 Task: View all escrow providers.
Action: Mouse moved to (841, 170)
Screenshot: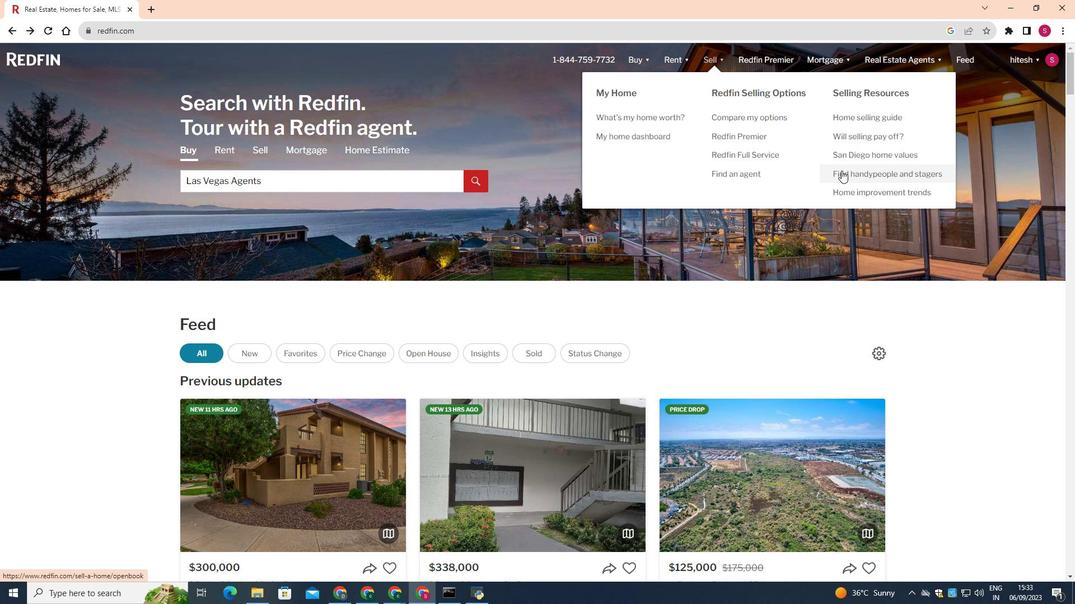 
Action: Mouse pressed left at (841, 170)
Screenshot: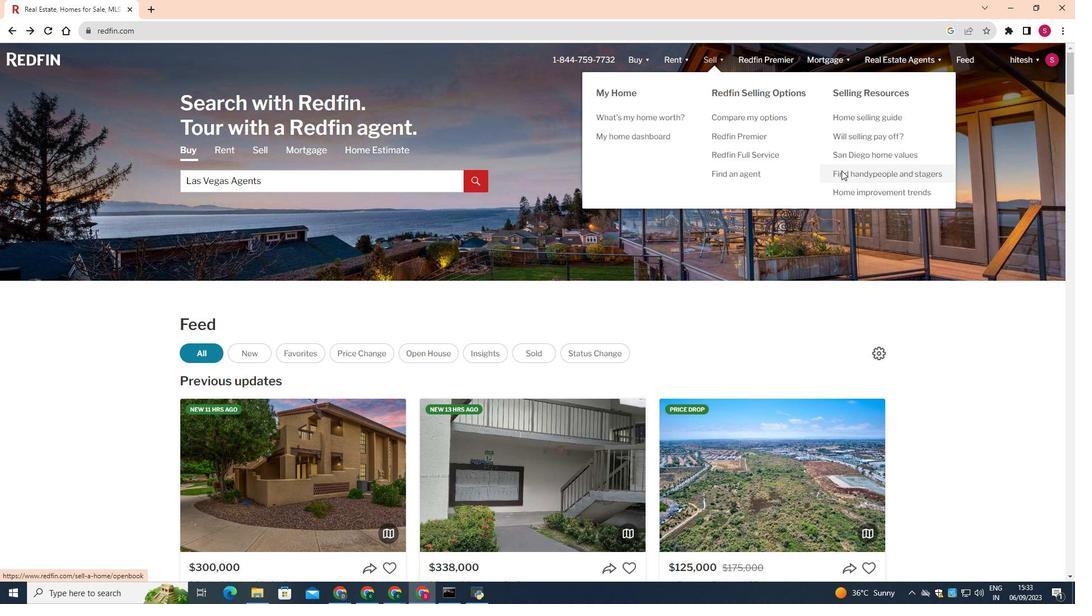 
Action: Mouse moved to (567, 398)
Screenshot: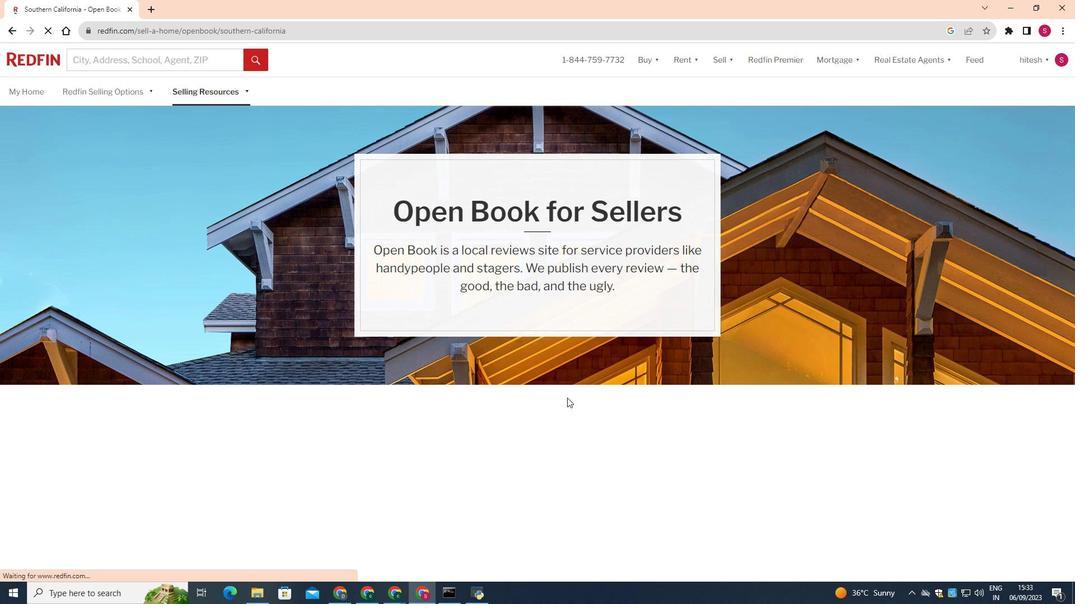 
Action: Mouse scrolled (567, 397) with delta (0, 0)
Screenshot: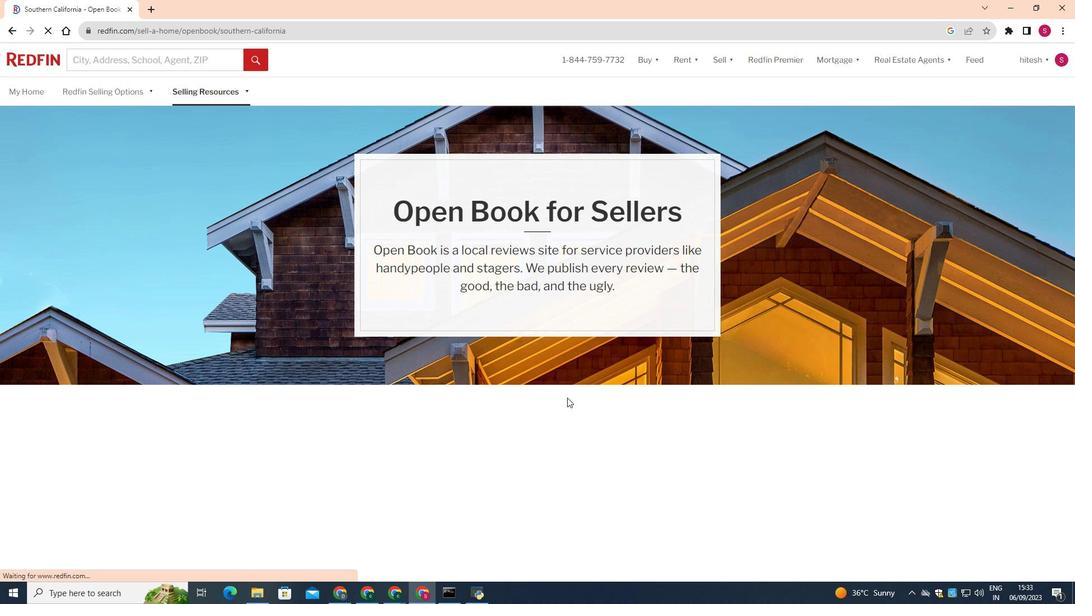 
Action: Mouse moved to (494, 393)
Screenshot: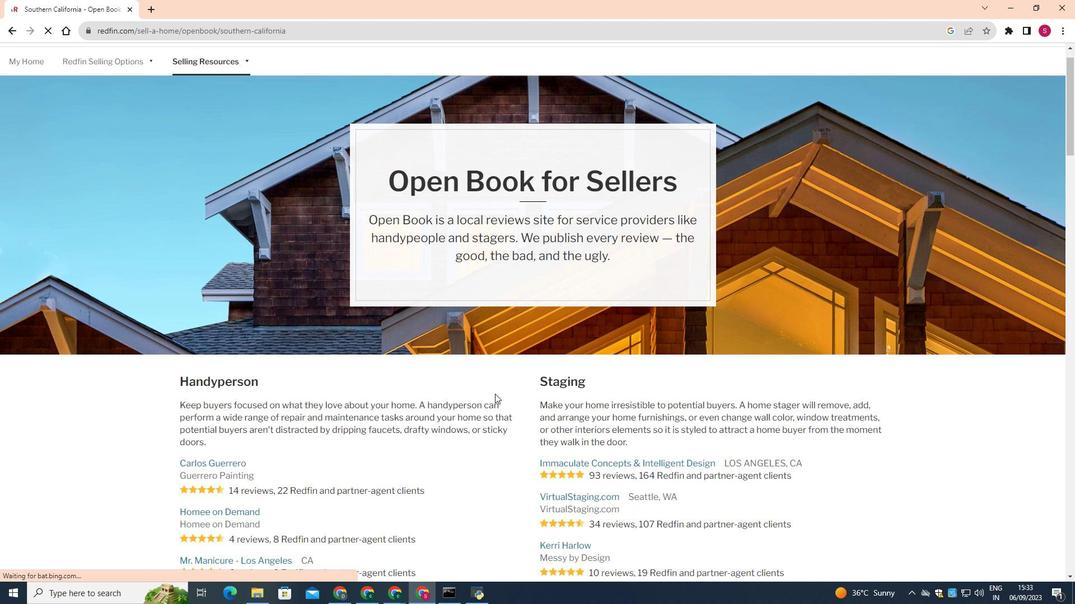 
Action: Mouse scrolled (494, 392) with delta (0, 0)
Screenshot: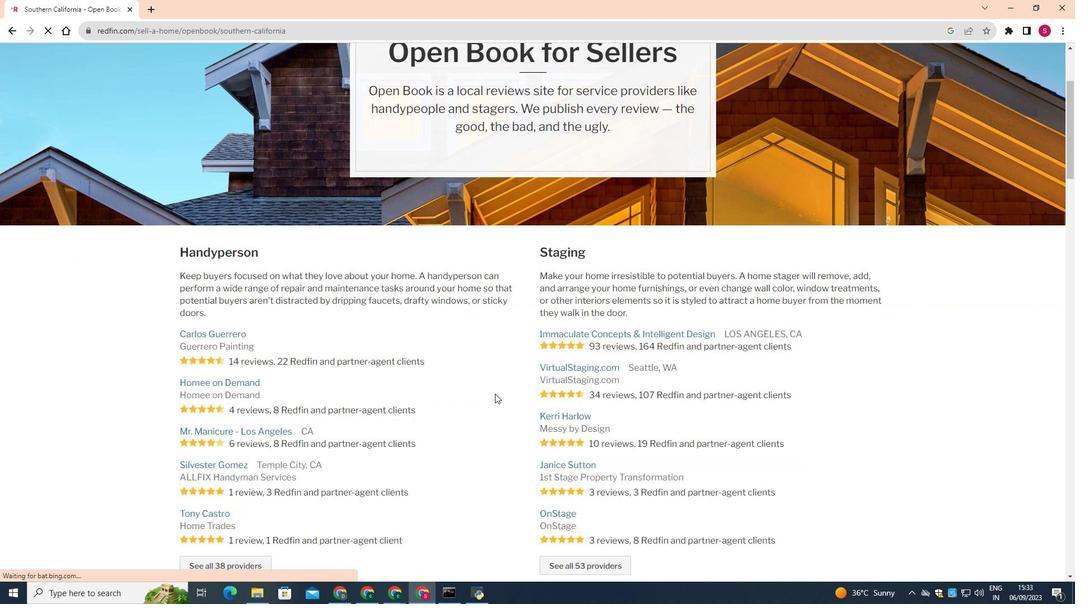 
Action: Mouse moved to (494, 394)
Screenshot: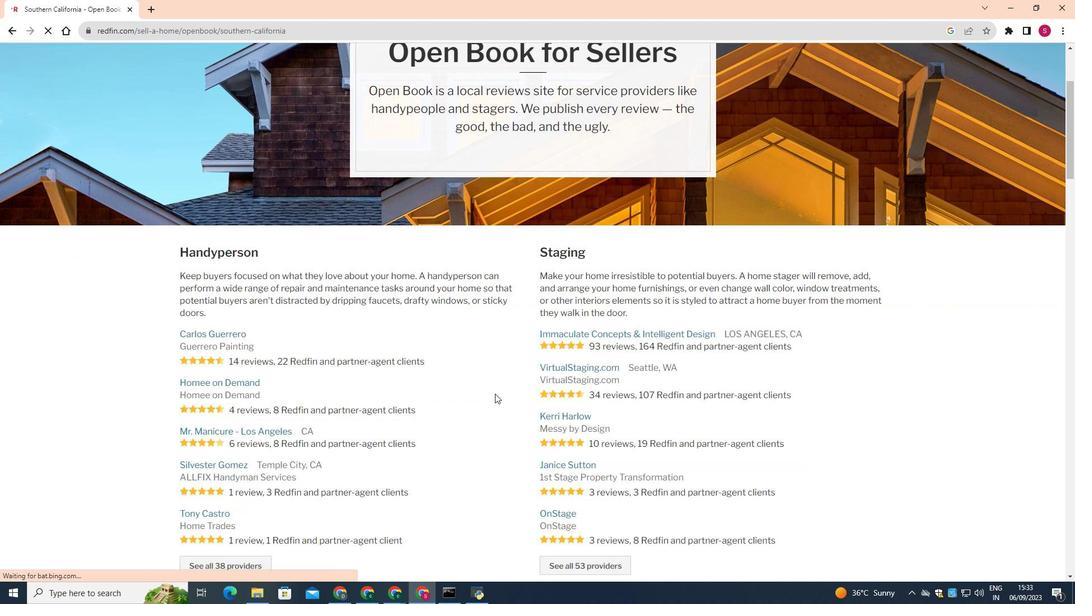 
Action: Mouse scrolled (494, 393) with delta (0, 0)
Screenshot: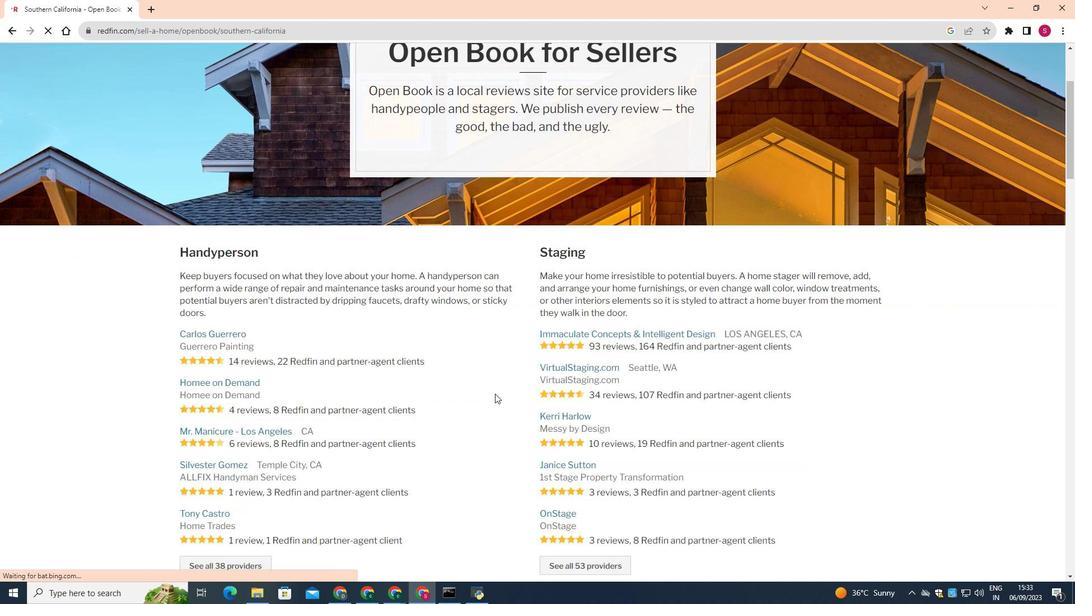 
Action: Mouse scrolled (494, 393) with delta (0, 0)
Screenshot: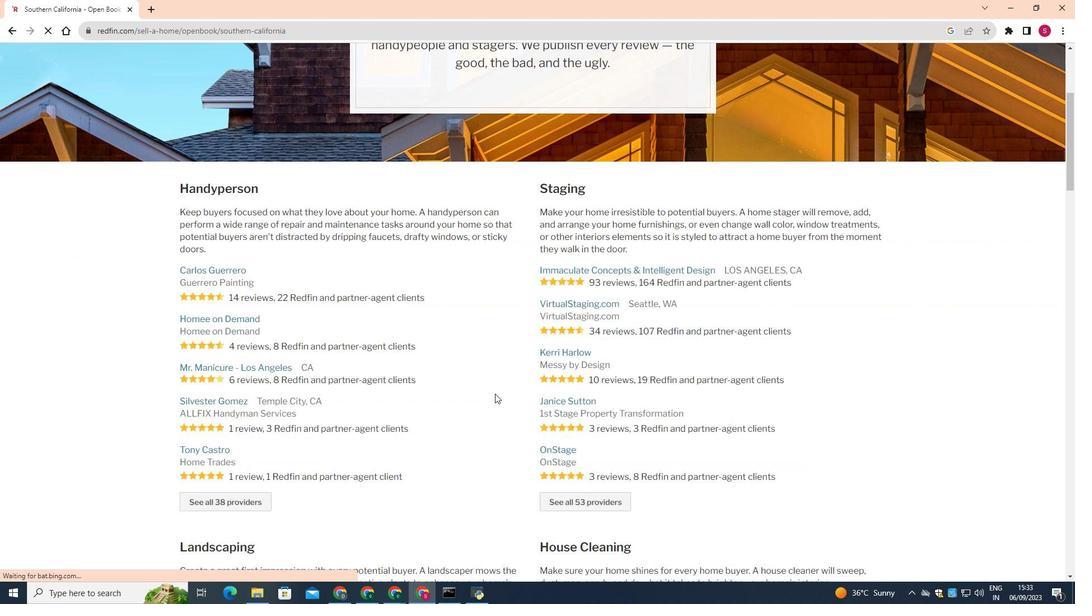 
Action: Mouse scrolled (494, 393) with delta (0, 0)
Screenshot: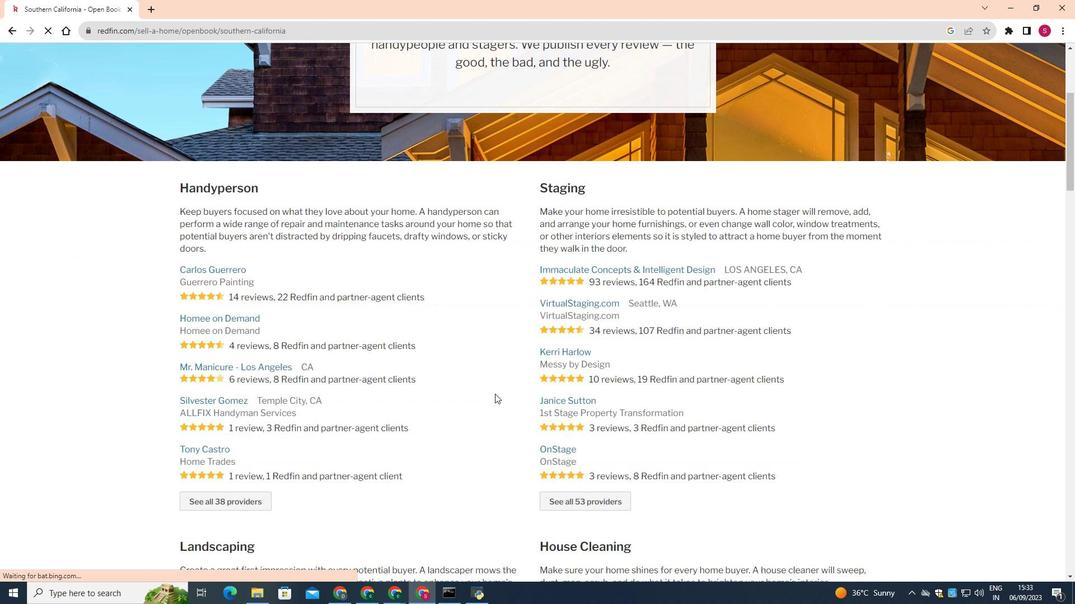 
Action: Mouse moved to (493, 395)
Screenshot: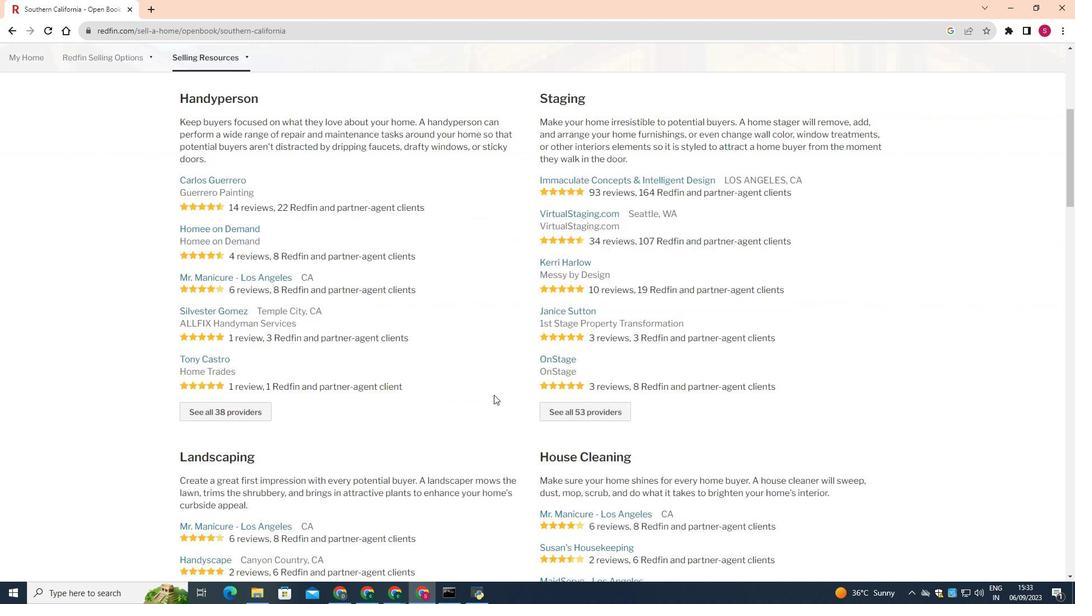 
Action: Mouse scrolled (493, 394) with delta (0, 0)
Screenshot: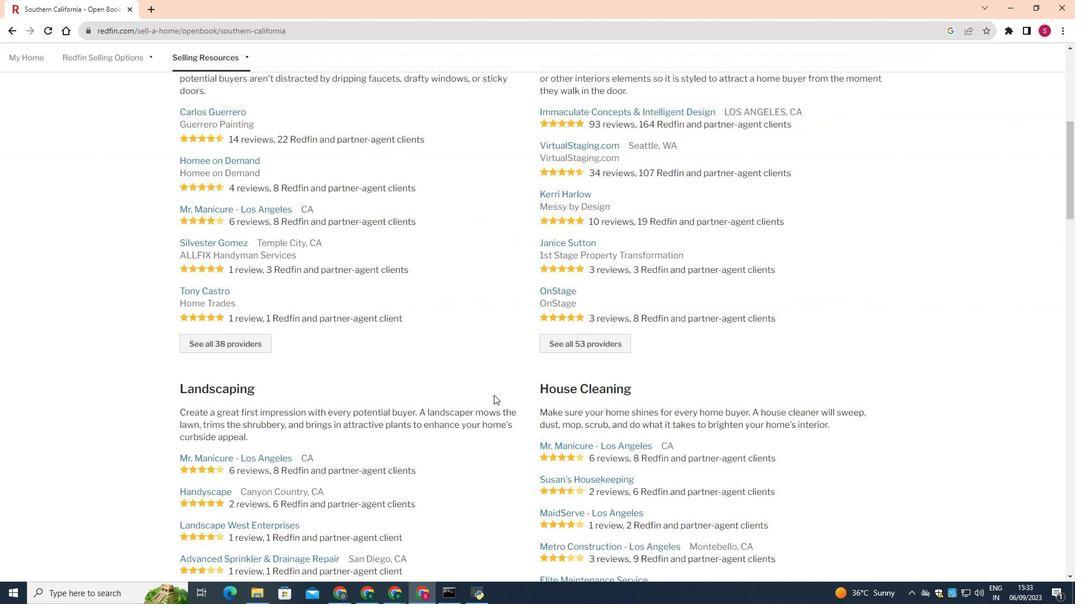 
Action: Mouse scrolled (493, 394) with delta (0, 0)
Screenshot: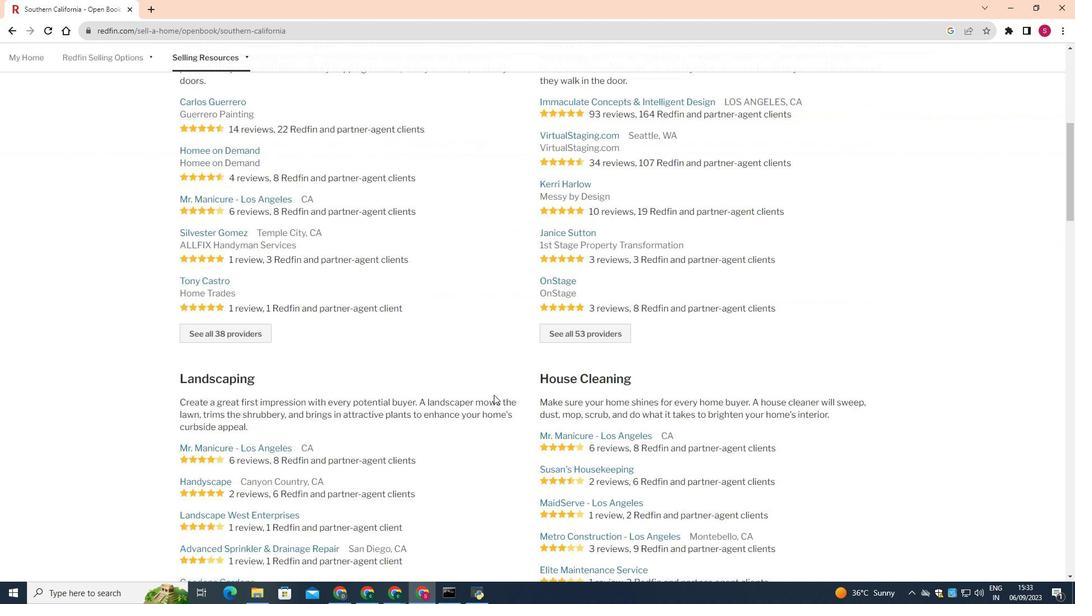 
Action: Mouse scrolled (493, 394) with delta (0, 0)
Screenshot: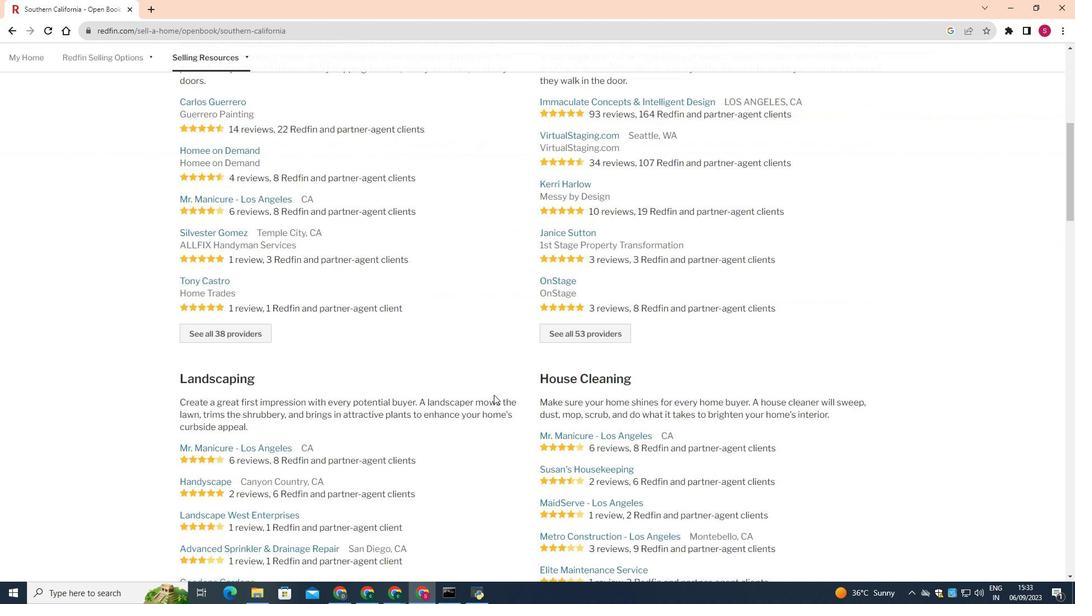 
Action: Mouse moved to (494, 394)
Screenshot: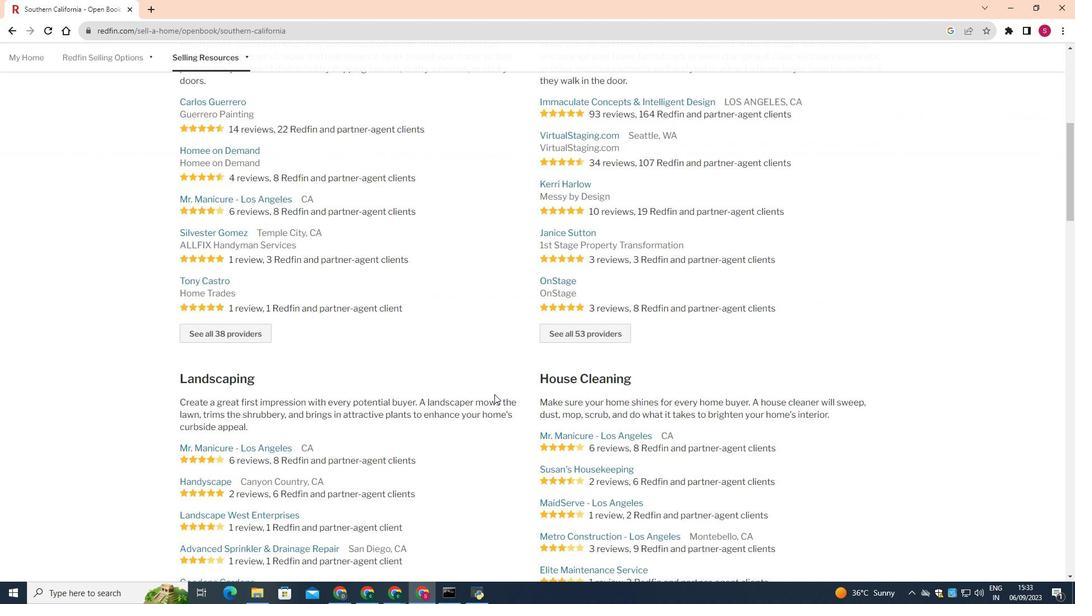 
Action: Mouse scrolled (494, 394) with delta (0, 0)
Screenshot: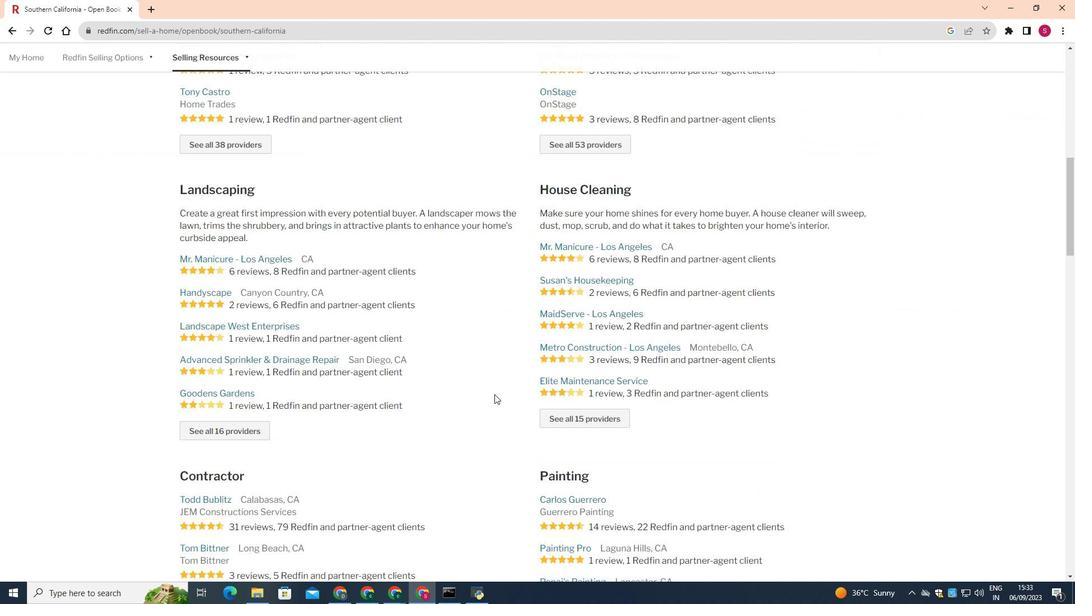 
Action: Mouse scrolled (494, 394) with delta (0, 0)
Screenshot: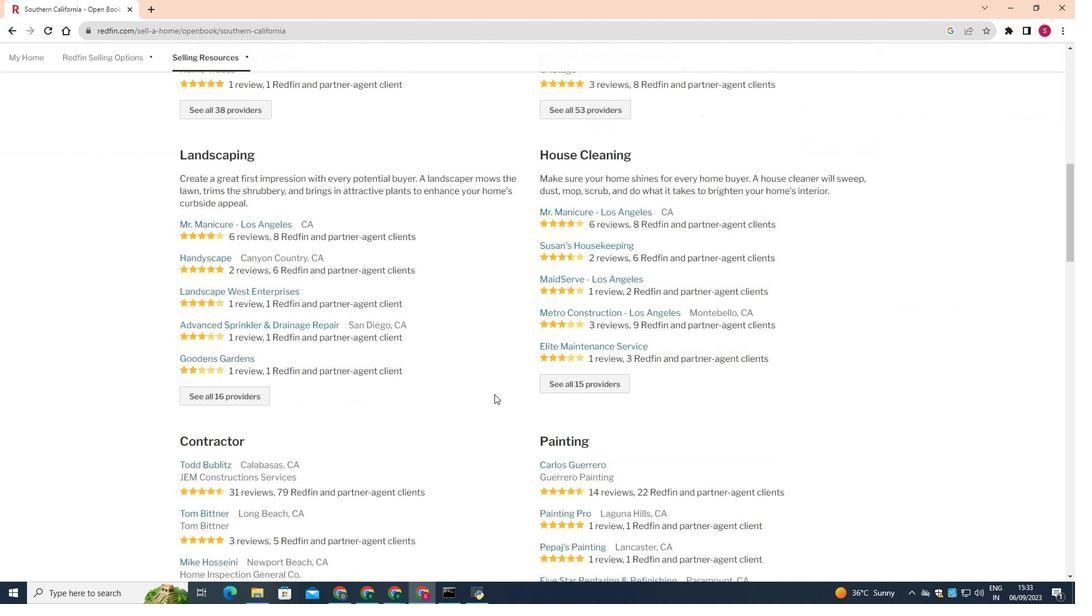 
Action: Mouse scrolled (494, 394) with delta (0, 0)
Screenshot: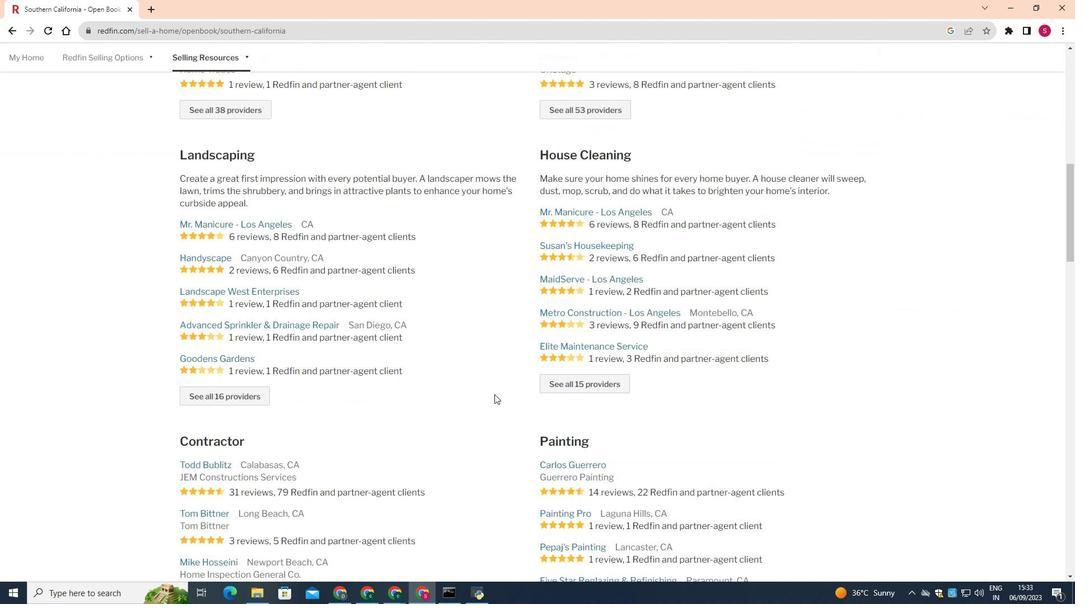 
Action: Mouse scrolled (494, 394) with delta (0, 0)
Screenshot: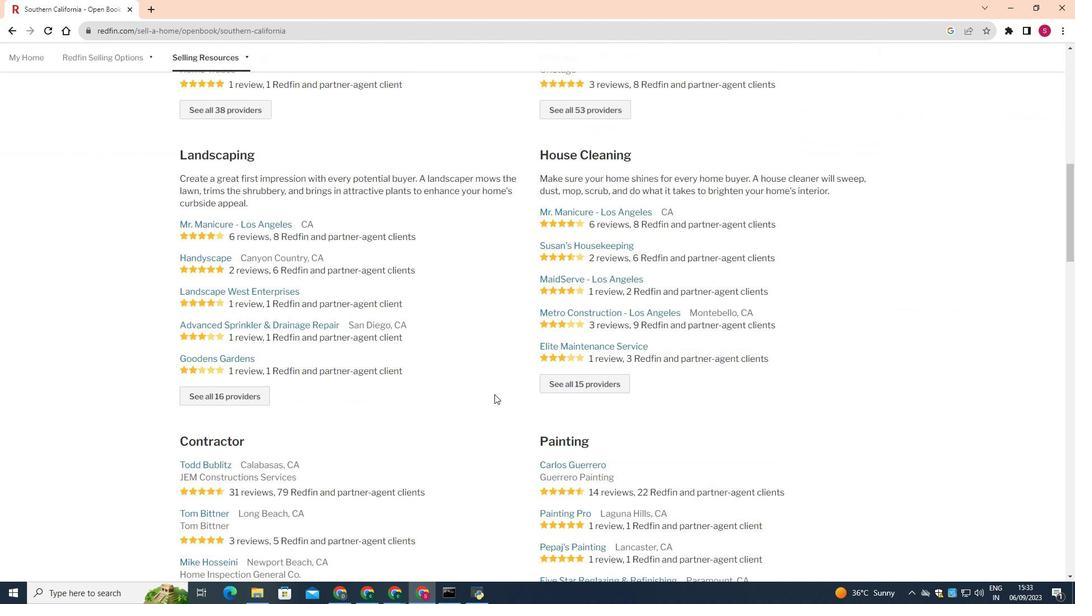 
Action: Mouse scrolled (494, 394) with delta (0, 0)
Screenshot: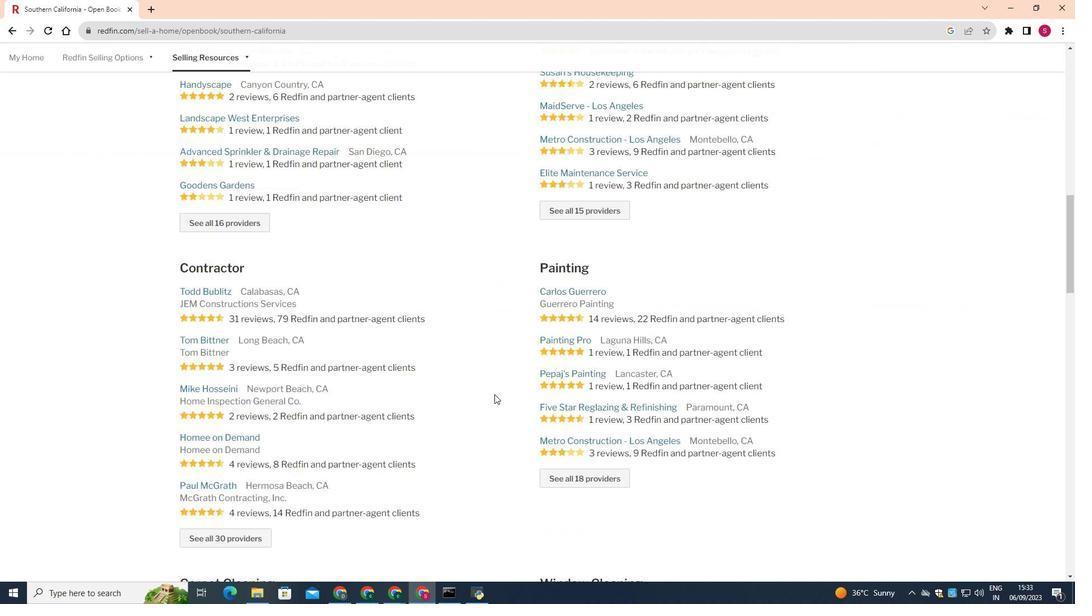 
Action: Mouse scrolled (494, 394) with delta (0, 0)
Screenshot: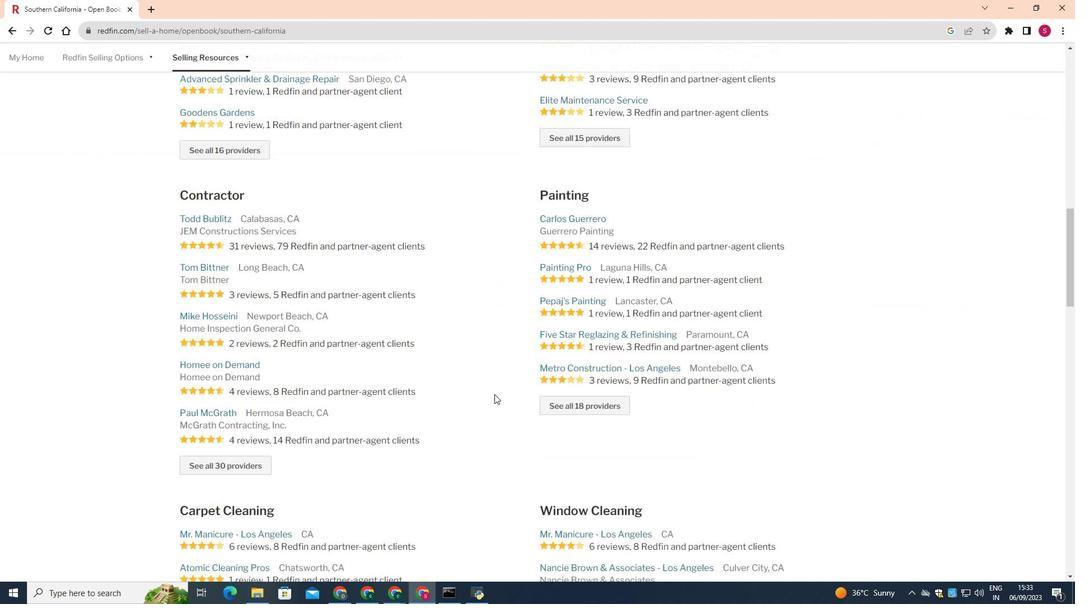 
Action: Mouse scrolled (494, 394) with delta (0, 0)
Screenshot: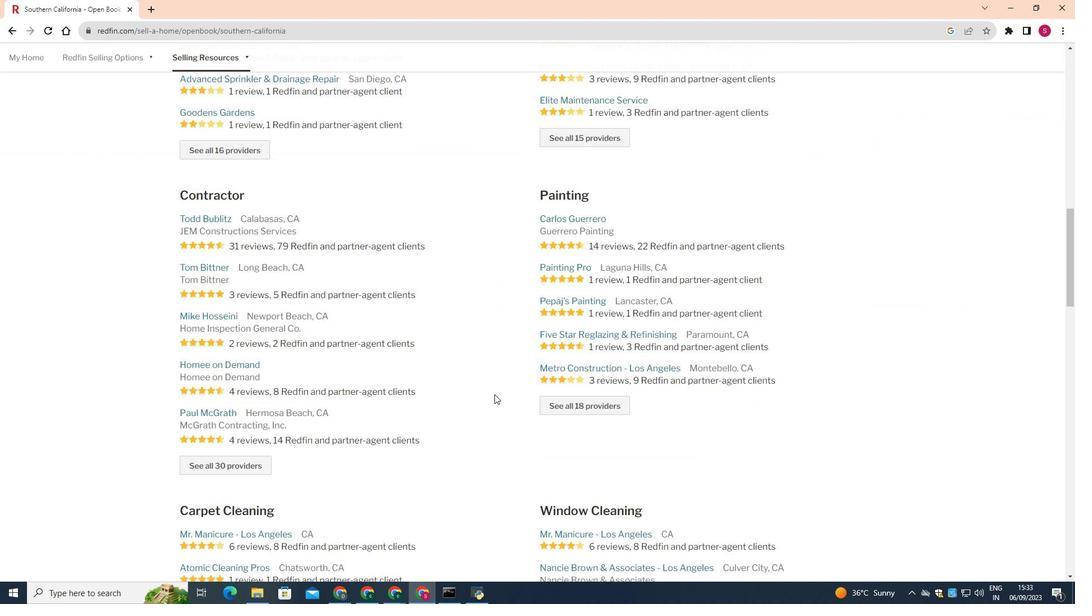 
Action: Mouse scrolled (494, 394) with delta (0, 0)
Screenshot: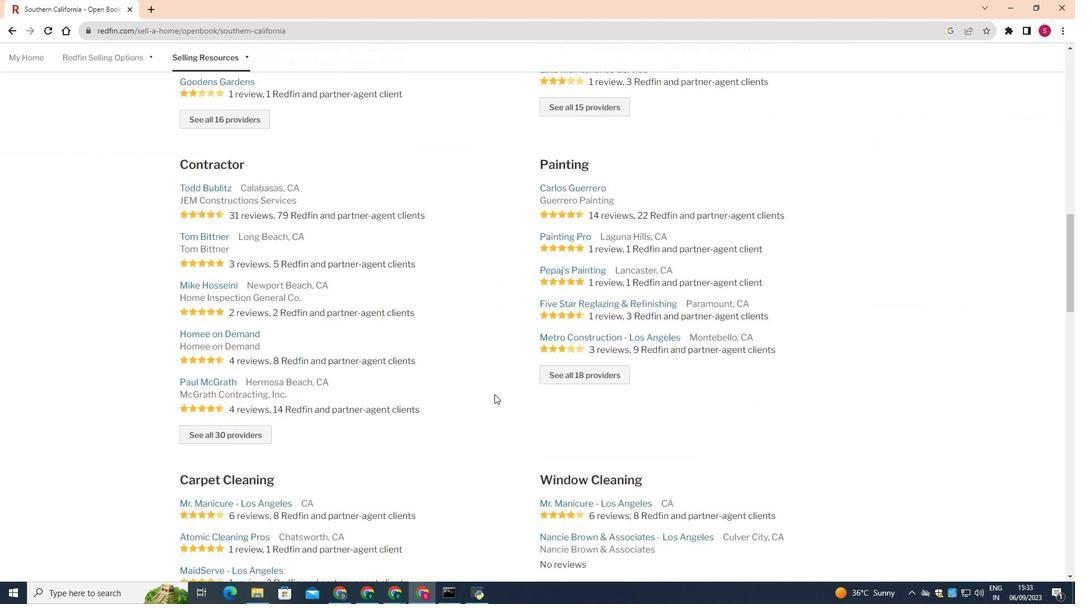 
Action: Mouse scrolled (494, 394) with delta (0, 0)
Screenshot: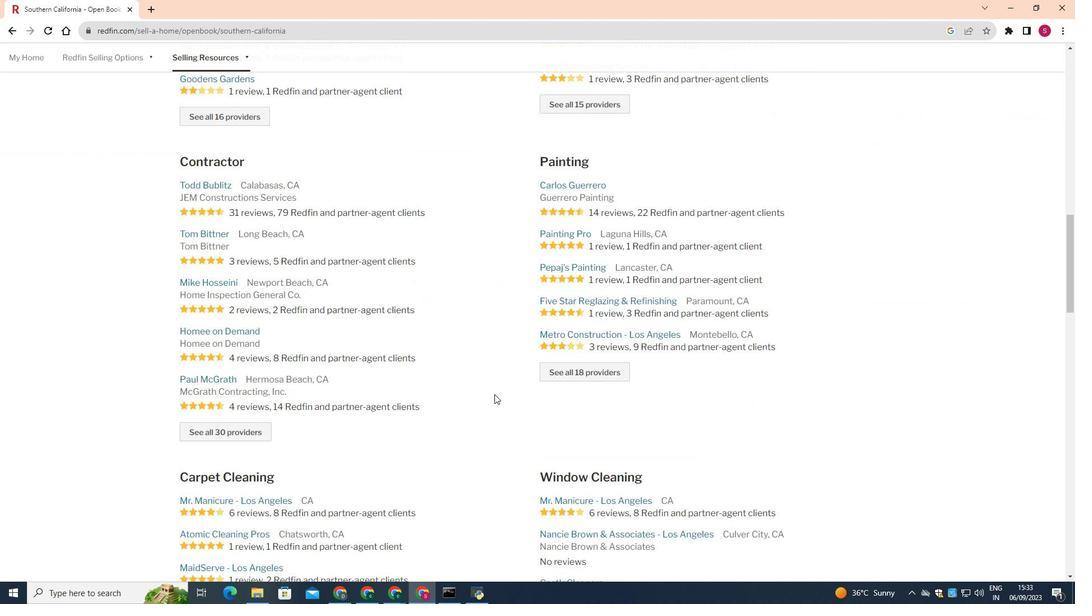 
Action: Mouse scrolled (494, 394) with delta (0, 0)
Screenshot: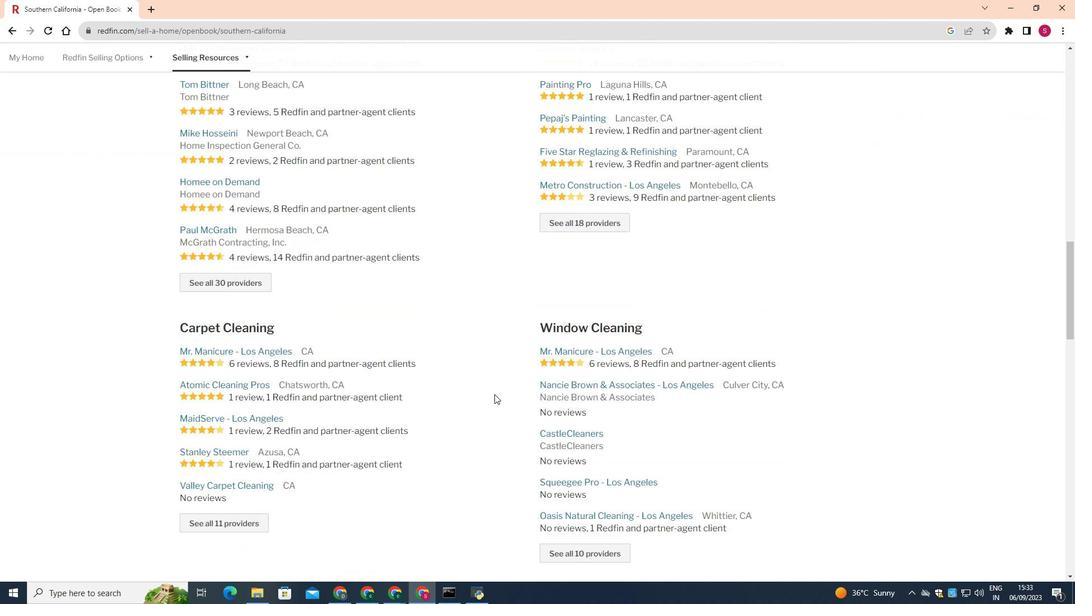 
Action: Mouse scrolled (494, 394) with delta (0, 0)
Screenshot: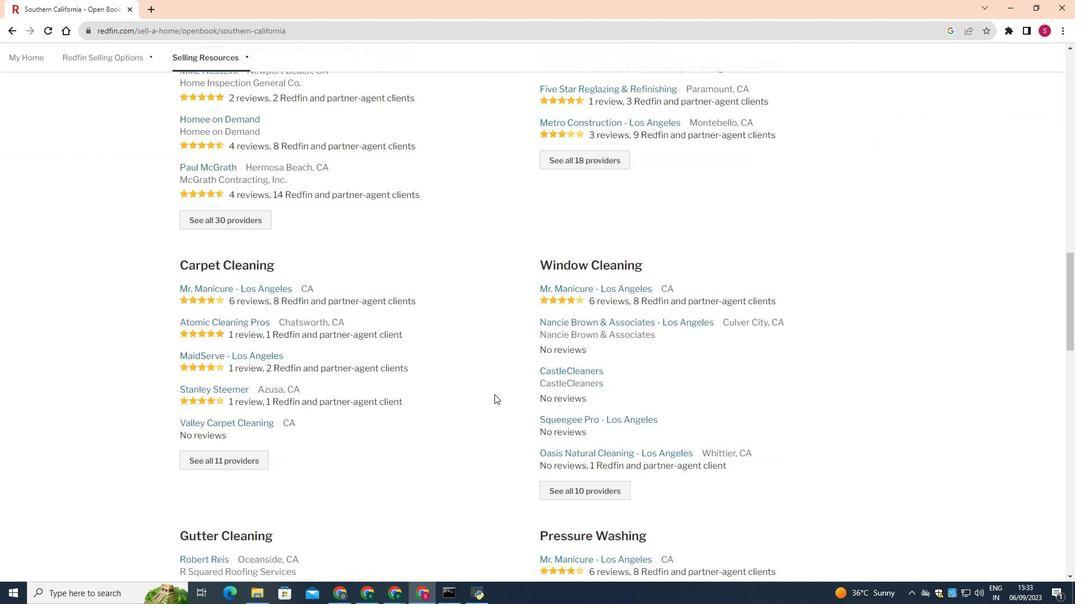 
Action: Mouse scrolled (494, 394) with delta (0, 0)
Screenshot: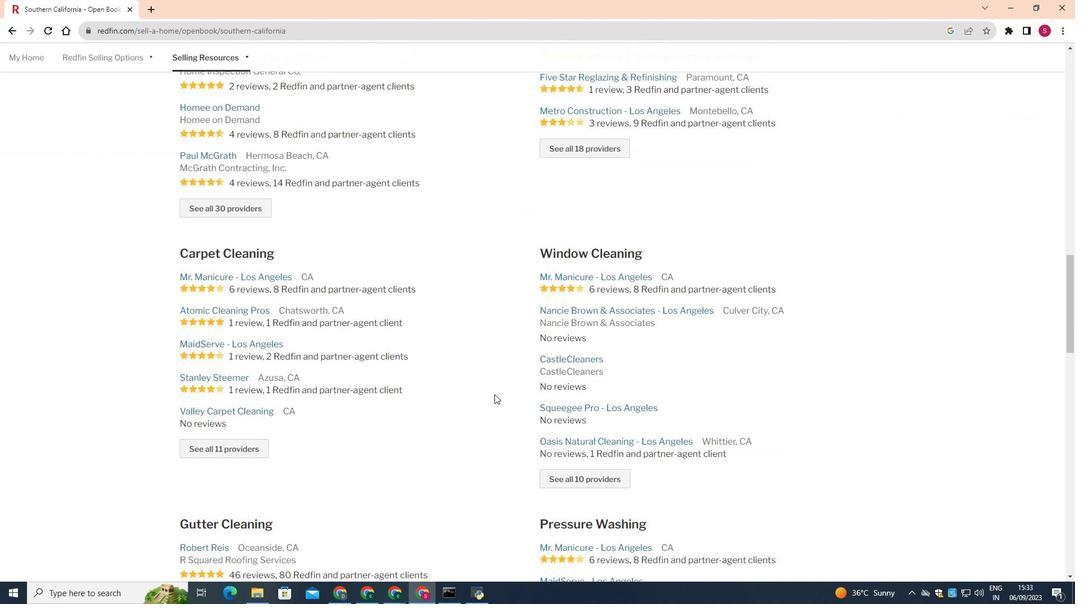 
Action: Mouse scrolled (494, 394) with delta (0, 0)
Screenshot: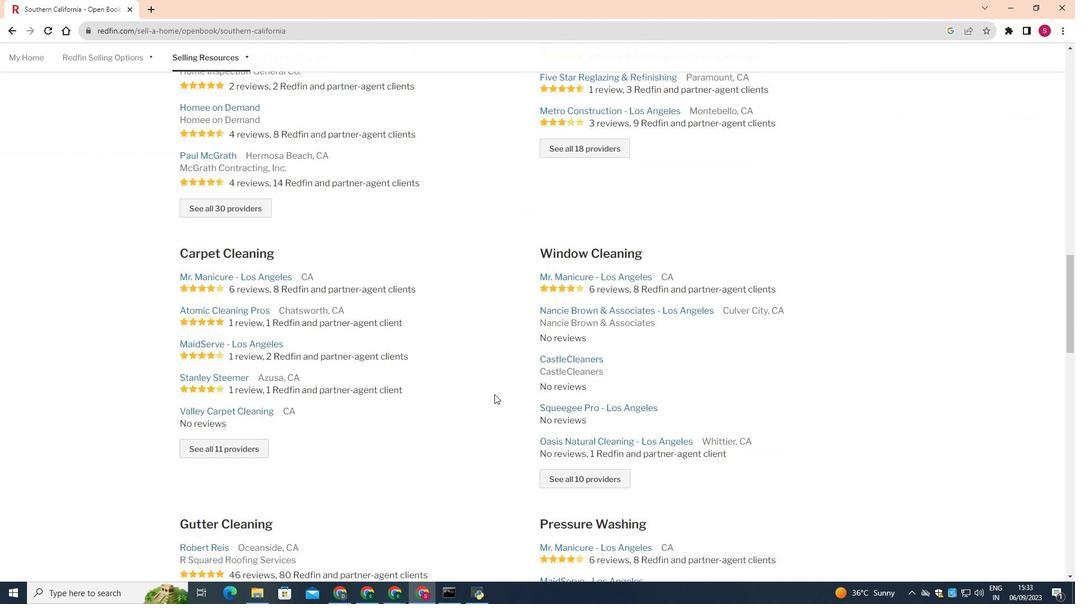 
Action: Mouse scrolled (494, 394) with delta (0, 0)
Screenshot: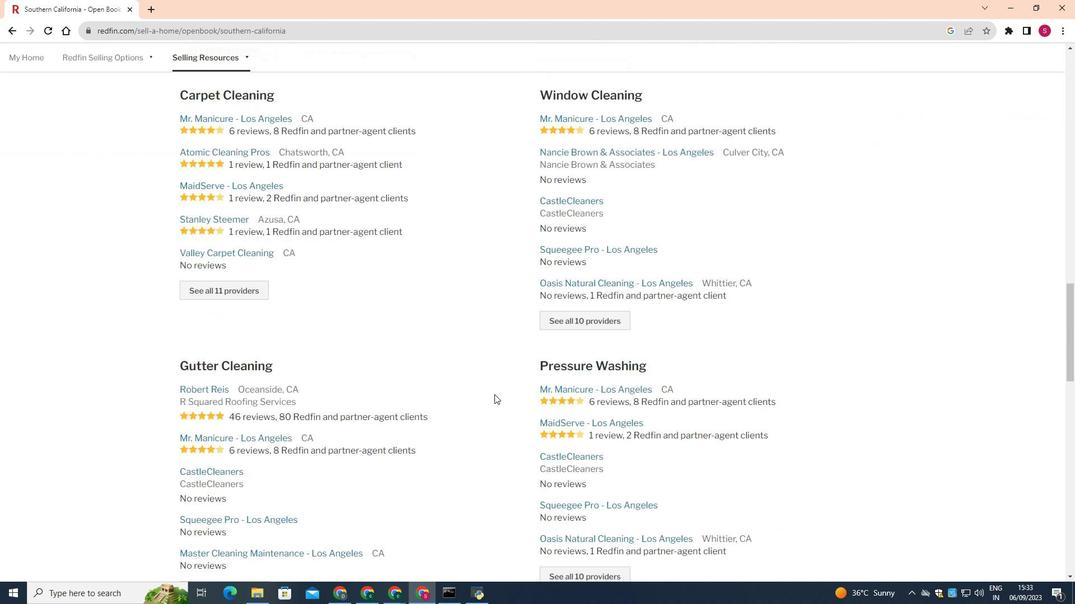 
Action: Mouse scrolled (494, 394) with delta (0, 0)
Screenshot: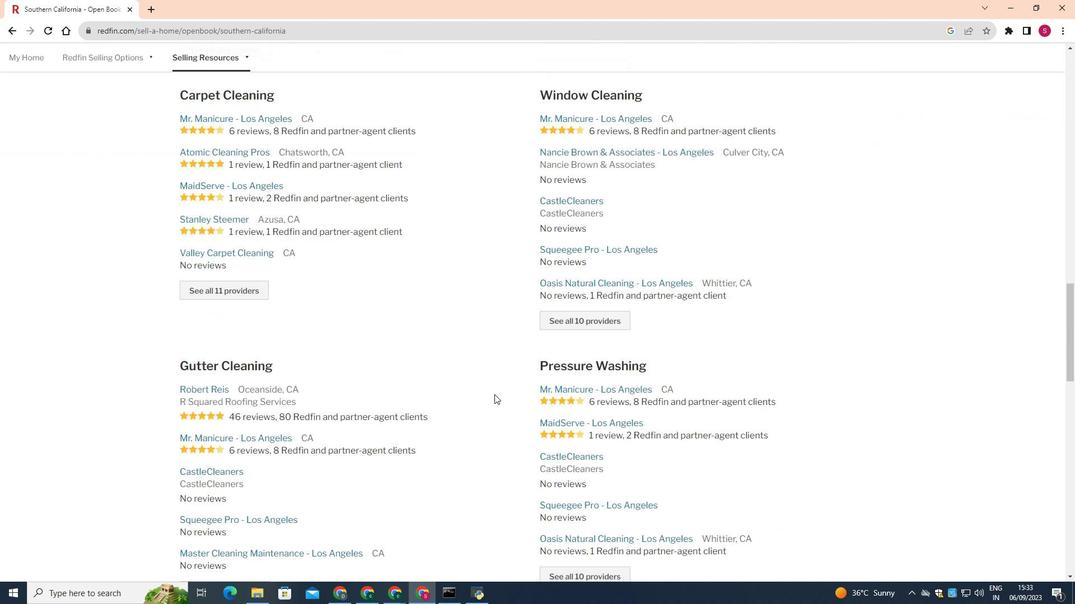 
Action: Mouse scrolled (494, 394) with delta (0, 0)
Screenshot: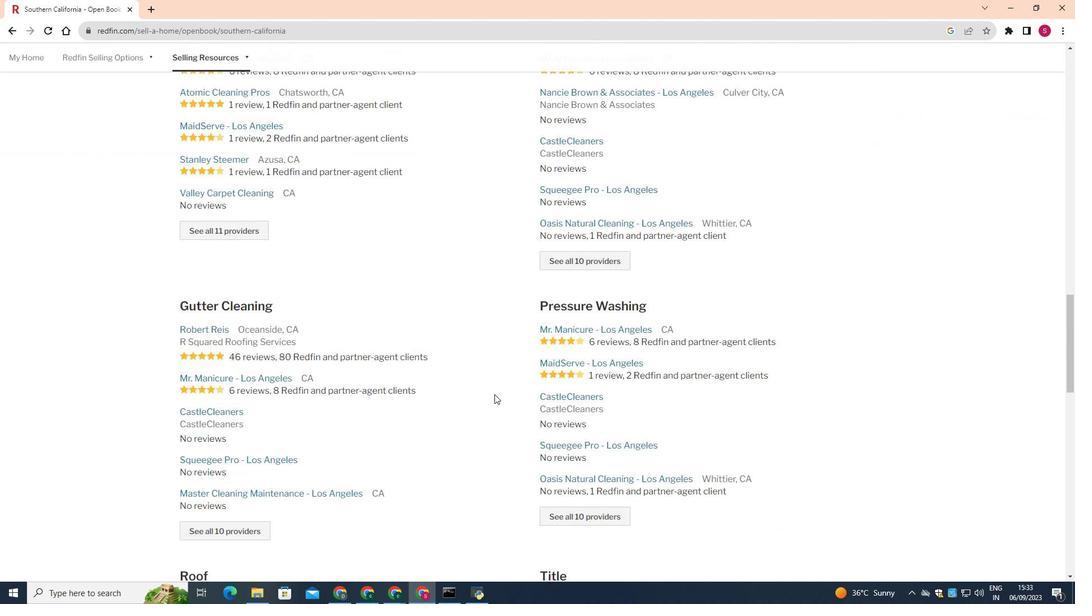 
Action: Mouse scrolled (494, 394) with delta (0, 0)
Screenshot: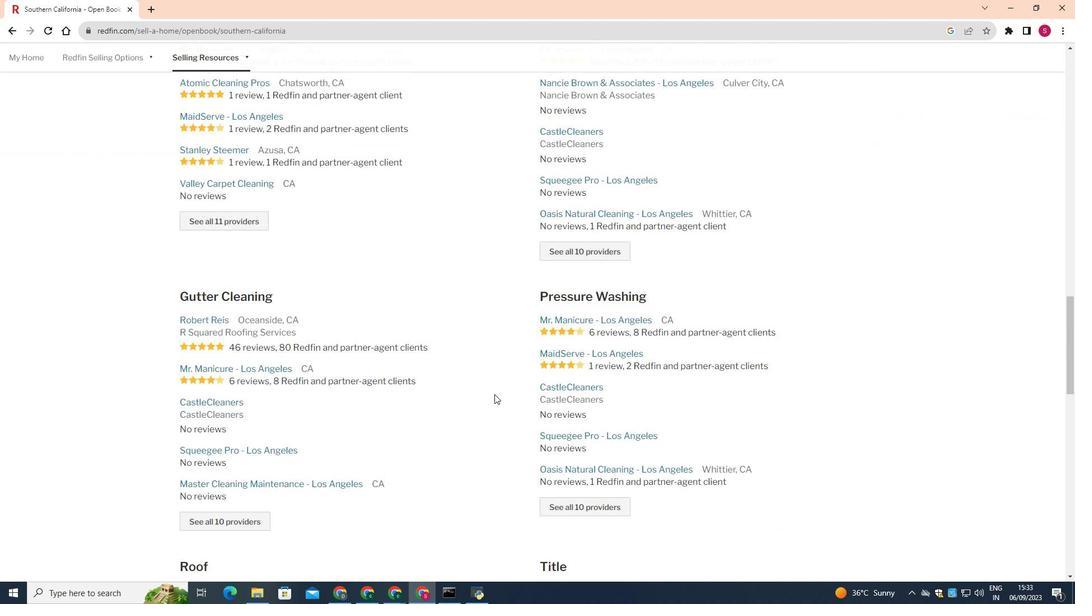 
Action: Mouse scrolled (494, 394) with delta (0, 0)
Screenshot: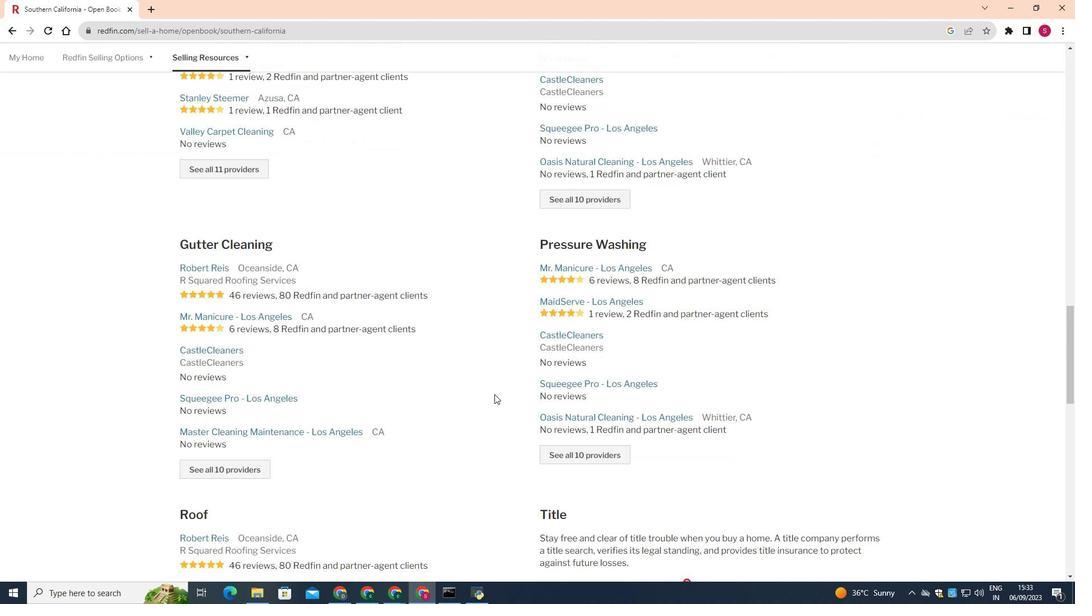 
Action: Mouse scrolled (494, 394) with delta (0, 0)
Screenshot: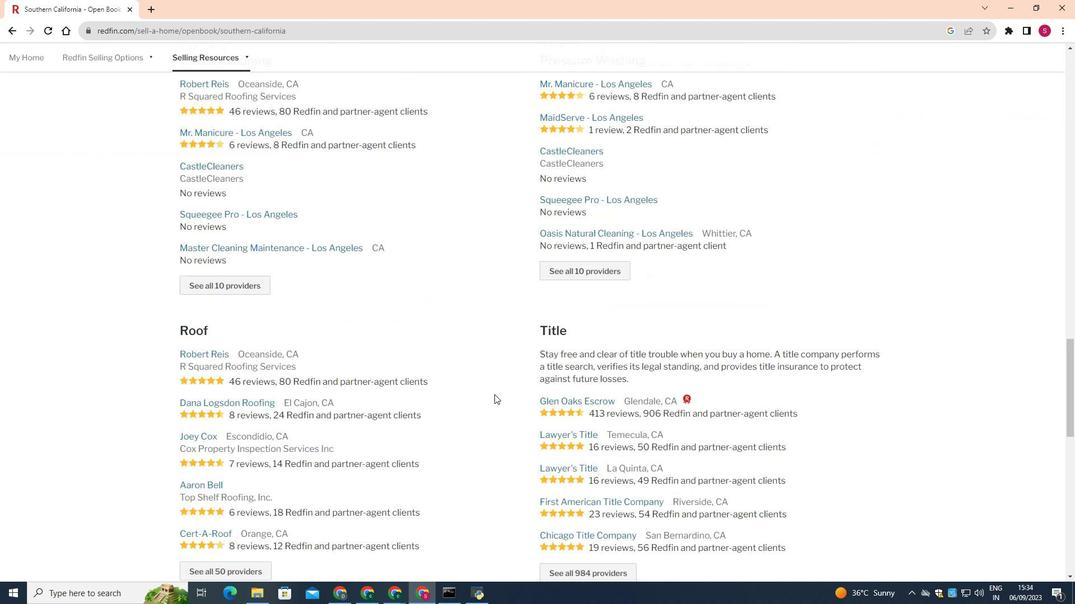 
Action: Mouse scrolled (494, 394) with delta (0, 0)
Screenshot: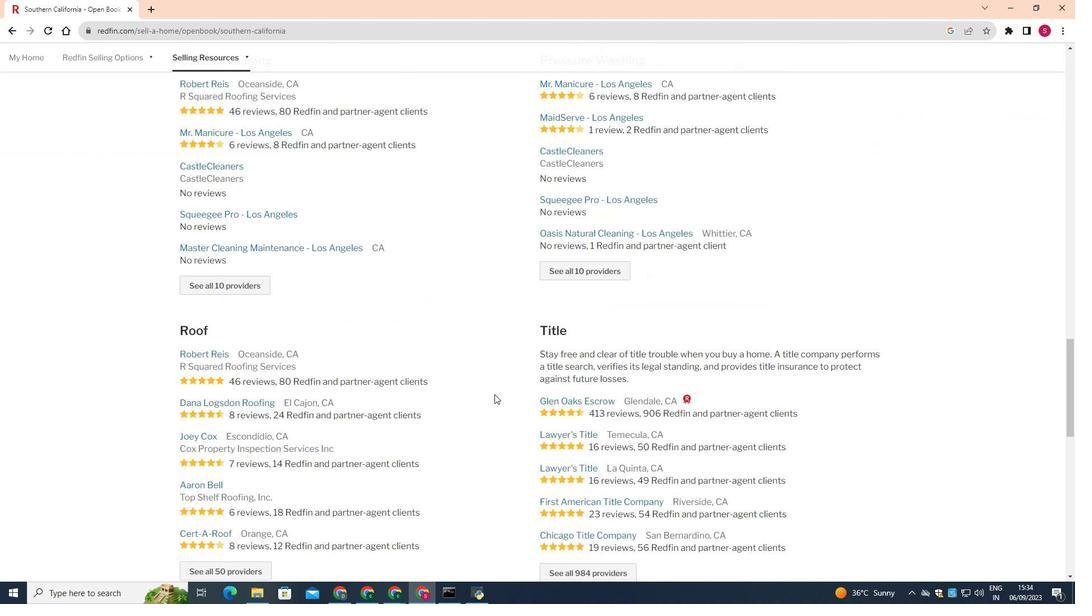 
Action: Mouse scrolled (494, 394) with delta (0, 0)
Screenshot: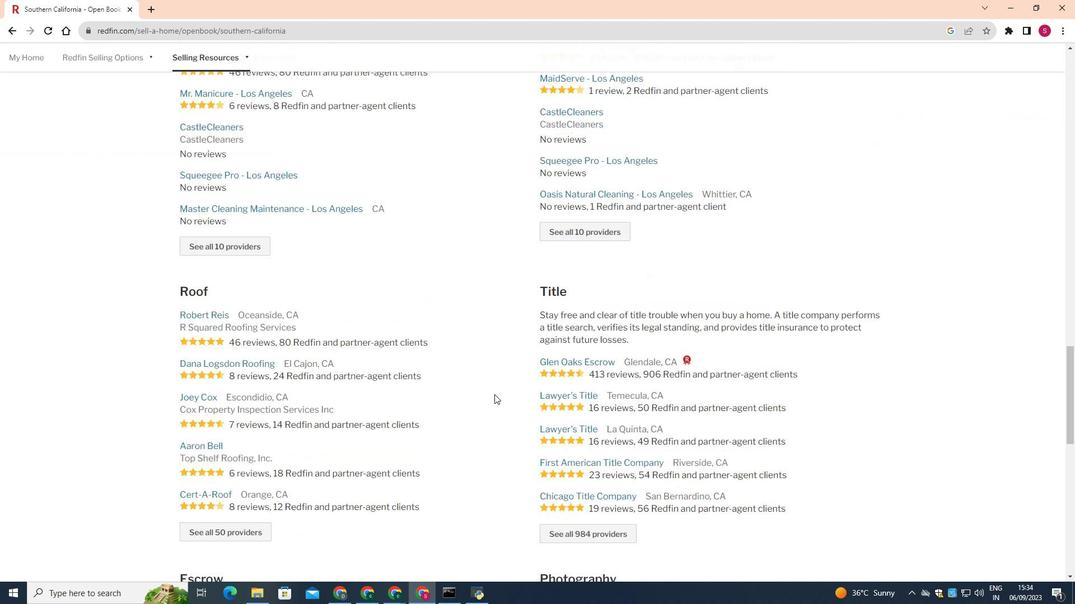 
Action: Mouse scrolled (494, 394) with delta (0, 0)
Screenshot: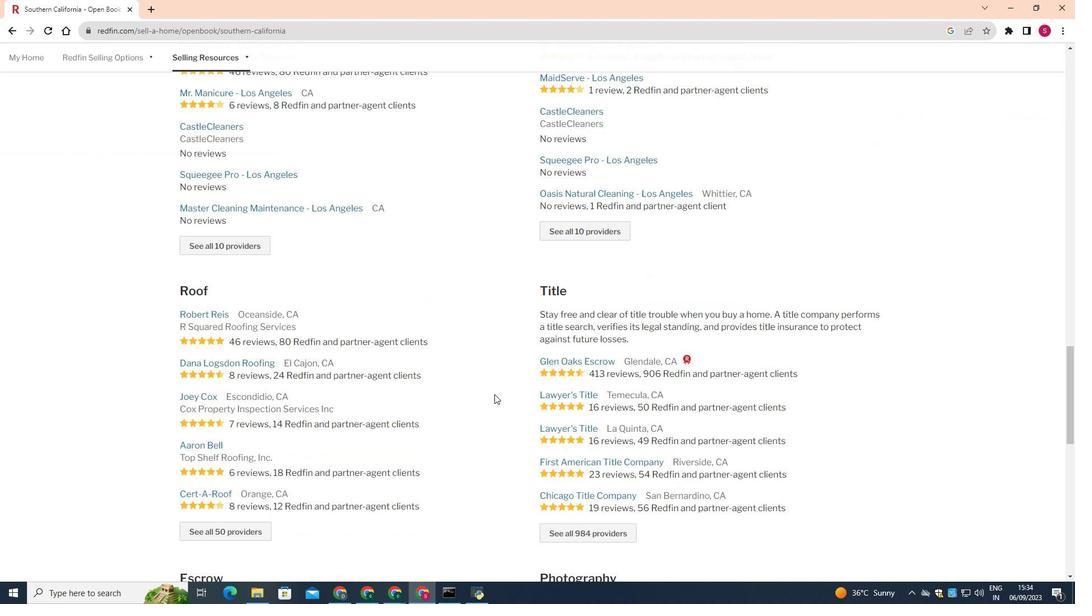 
Action: Mouse scrolled (494, 394) with delta (0, 0)
Screenshot: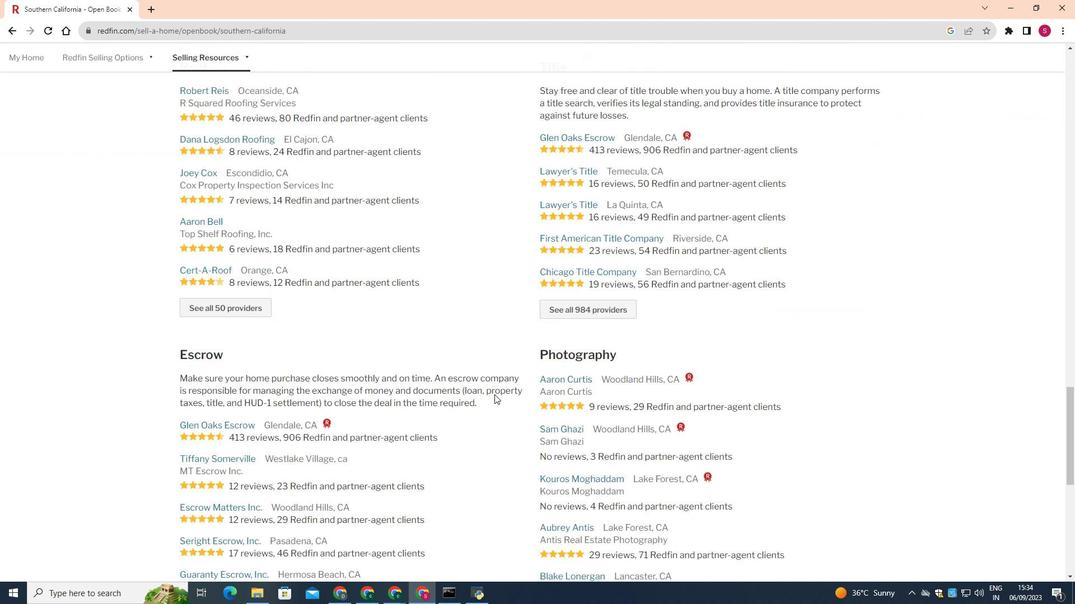 
Action: Mouse scrolled (494, 394) with delta (0, 0)
Screenshot: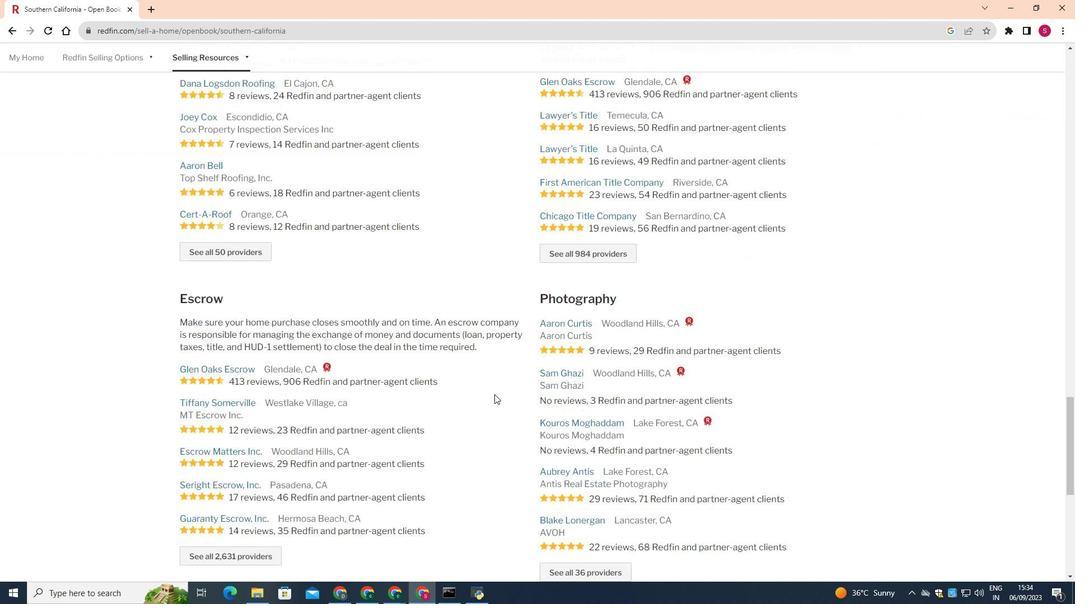 
Action: Mouse scrolled (494, 394) with delta (0, 0)
Screenshot: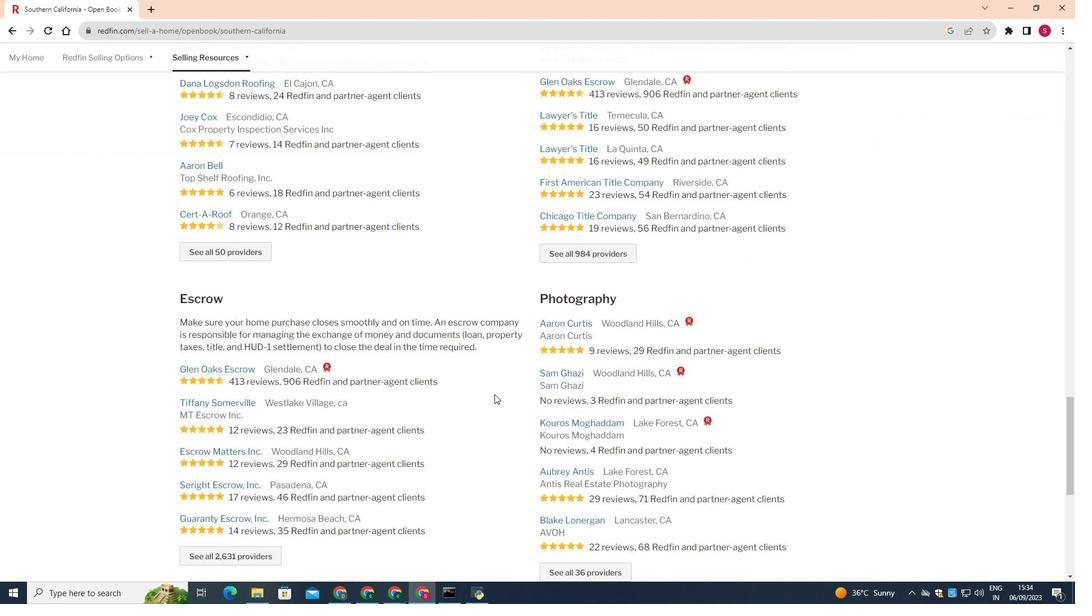 
Action: Mouse scrolled (494, 394) with delta (0, 0)
Screenshot: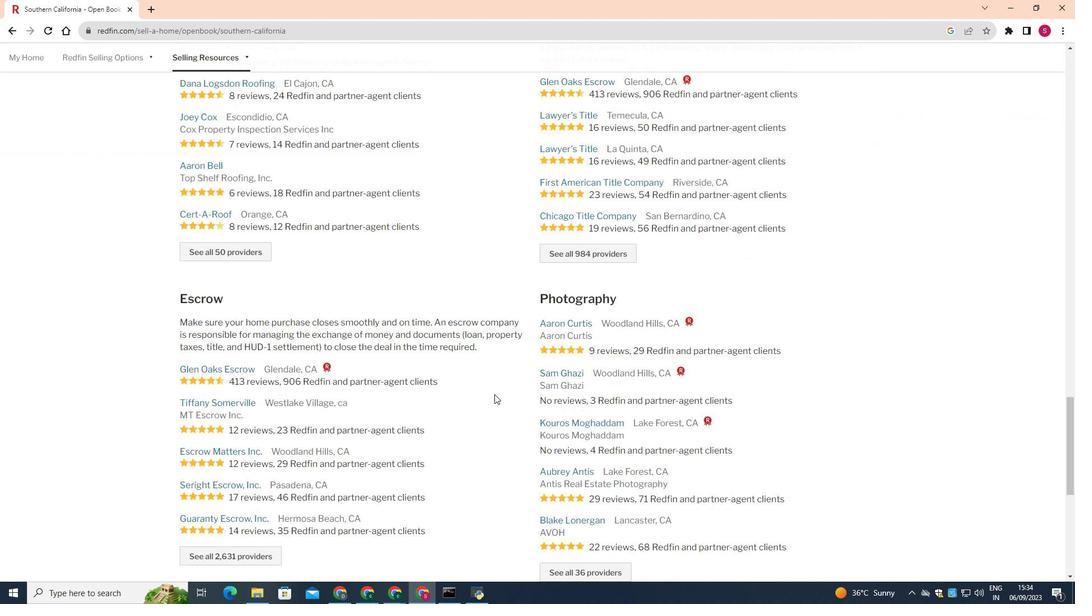 
Action: Mouse scrolled (494, 394) with delta (0, 0)
Screenshot: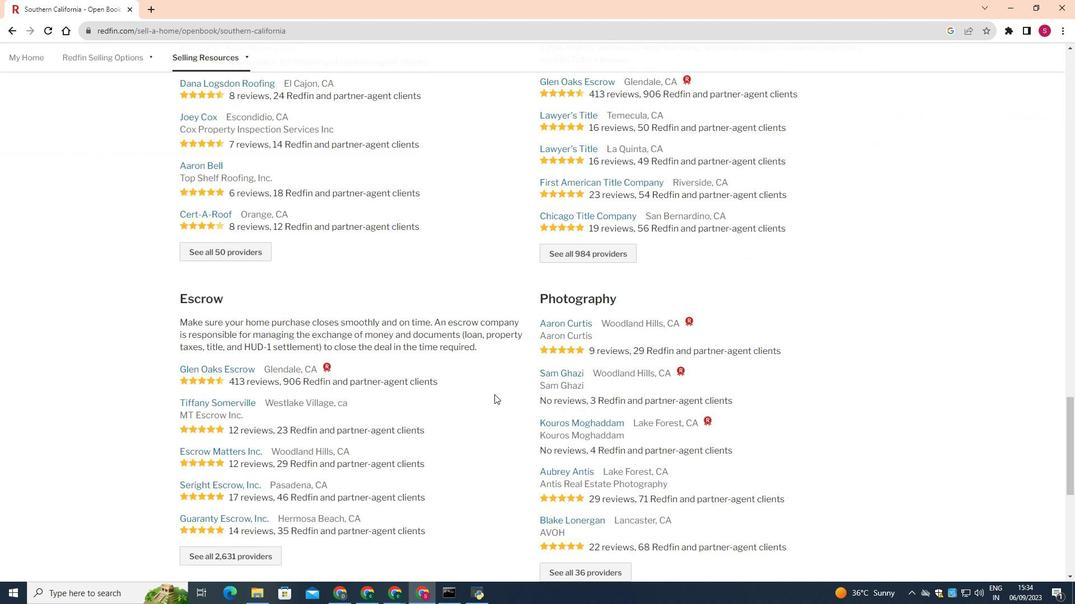
Action: Mouse scrolled (494, 394) with delta (0, 0)
Screenshot: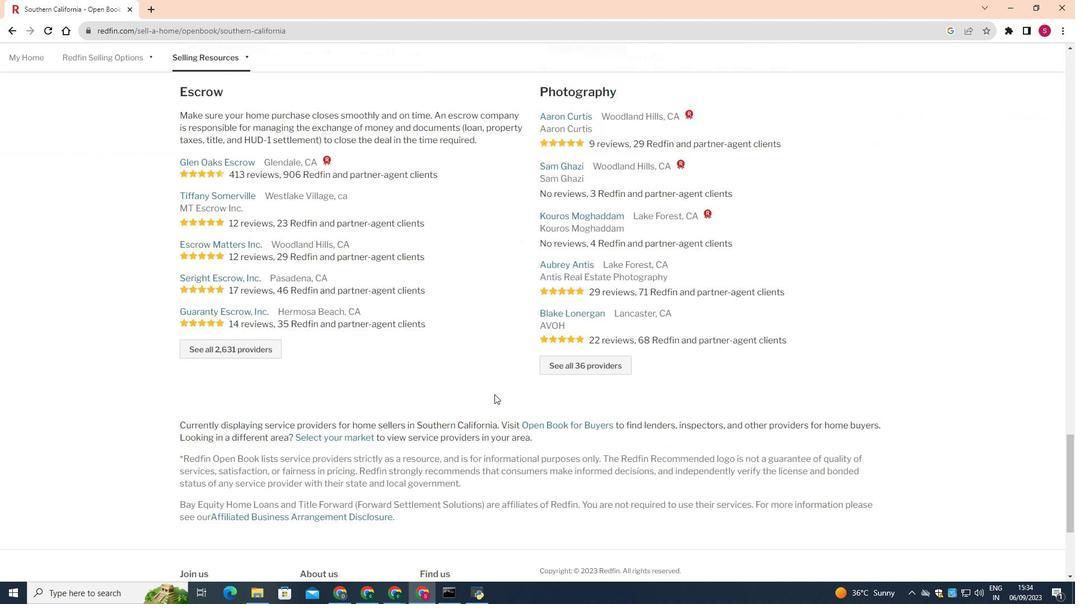 
Action: Mouse scrolled (494, 394) with delta (0, 0)
Screenshot: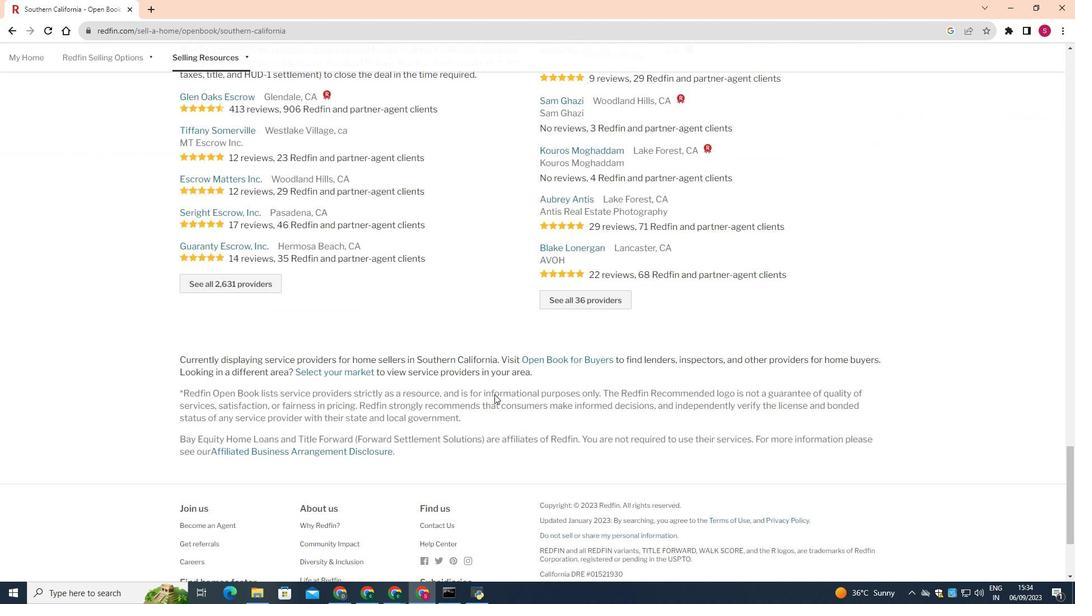 
Action: Mouse scrolled (494, 394) with delta (0, 0)
Screenshot: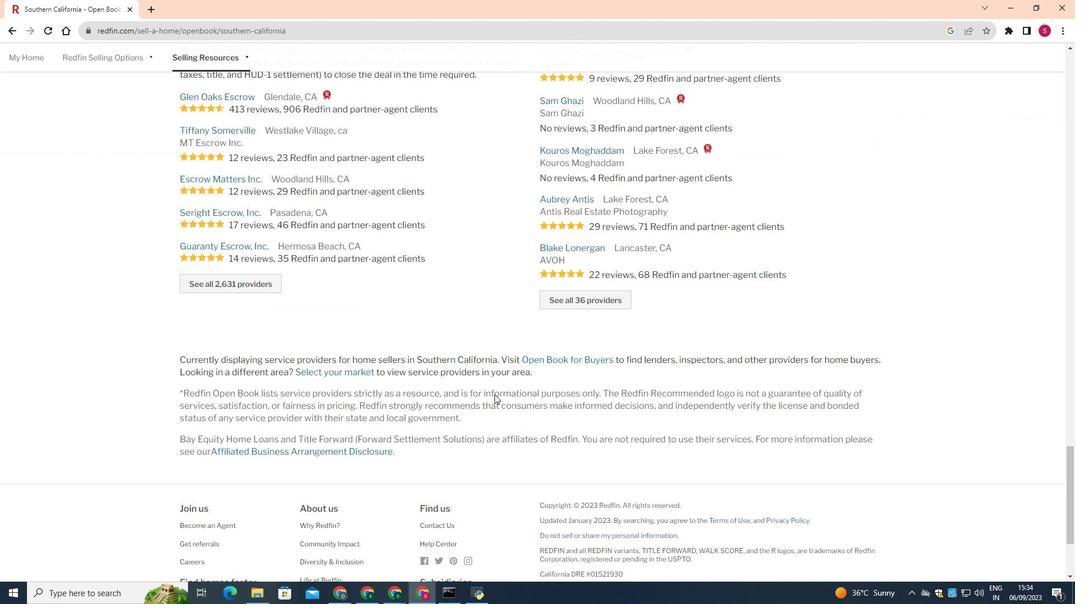 
Action: Mouse scrolled (494, 394) with delta (0, 0)
Screenshot: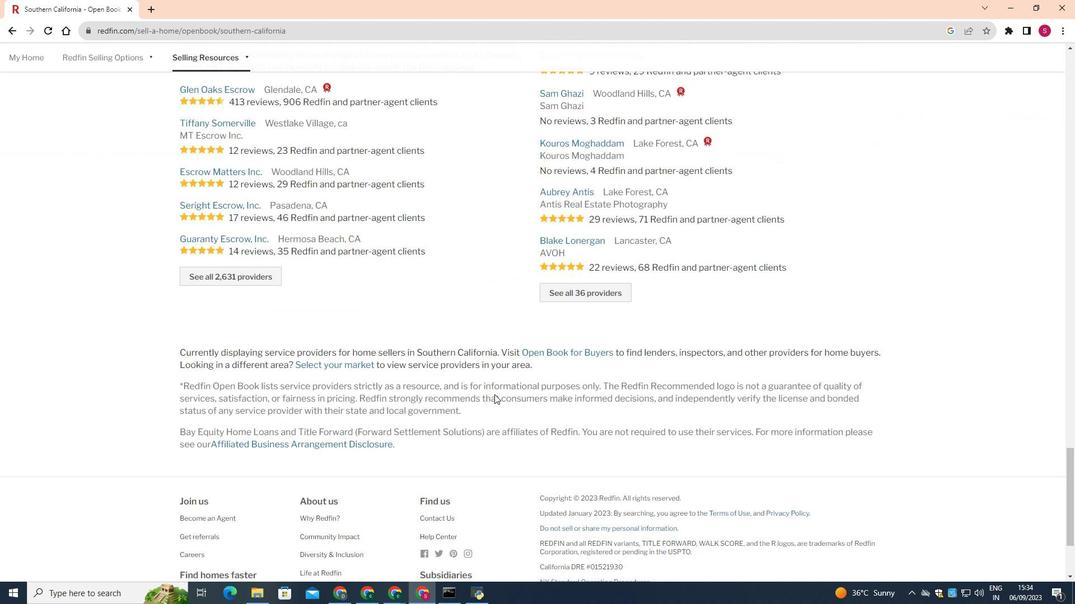 
Action: Mouse scrolled (494, 394) with delta (0, 0)
Screenshot: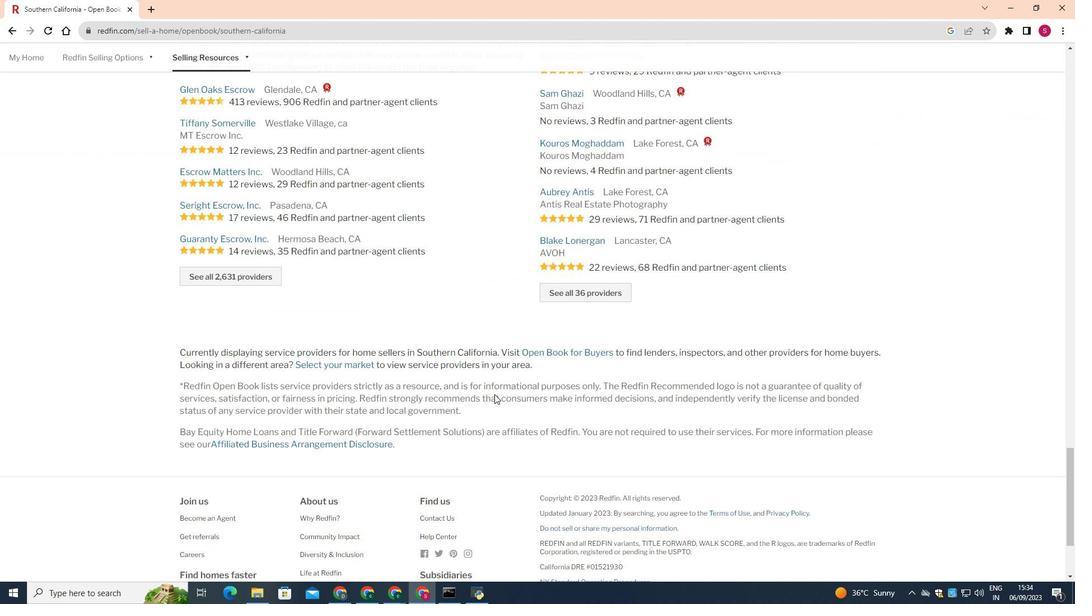 
Action: Mouse scrolled (494, 395) with delta (0, 0)
Screenshot: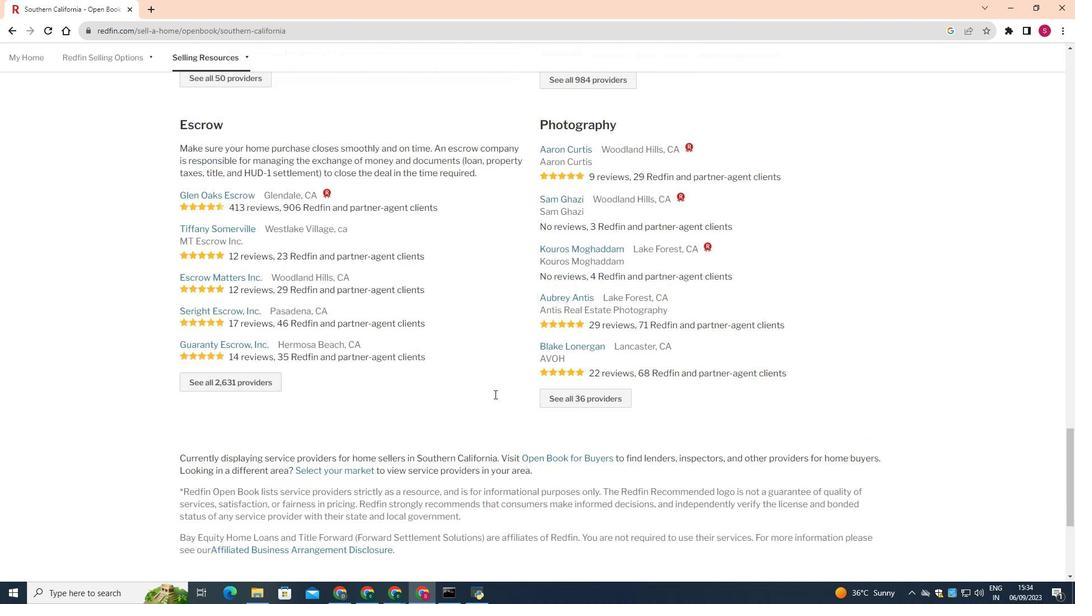 
Action: Mouse scrolled (494, 395) with delta (0, 0)
Screenshot: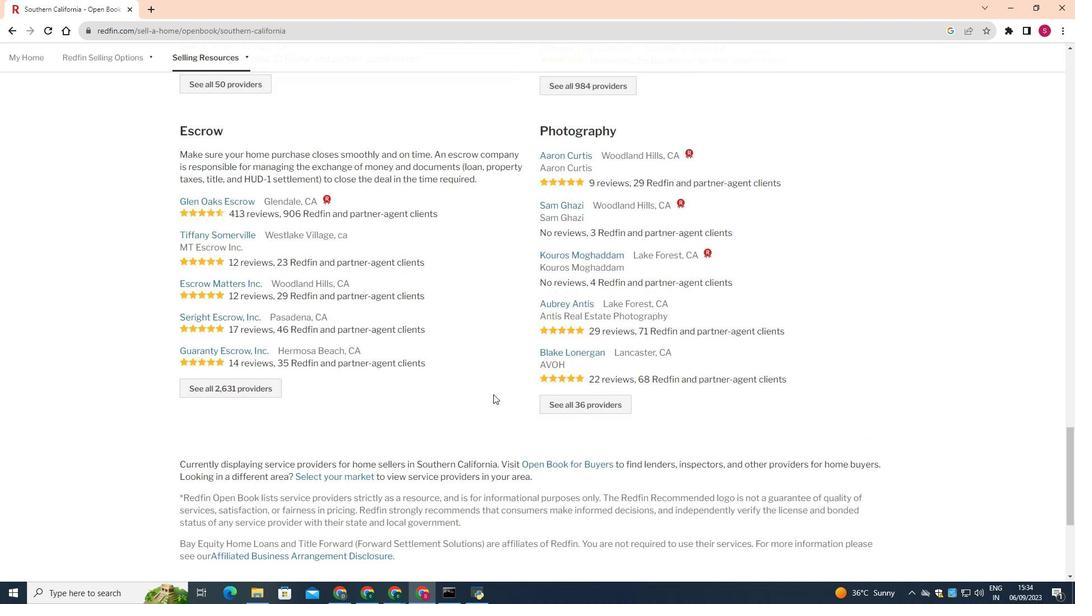 
Action: Mouse moved to (246, 390)
Screenshot: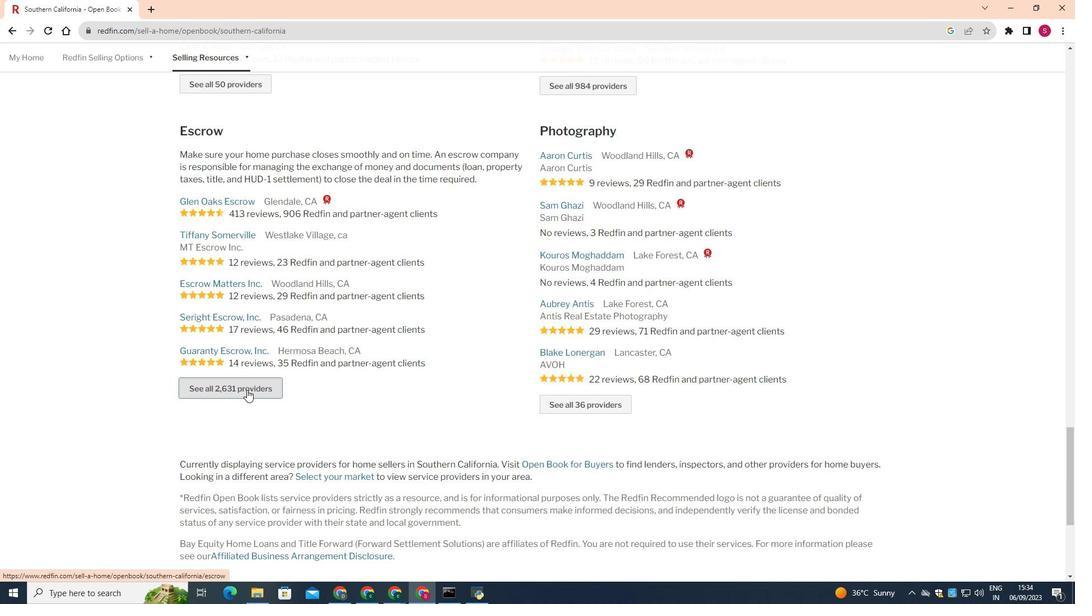 
Action: Mouse pressed left at (246, 390)
Screenshot: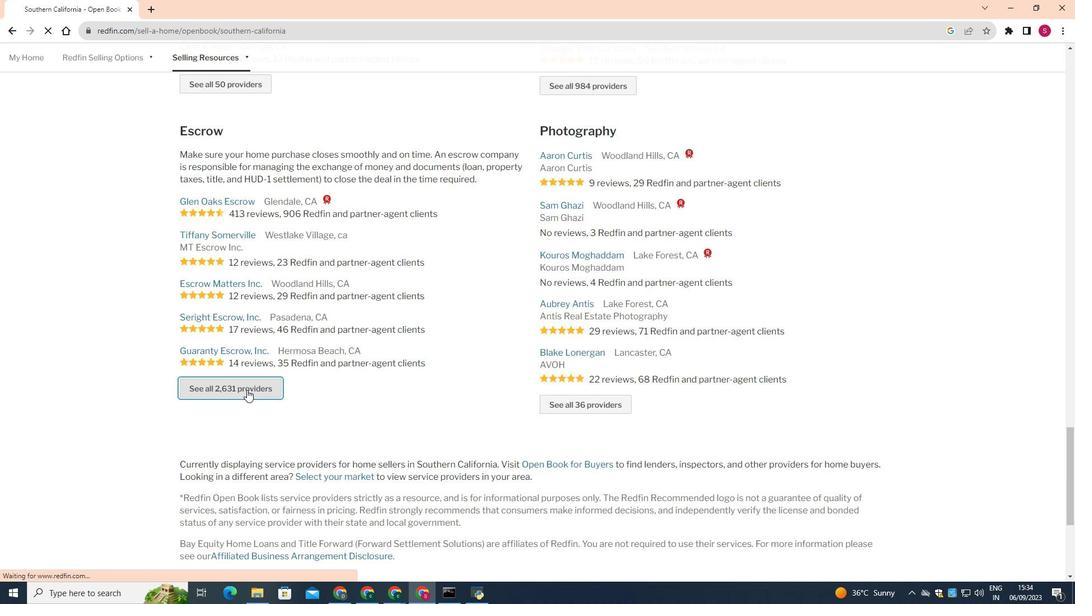 
Action: Mouse moved to (410, 459)
Screenshot: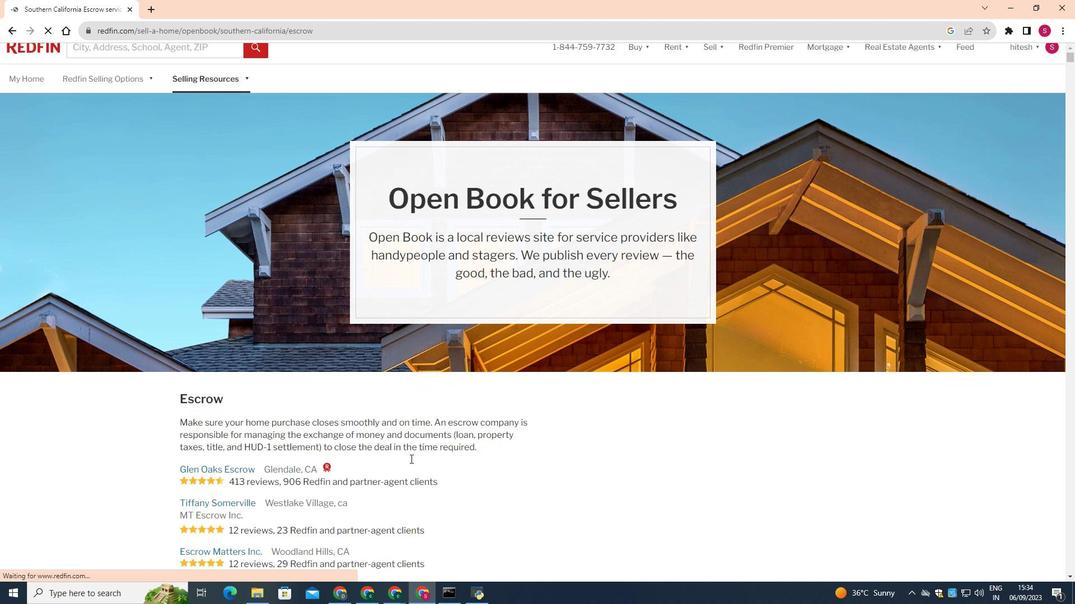 
Action: Mouse scrolled (410, 458) with delta (0, 0)
Screenshot: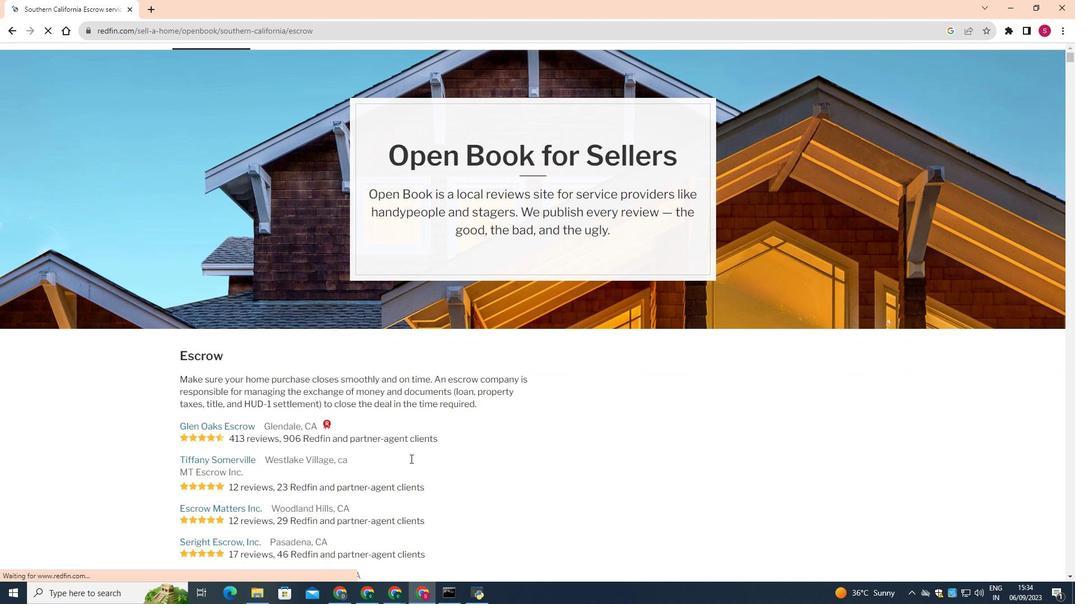 
Action: Mouse scrolled (410, 458) with delta (0, 0)
Screenshot: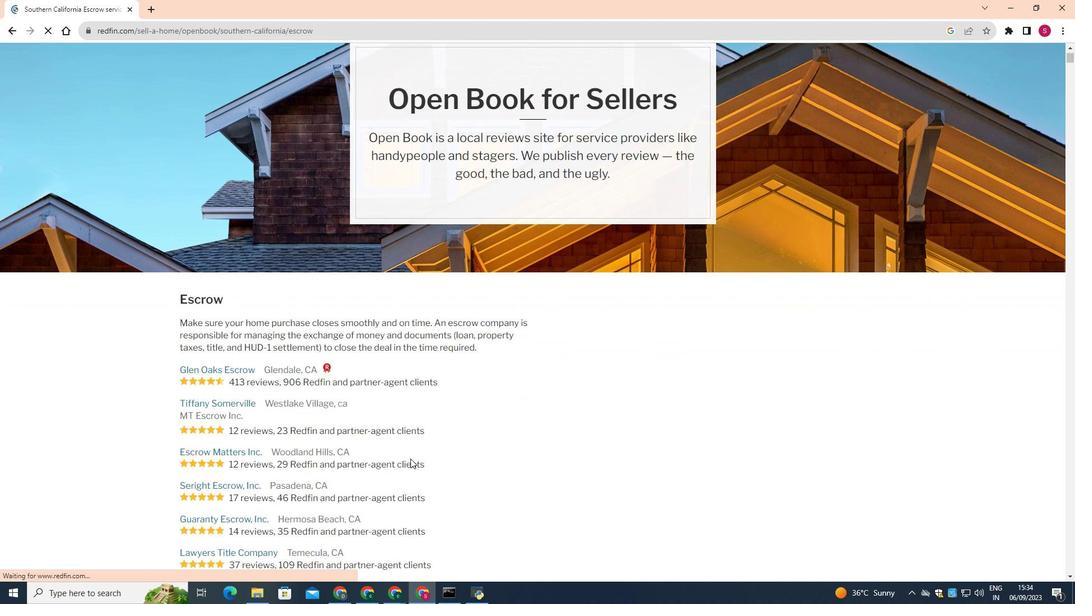 
Action: Mouse scrolled (410, 458) with delta (0, 0)
Screenshot: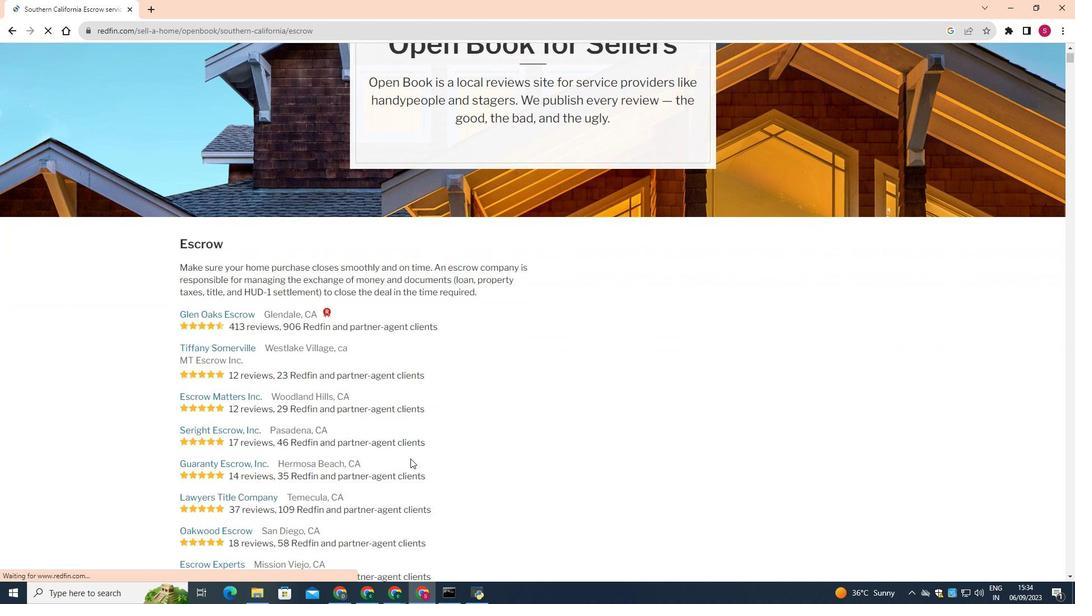 
Action: Mouse scrolled (410, 458) with delta (0, 0)
Screenshot: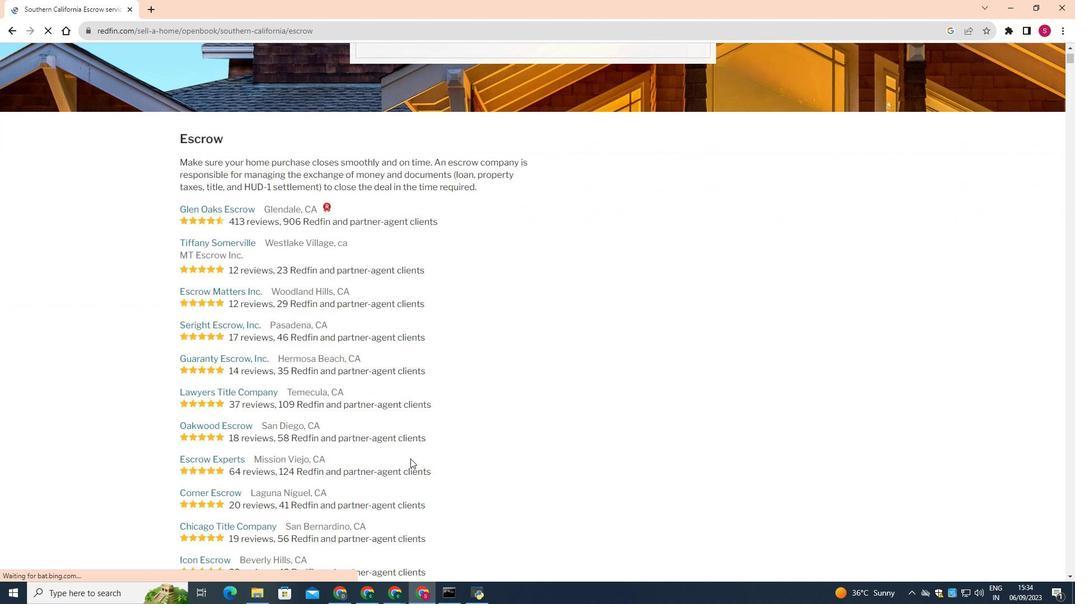 
Action: Mouse scrolled (410, 458) with delta (0, 0)
Screenshot: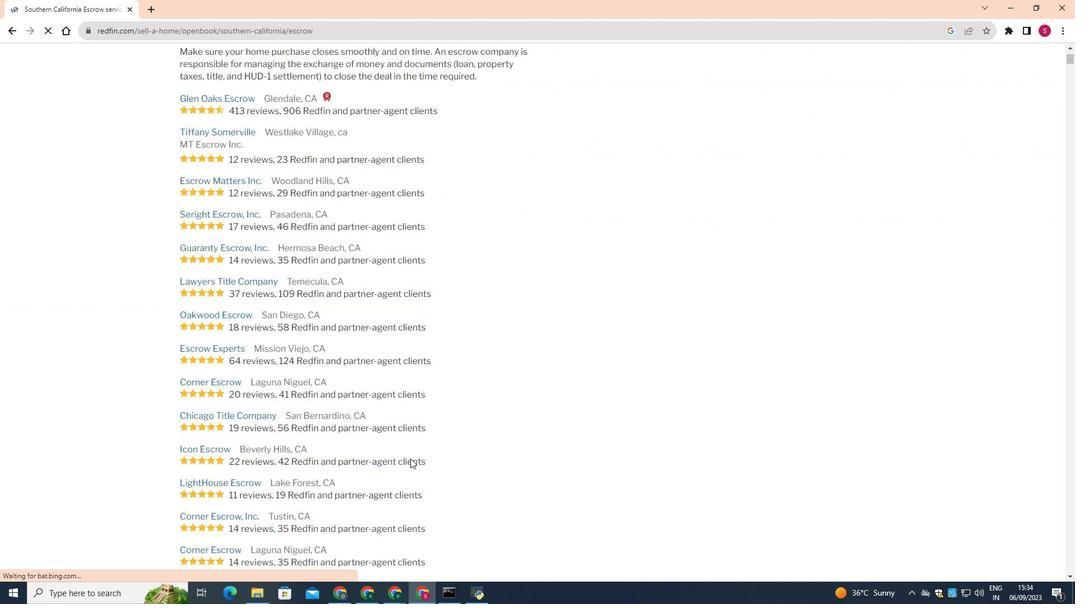 
Action: Mouse scrolled (410, 458) with delta (0, 0)
Screenshot: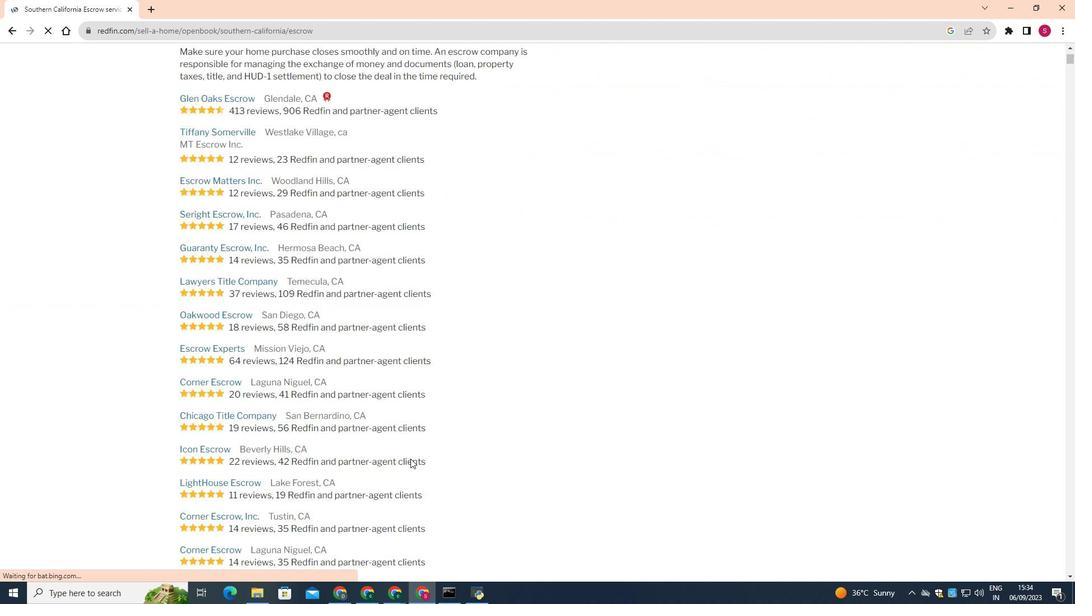 
Action: Mouse scrolled (410, 458) with delta (0, 0)
Screenshot: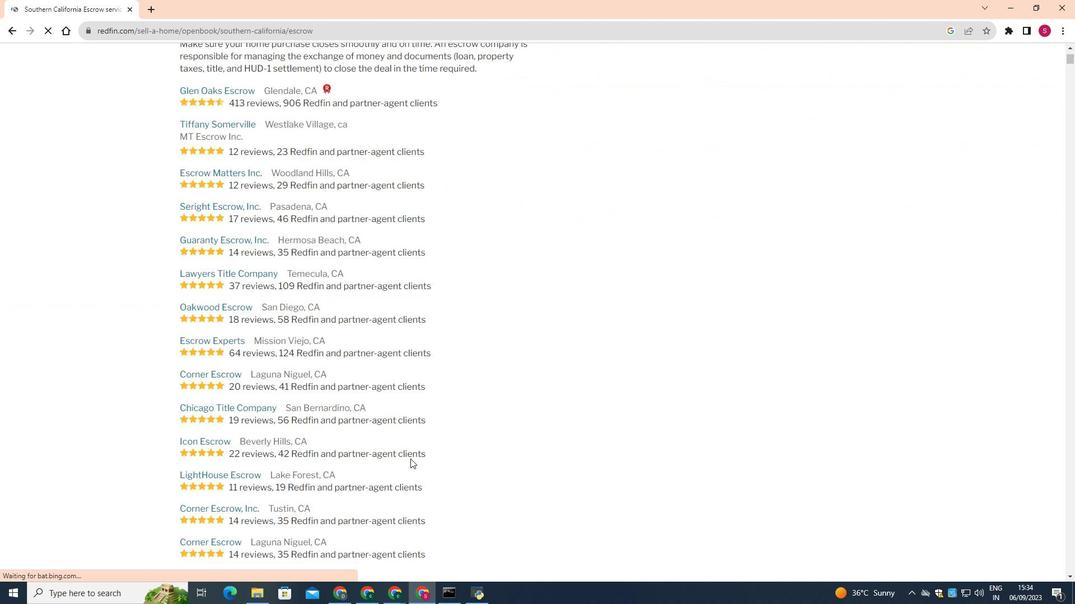 
Action: Mouse scrolled (410, 458) with delta (0, 0)
Screenshot: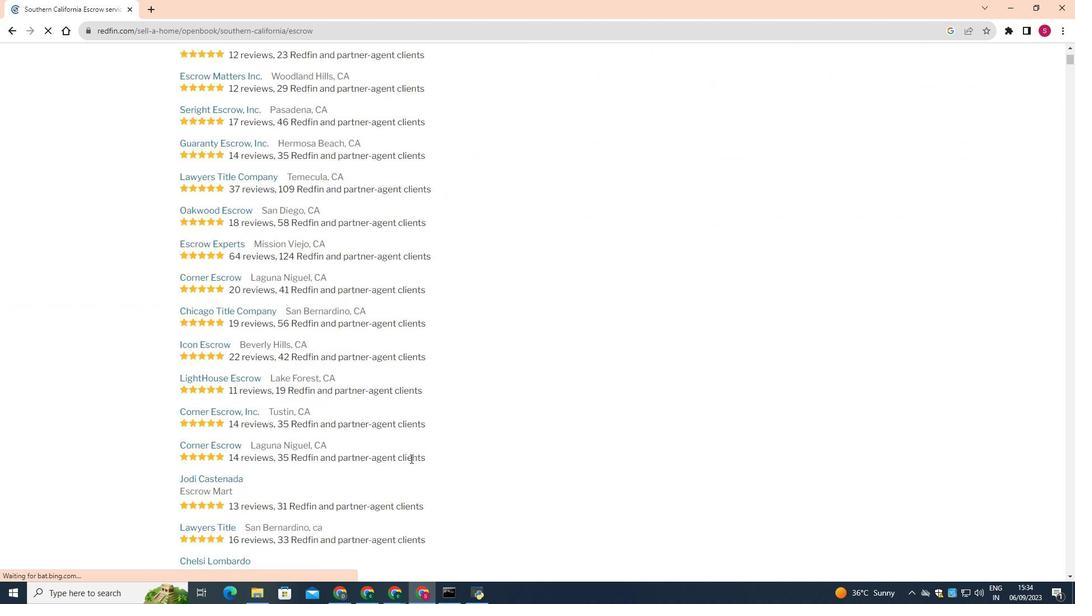 
Action: Mouse scrolled (410, 458) with delta (0, 0)
Screenshot: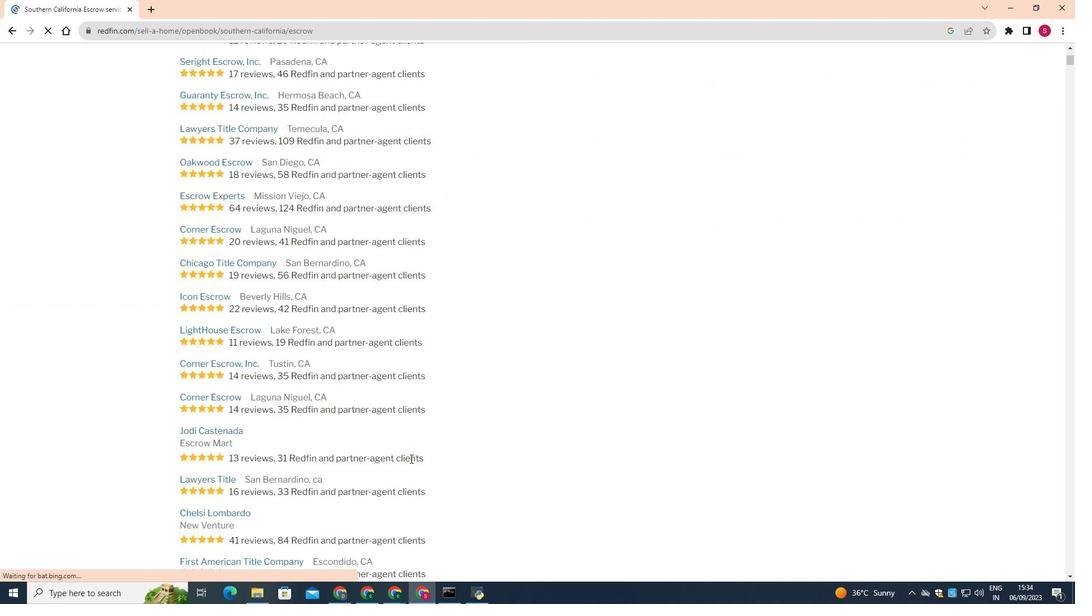 
Action: Mouse scrolled (410, 458) with delta (0, 0)
Screenshot: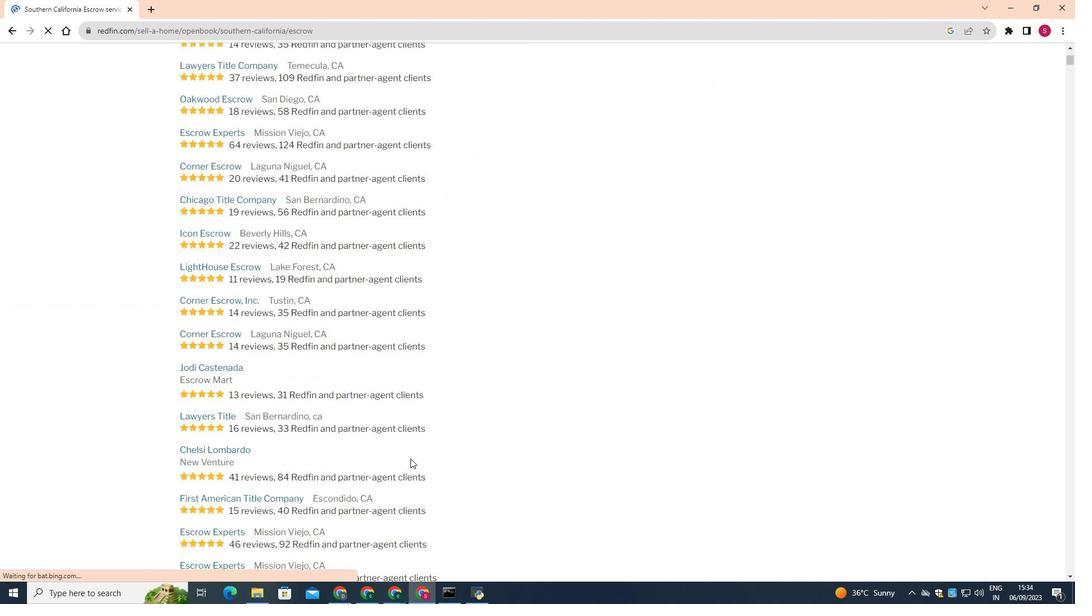 
Action: Mouse scrolled (410, 458) with delta (0, 0)
Screenshot: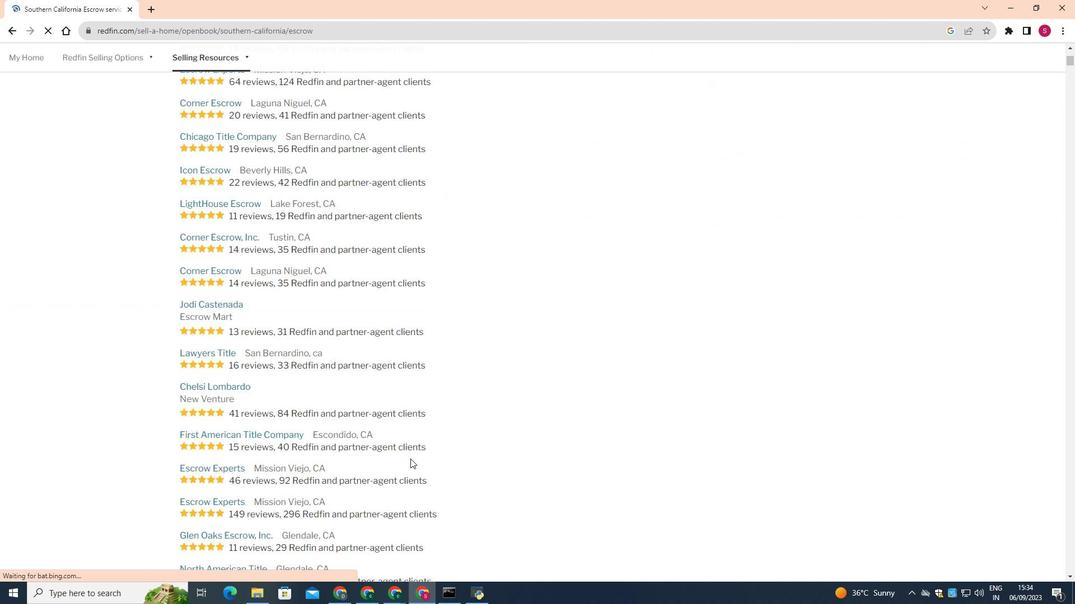 
Action: Mouse scrolled (410, 458) with delta (0, 0)
Screenshot: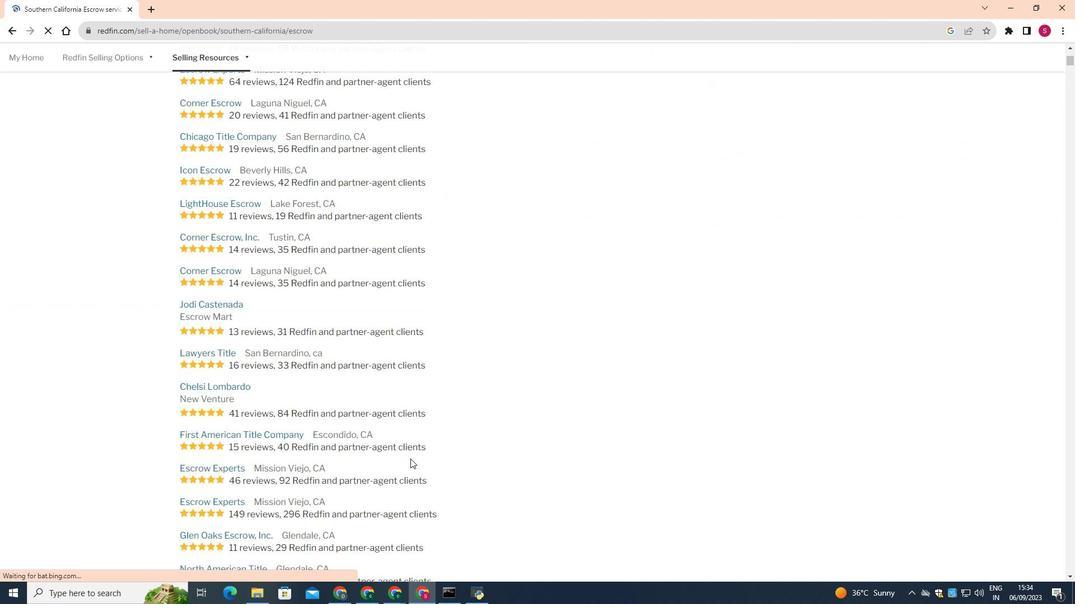 
Action: Mouse moved to (412, 458)
Screenshot: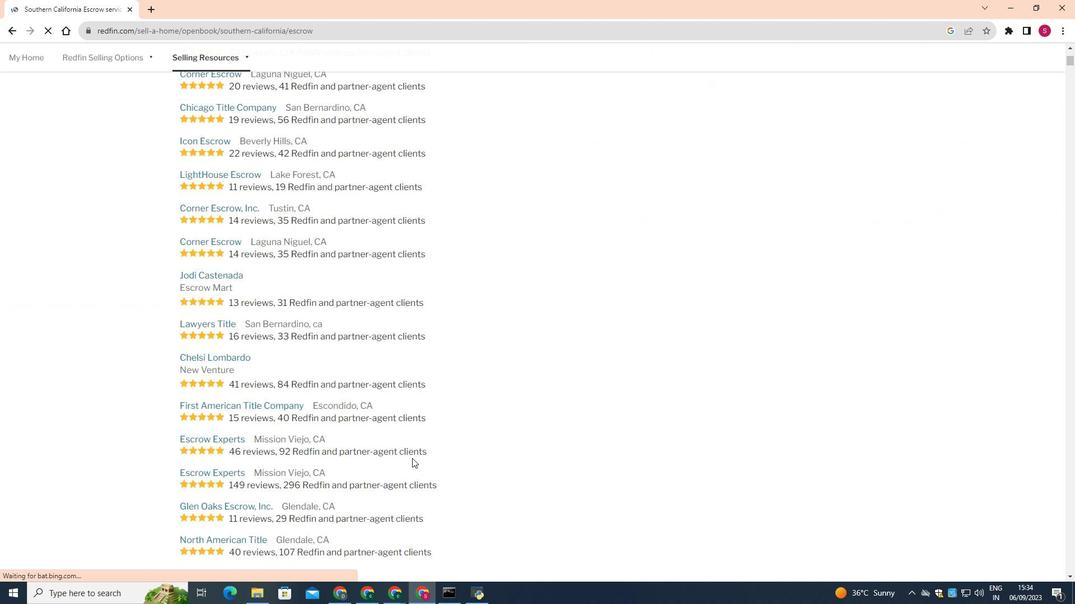 
Action: Mouse scrolled (412, 458) with delta (0, 0)
Screenshot: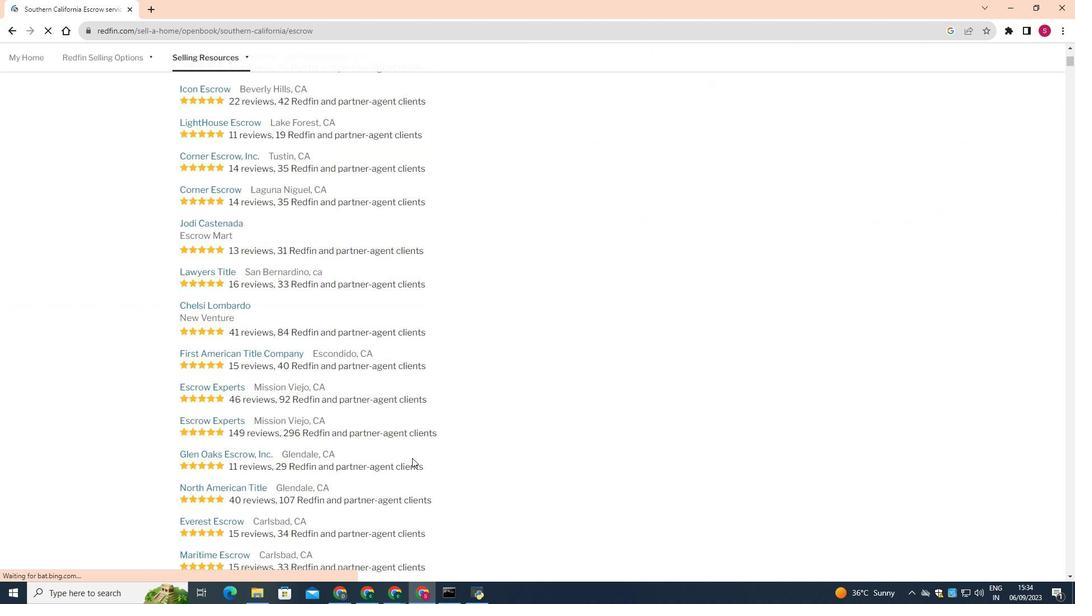 
Action: Mouse scrolled (412, 458) with delta (0, 0)
Screenshot: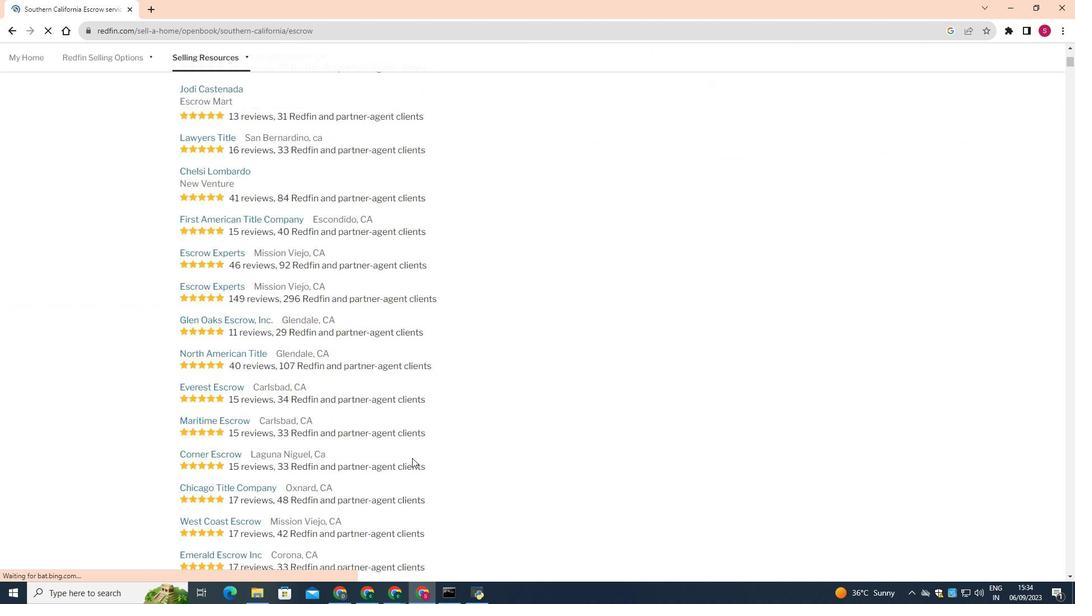 
Action: Mouse scrolled (412, 458) with delta (0, 0)
Screenshot: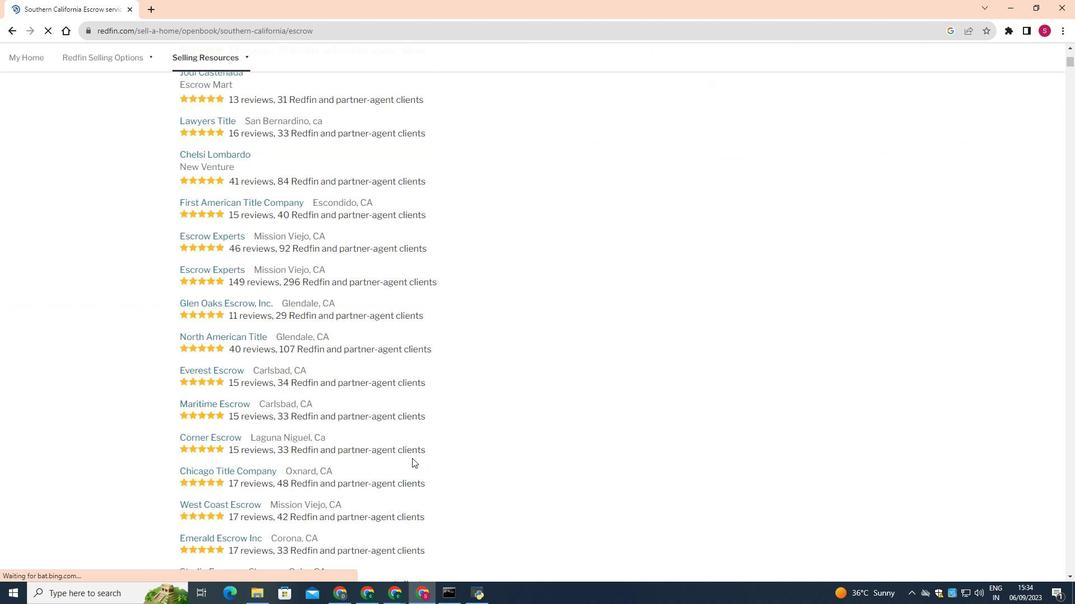 
Action: Mouse scrolled (412, 458) with delta (0, 0)
Screenshot: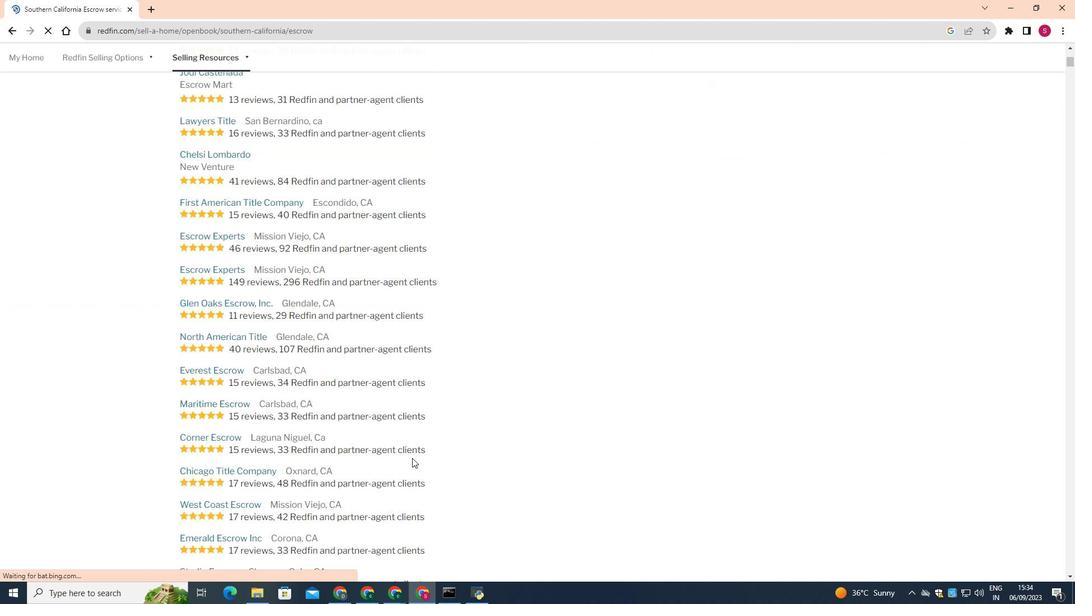 
Action: Mouse moved to (412, 456)
Screenshot: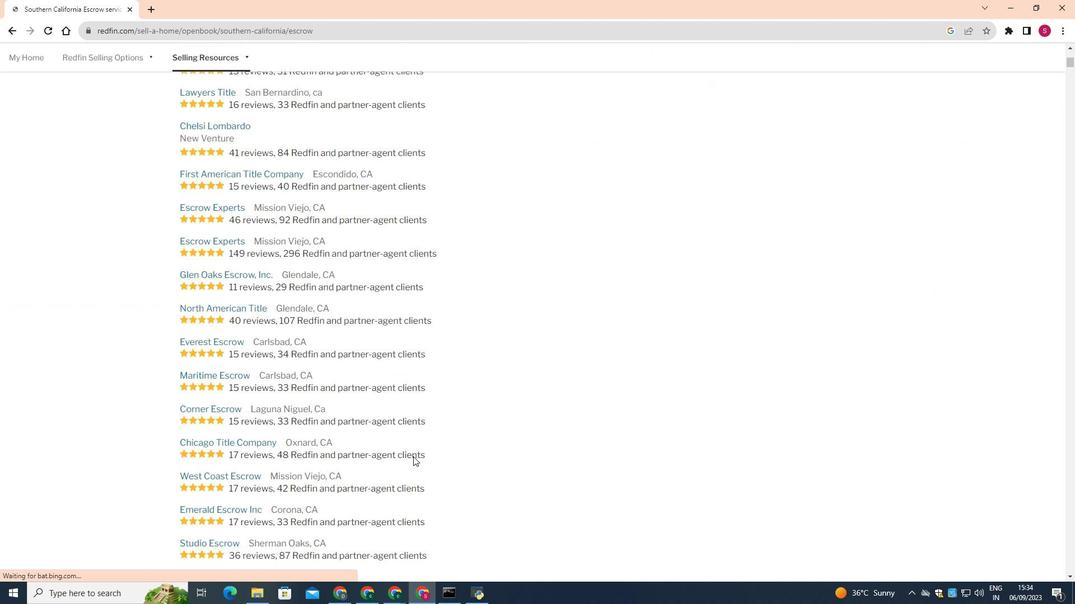 
Action: Mouse scrolled (412, 456) with delta (0, 0)
Screenshot: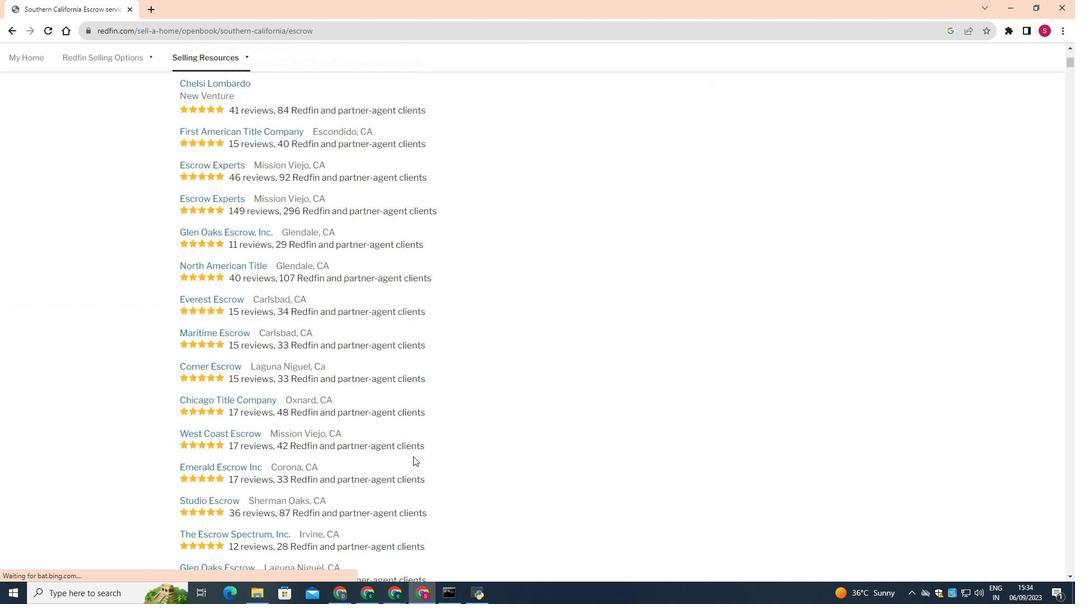 
Action: Mouse moved to (413, 456)
Screenshot: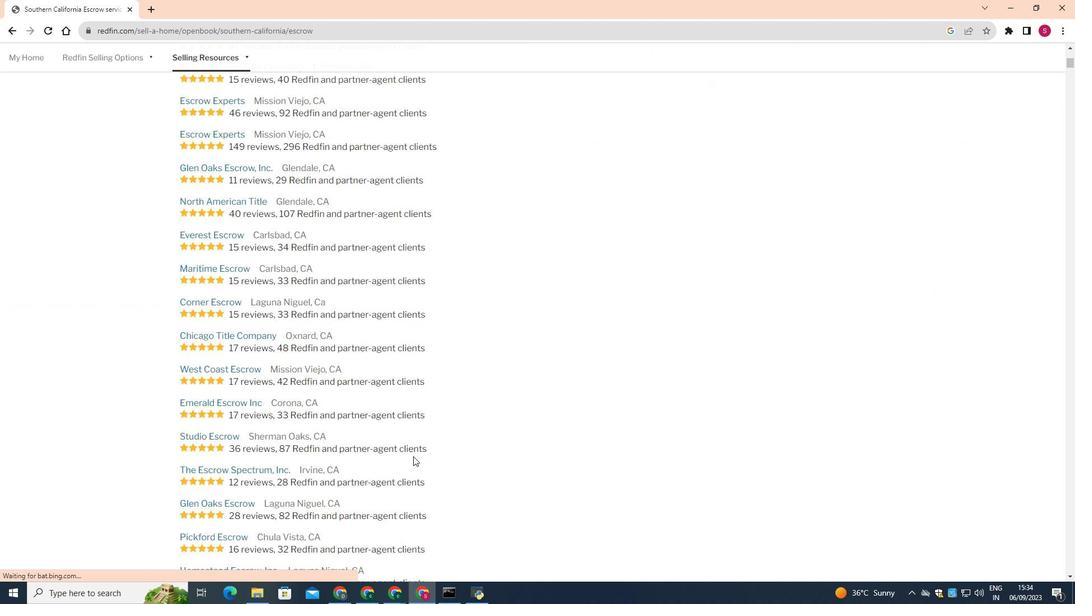 
Action: Mouse scrolled (413, 456) with delta (0, 0)
Screenshot: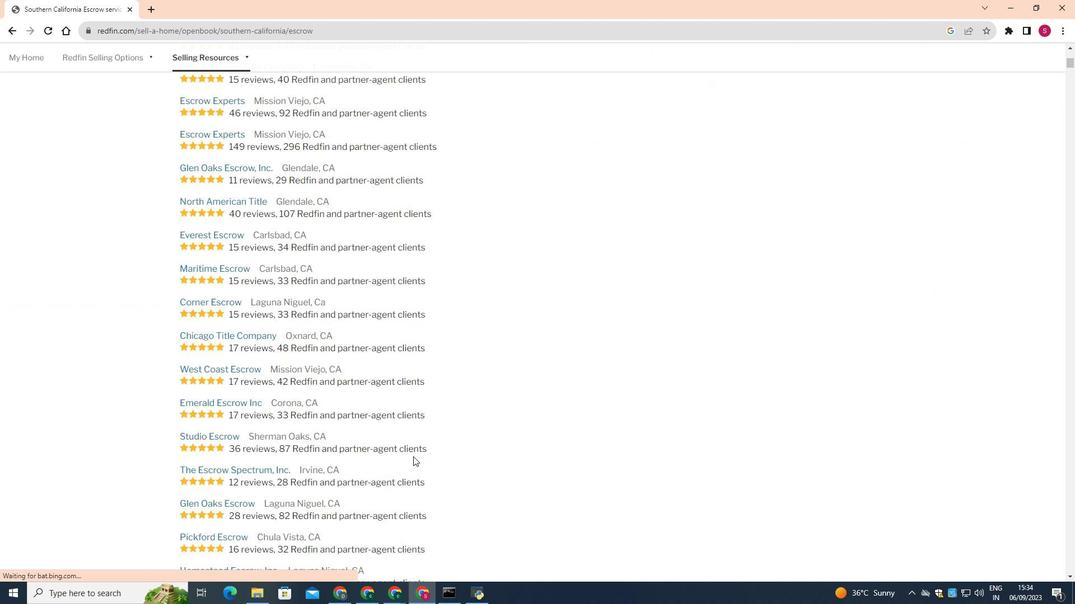 
Action: Mouse scrolled (413, 456) with delta (0, 0)
Screenshot: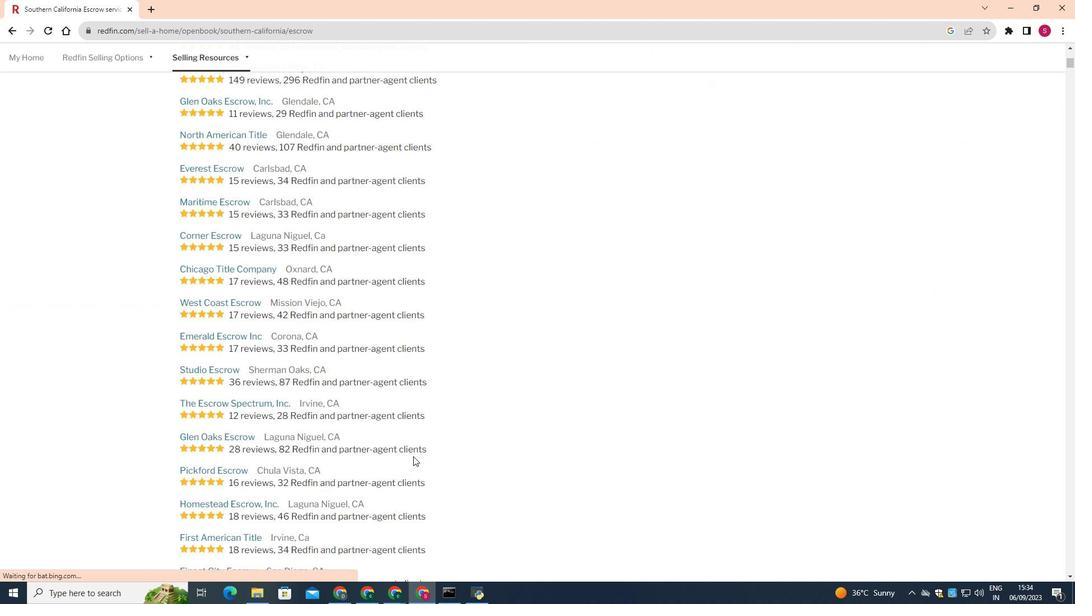 
Action: Mouse scrolled (413, 456) with delta (0, 0)
Screenshot: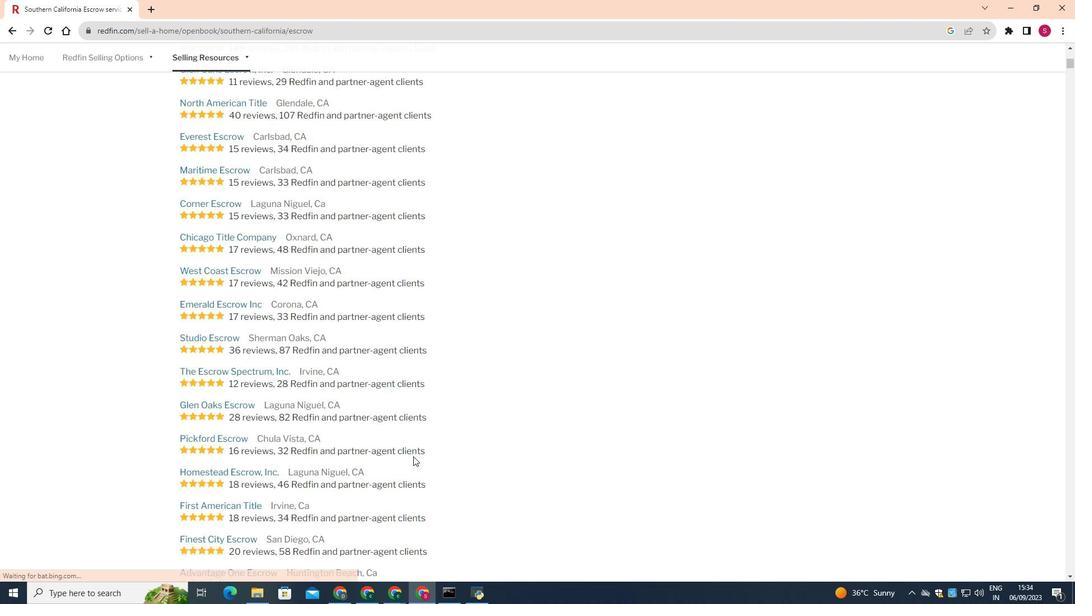 
Action: Mouse scrolled (413, 456) with delta (0, 0)
Screenshot: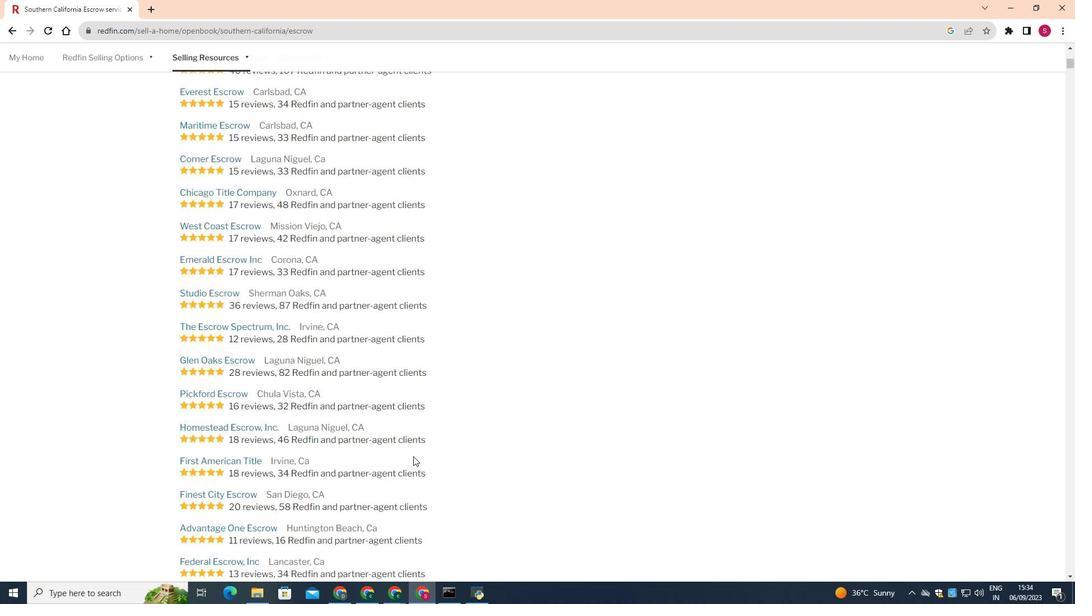 
Action: Mouse moved to (414, 456)
Screenshot: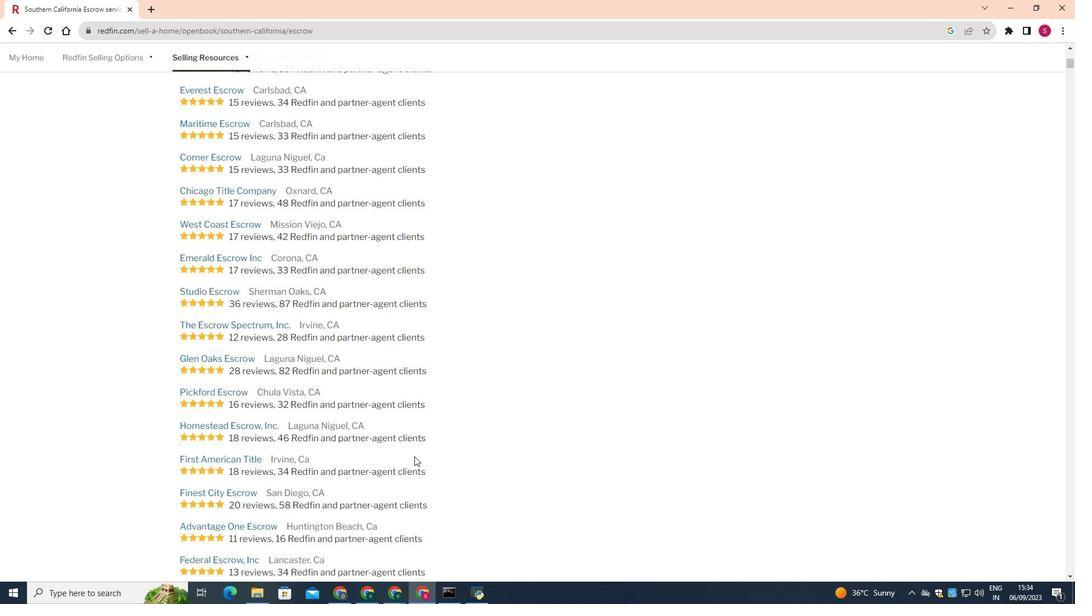 
Action: Mouse scrolled (414, 456) with delta (0, 0)
Screenshot: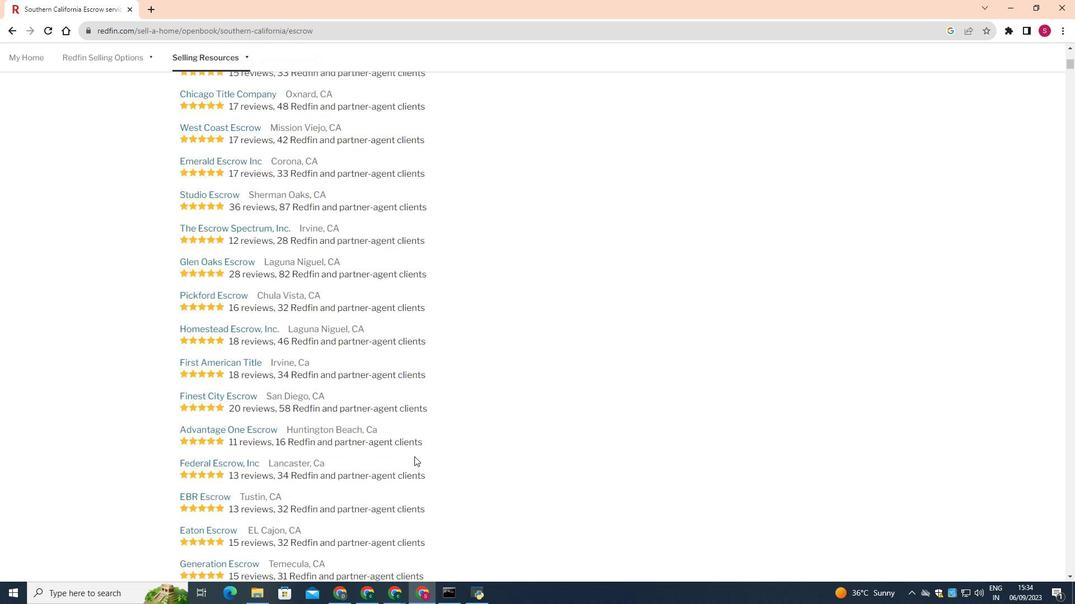 
Action: Mouse scrolled (414, 456) with delta (0, 0)
Screenshot: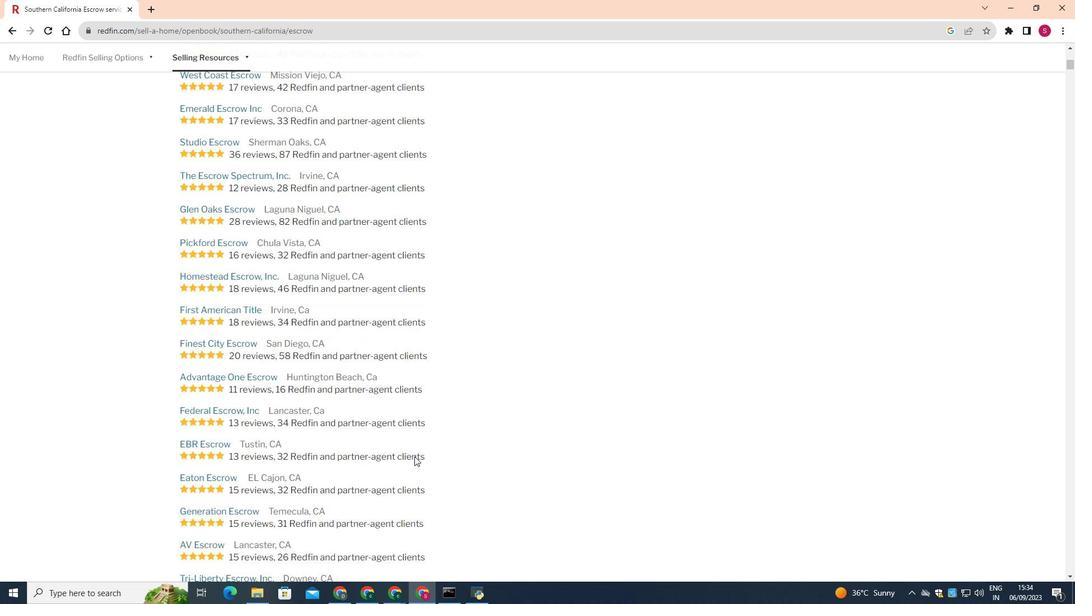 
Action: Mouse scrolled (414, 456) with delta (0, 0)
Screenshot: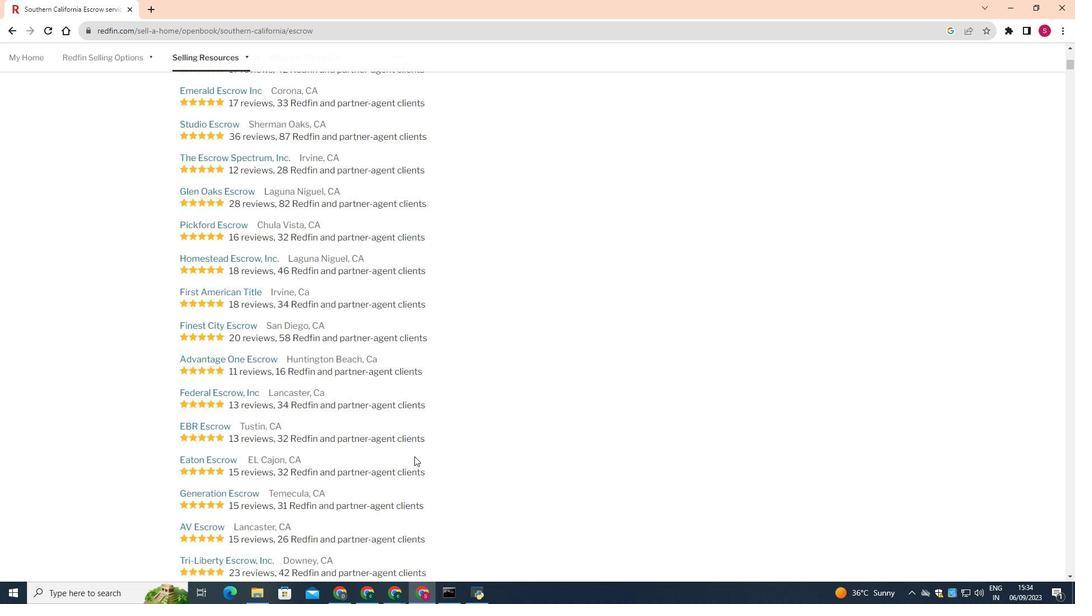 
Action: Mouse moved to (415, 455)
Screenshot: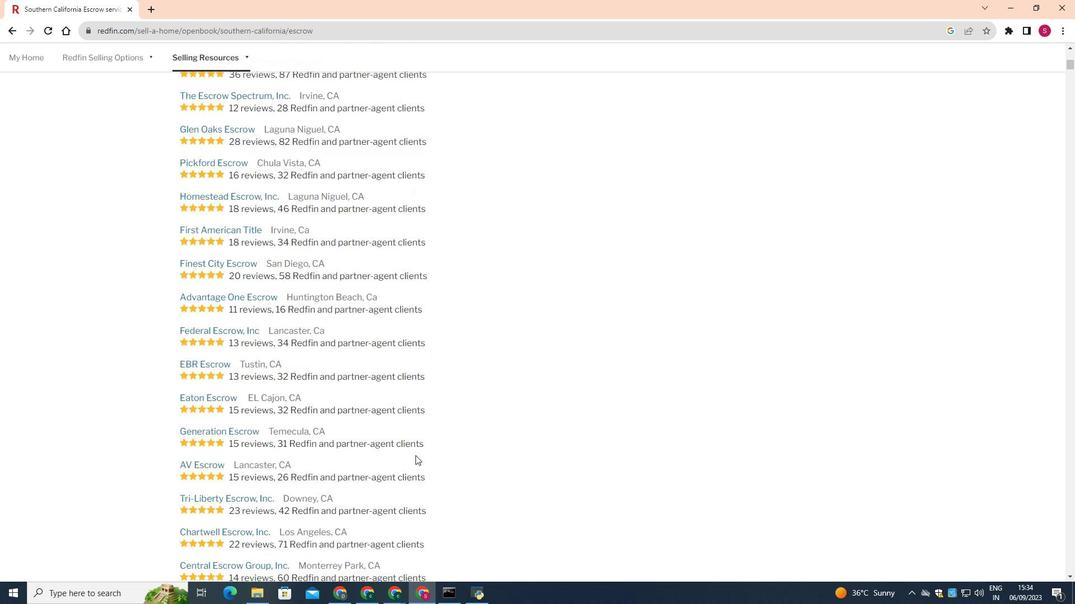 
Action: Mouse scrolled (415, 455) with delta (0, 0)
Screenshot: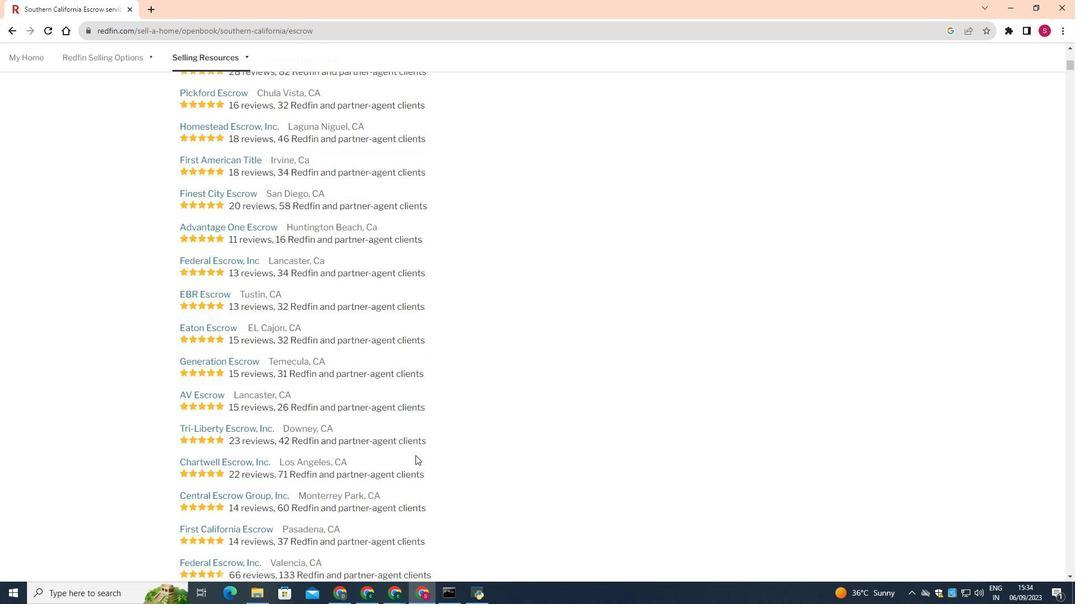 
Action: Mouse scrolled (415, 455) with delta (0, 0)
Screenshot: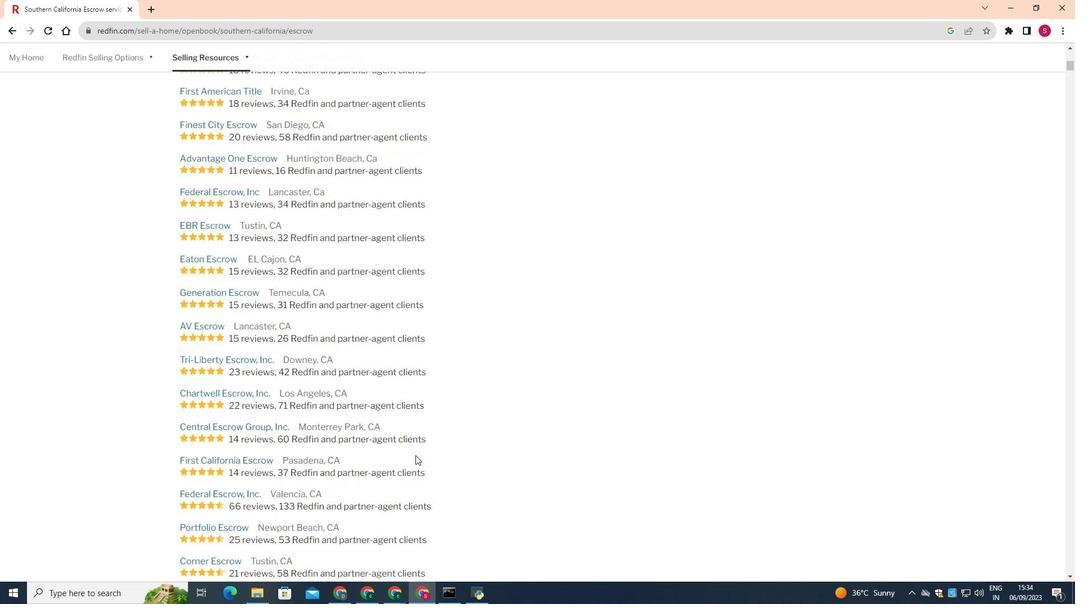 
Action: Mouse scrolled (415, 455) with delta (0, 0)
Screenshot: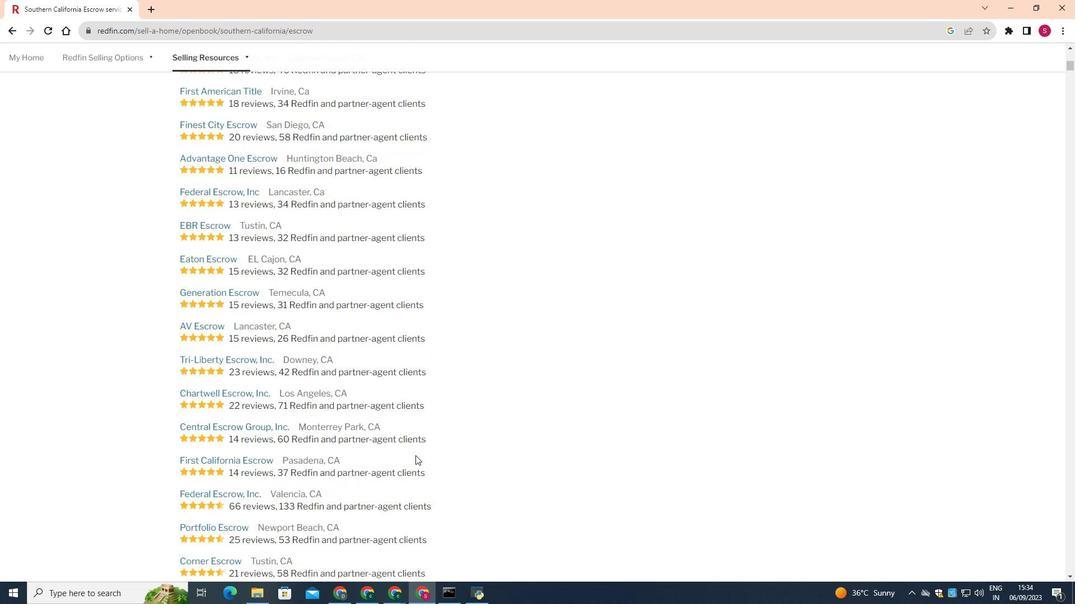 
Action: Mouse scrolled (415, 455) with delta (0, 0)
Screenshot: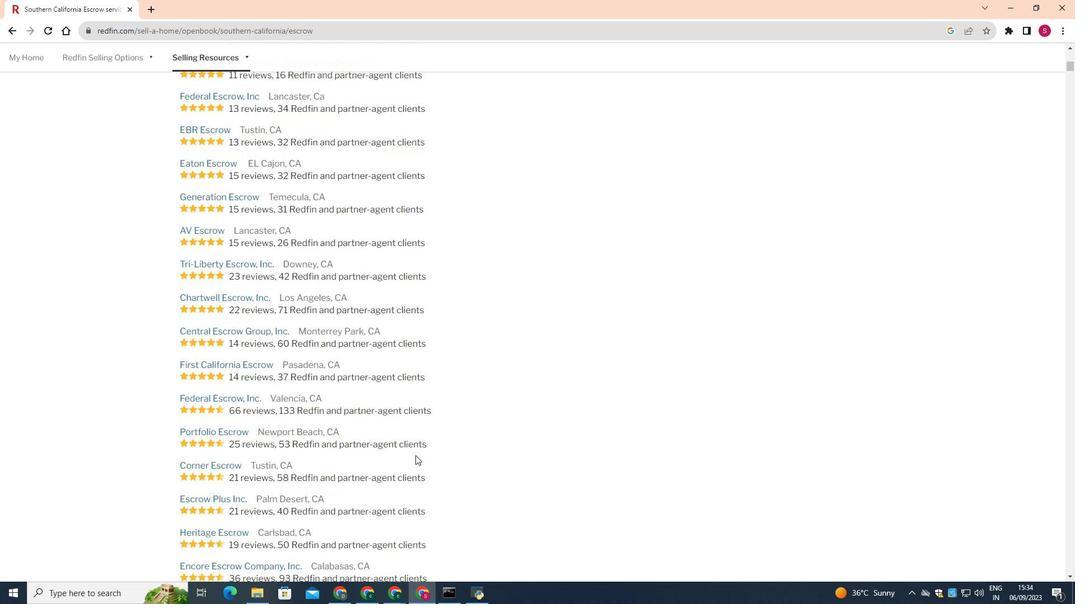 
Action: Mouse scrolled (415, 455) with delta (0, 0)
Screenshot: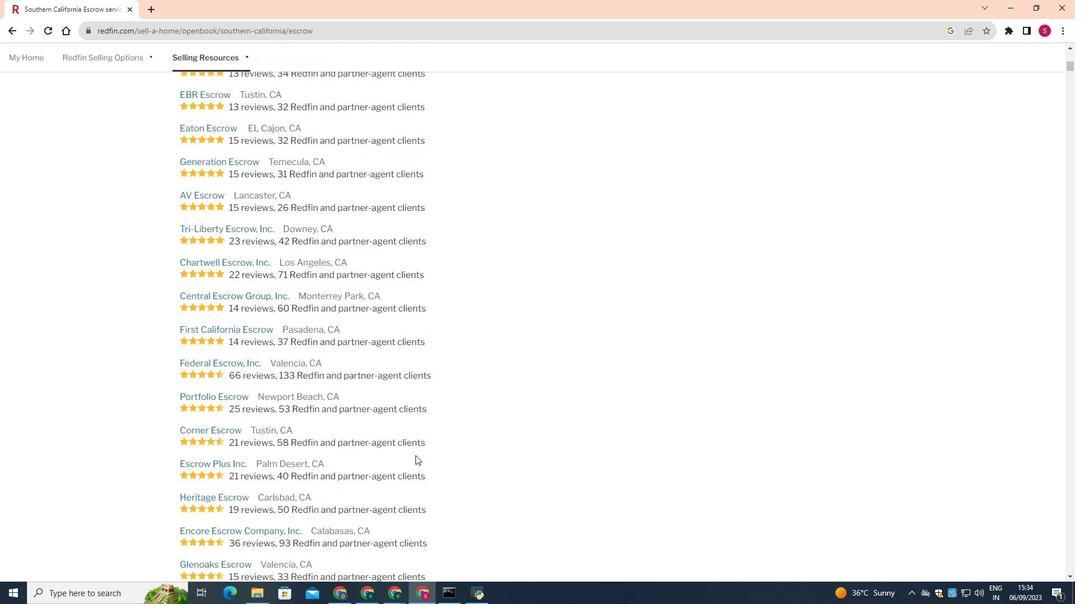 
Action: Mouse scrolled (415, 455) with delta (0, 0)
Screenshot: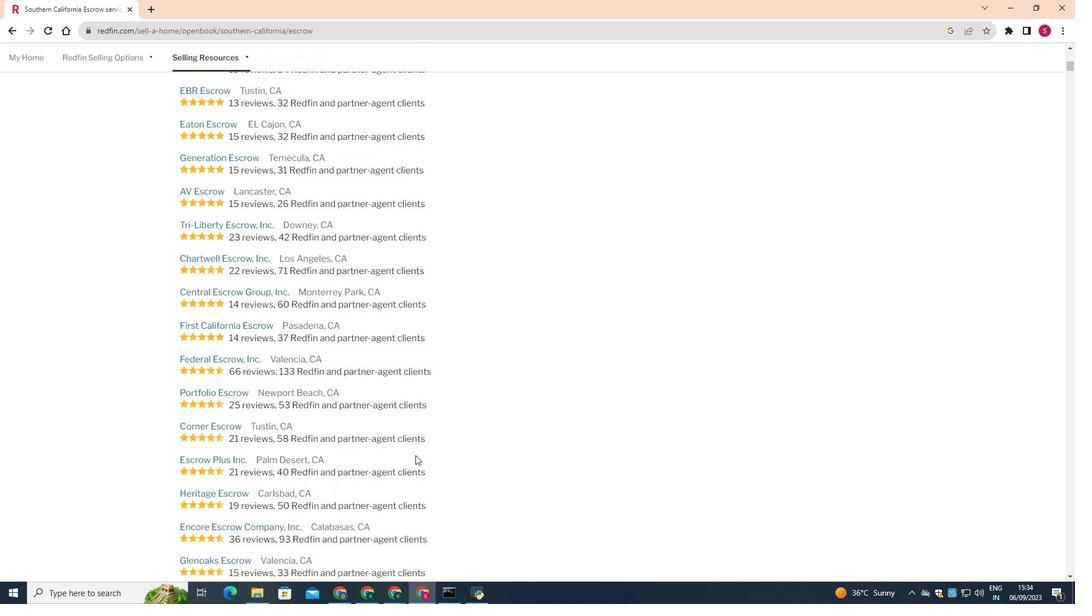 
Action: Mouse moved to (416, 454)
Screenshot: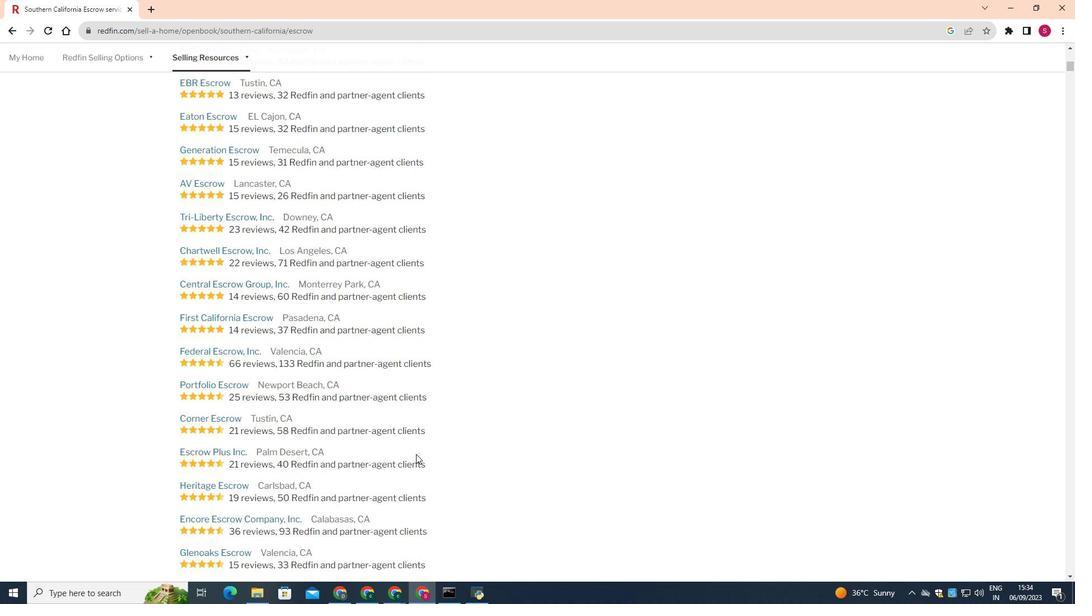 
Action: Mouse scrolled (416, 454) with delta (0, 0)
Screenshot: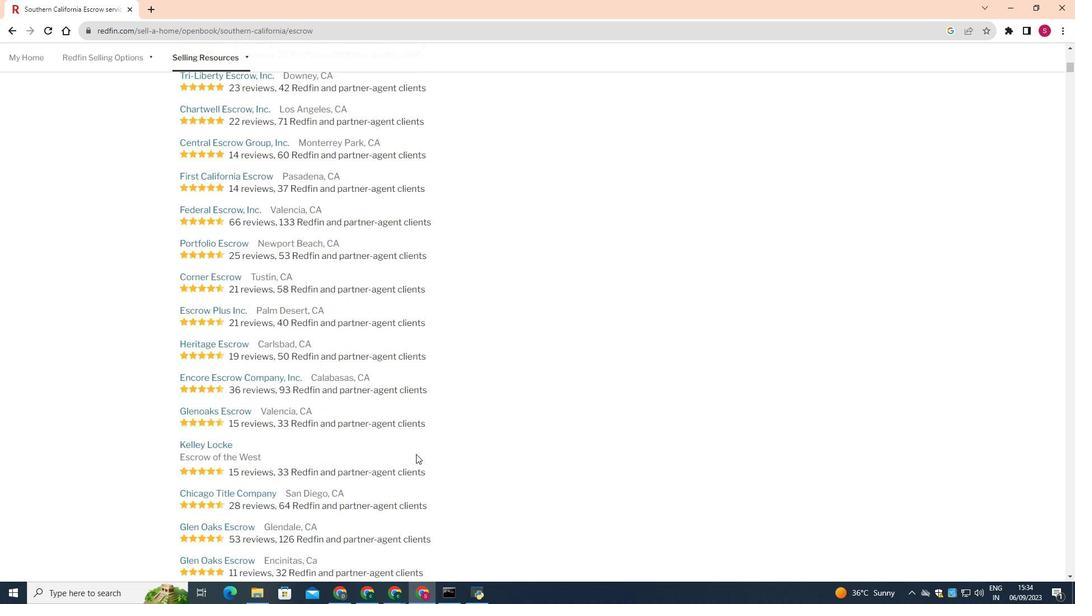 
Action: Mouse scrolled (416, 454) with delta (0, 0)
Screenshot: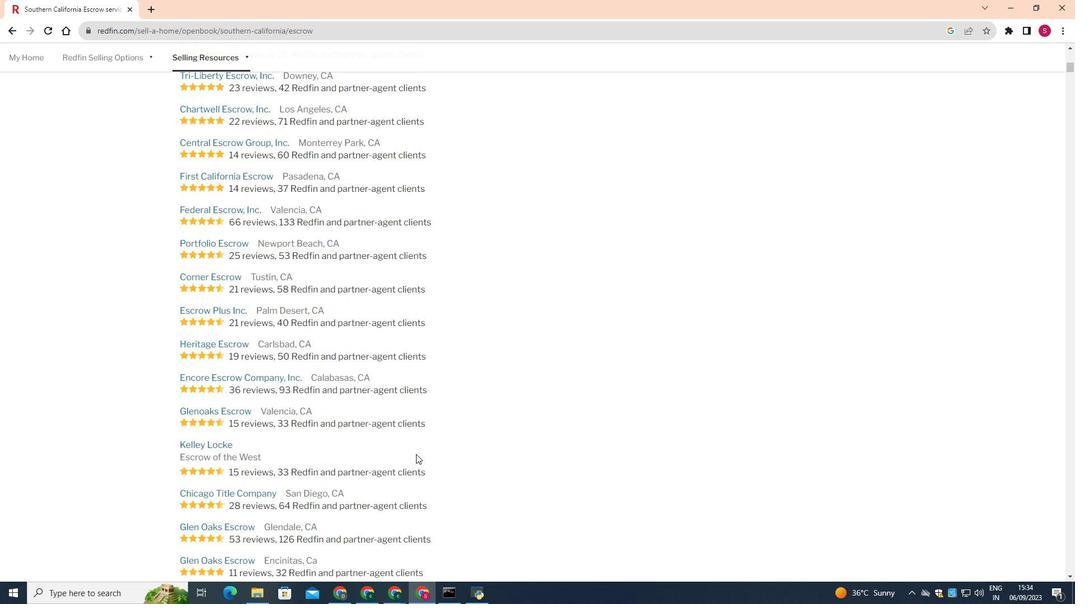 
Action: Mouse scrolled (416, 454) with delta (0, 0)
Screenshot: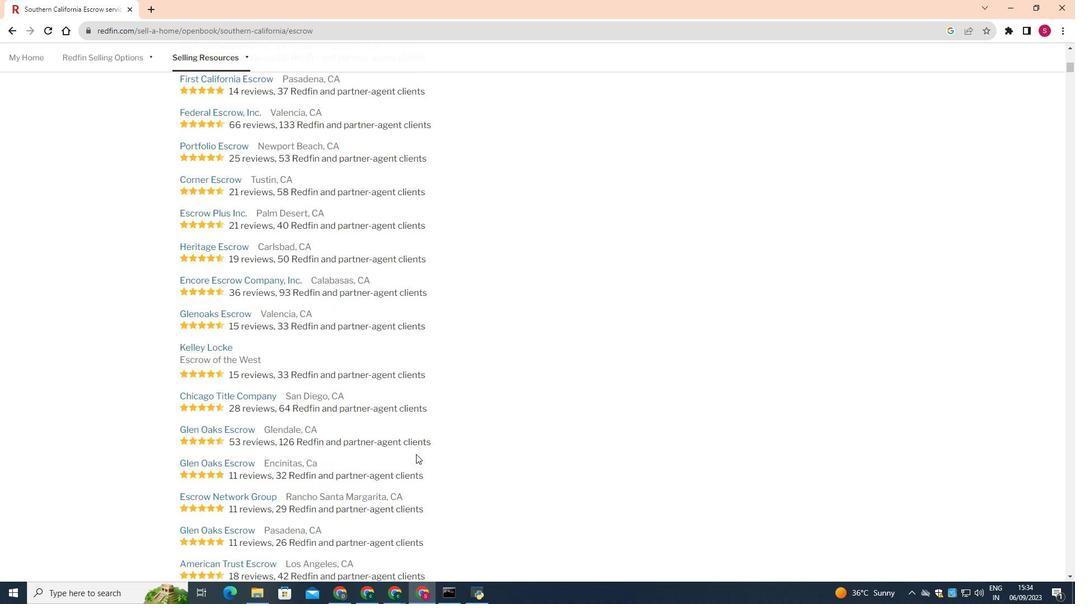 
Action: Mouse scrolled (416, 454) with delta (0, 0)
Screenshot: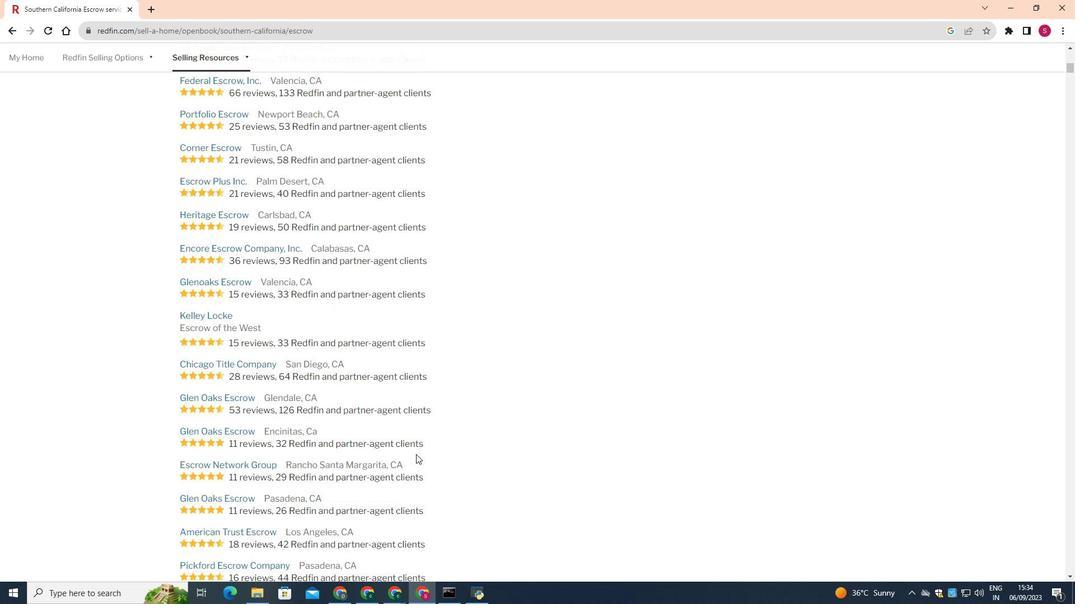 
Action: Mouse scrolled (416, 454) with delta (0, 0)
Screenshot: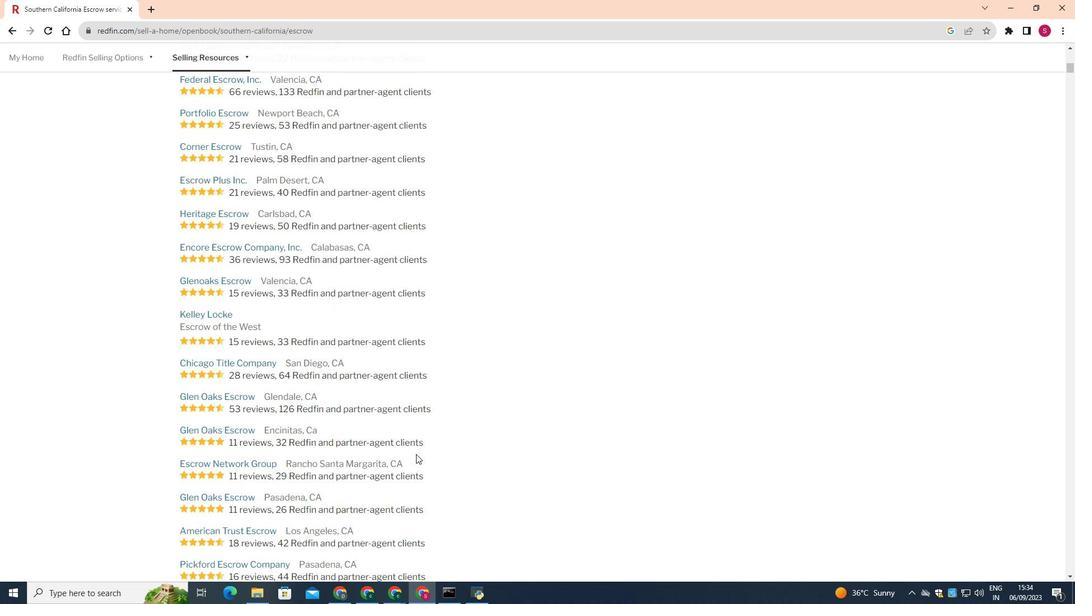 
Action: Mouse moved to (416, 454)
Screenshot: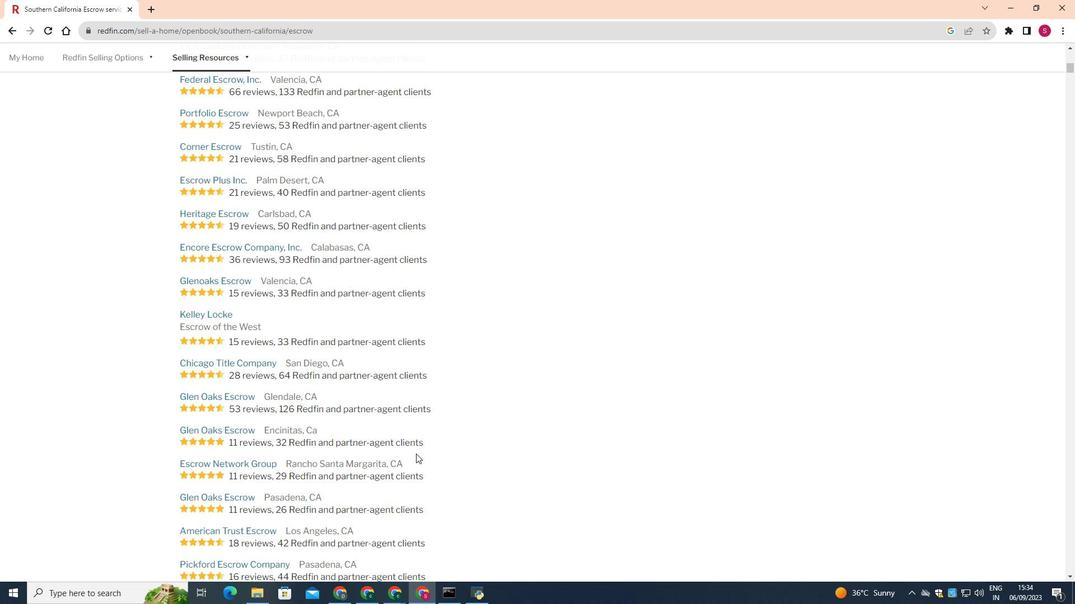 
Action: Mouse scrolled (416, 453) with delta (0, 0)
Screenshot: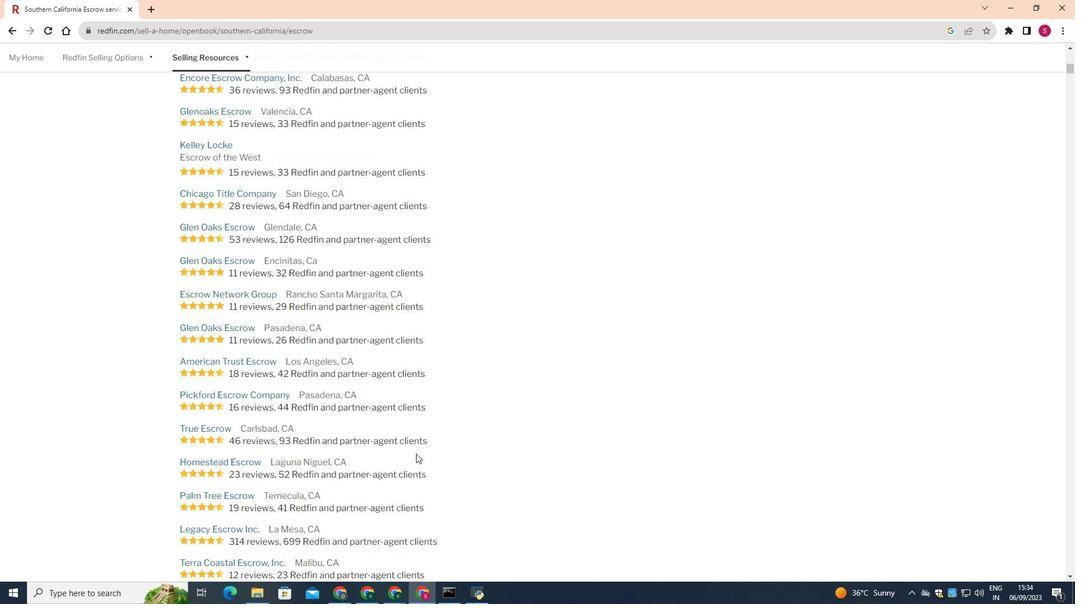 
Action: Mouse scrolled (416, 453) with delta (0, 0)
Screenshot: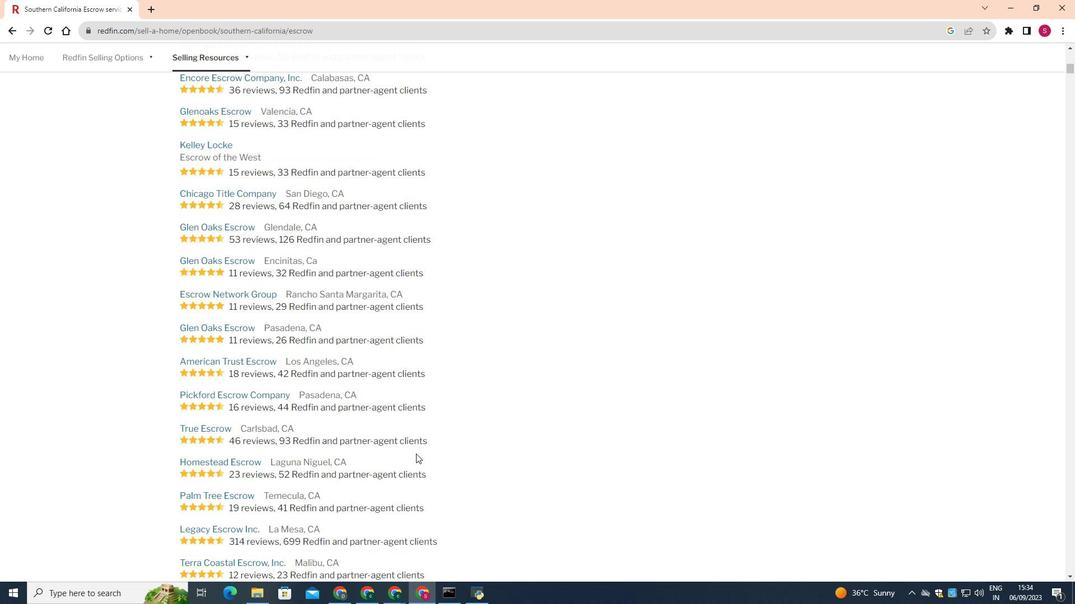 
Action: Mouse scrolled (416, 453) with delta (0, 0)
Screenshot: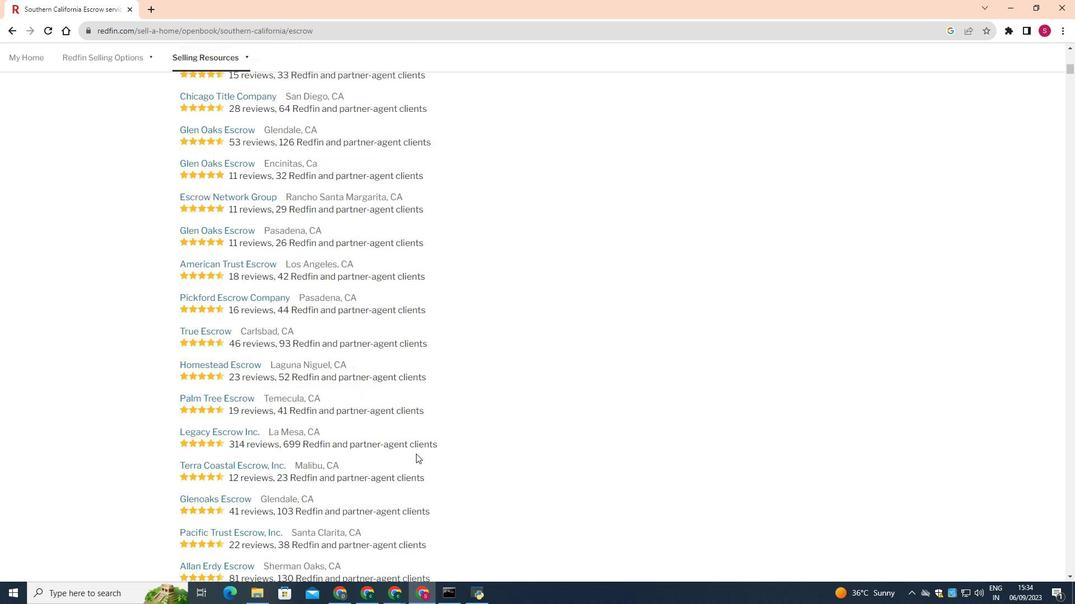 
Action: Mouse scrolled (416, 453) with delta (0, 0)
Screenshot: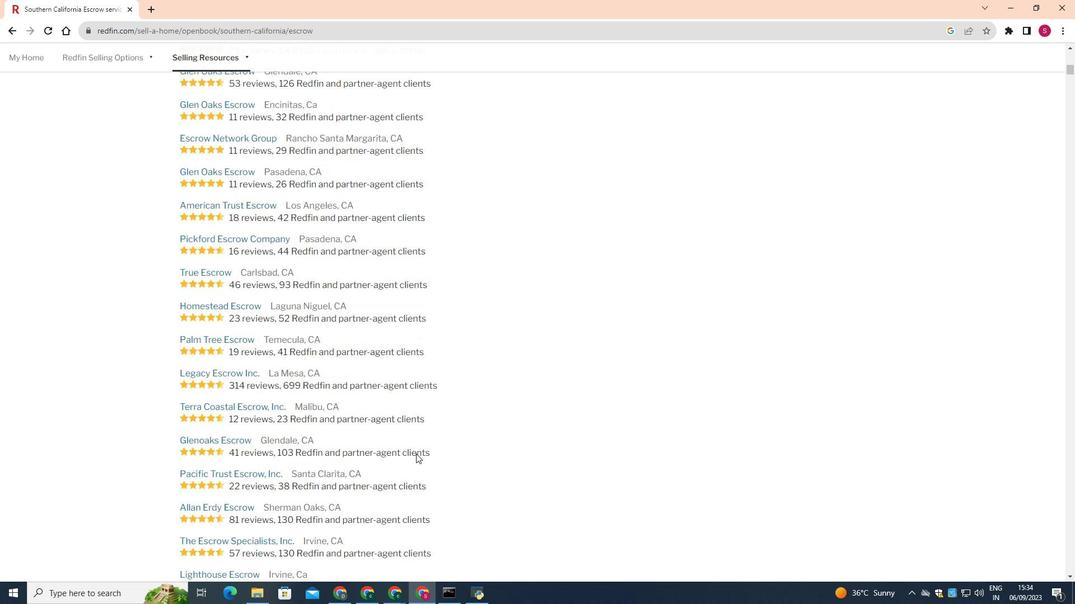
Action: Mouse scrolled (416, 453) with delta (0, 0)
Screenshot: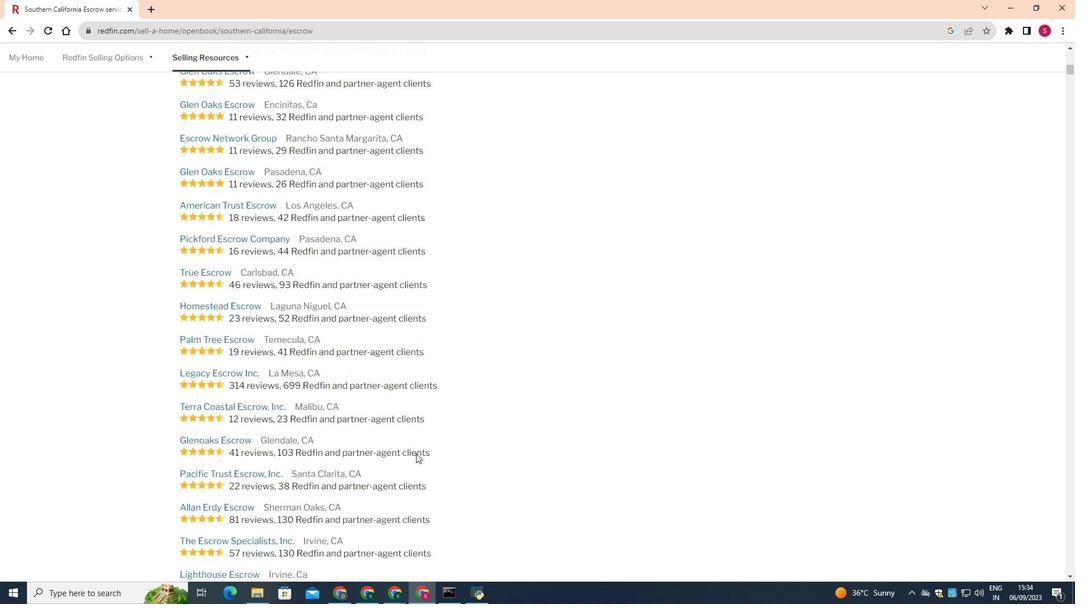 
Action: Mouse scrolled (416, 453) with delta (0, 0)
Screenshot: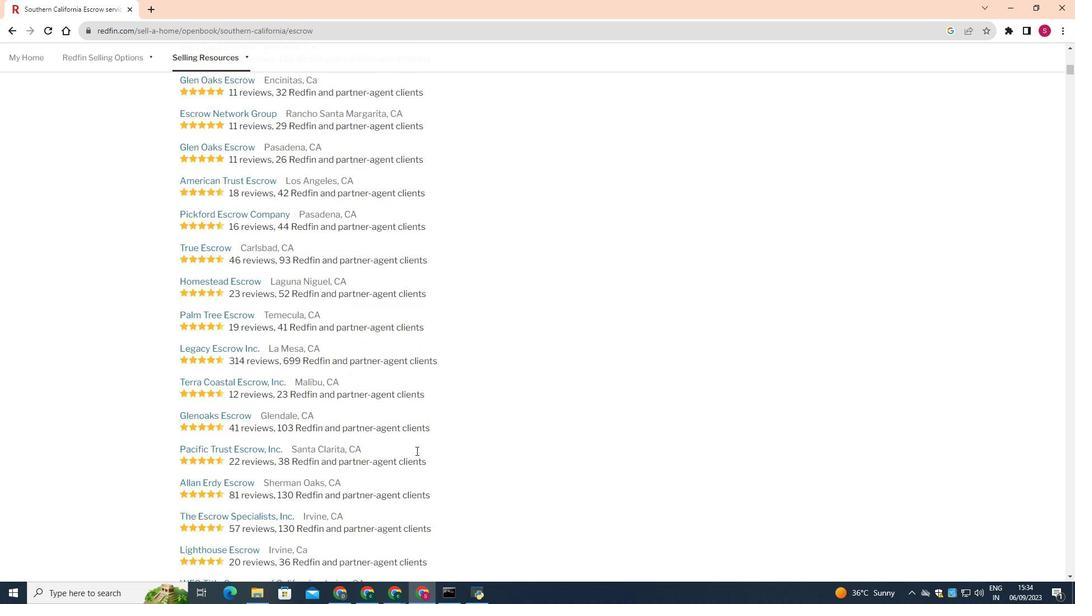 
Action: Mouse scrolled (416, 453) with delta (0, 0)
Screenshot: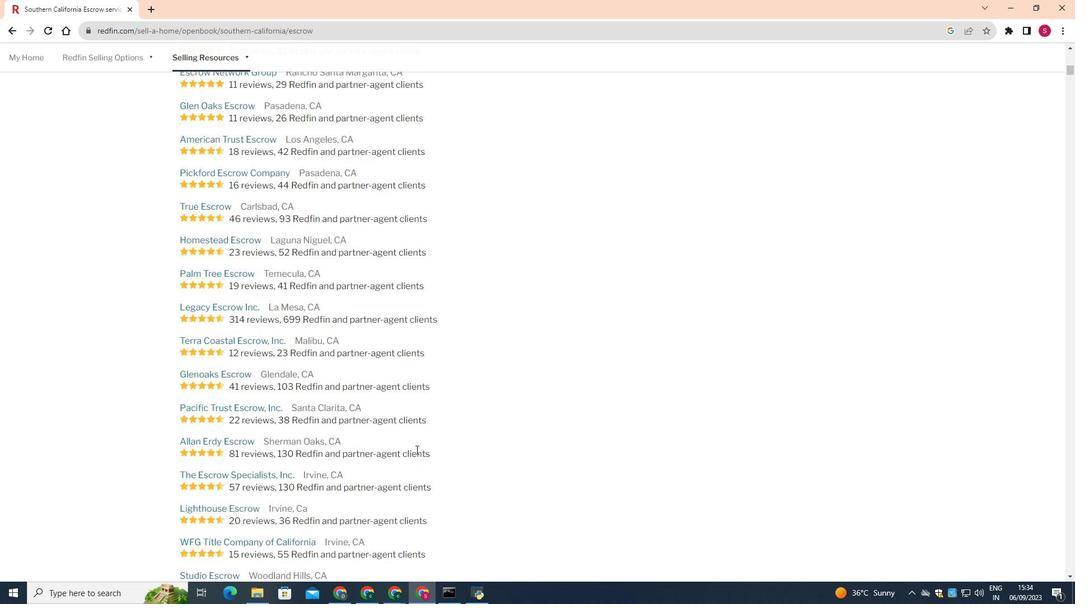 
Action: Mouse moved to (416, 449)
Screenshot: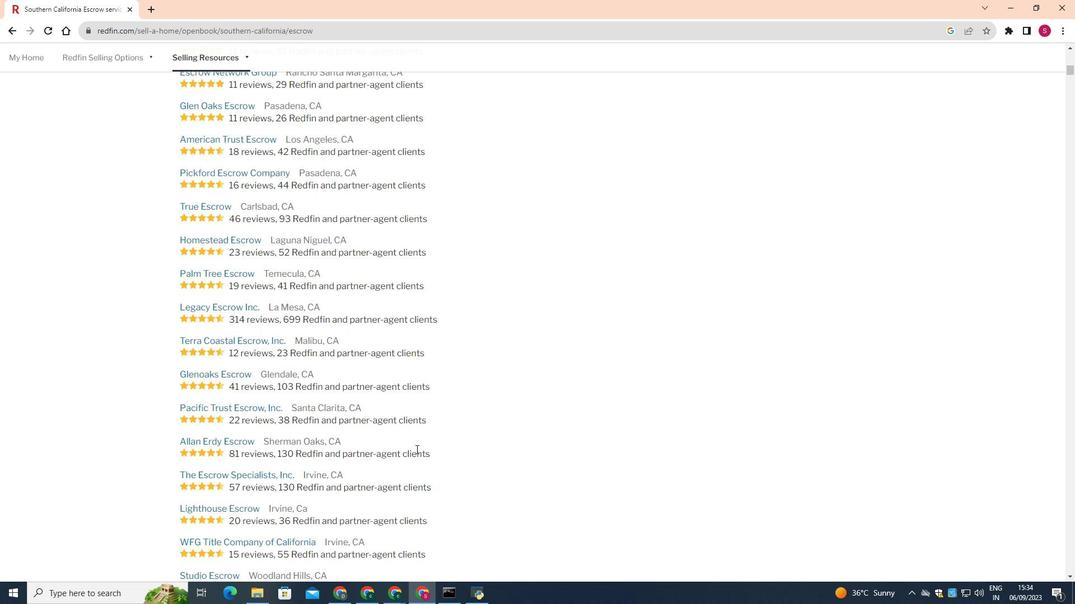 
Action: Mouse scrolled (416, 449) with delta (0, 0)
Screenshot: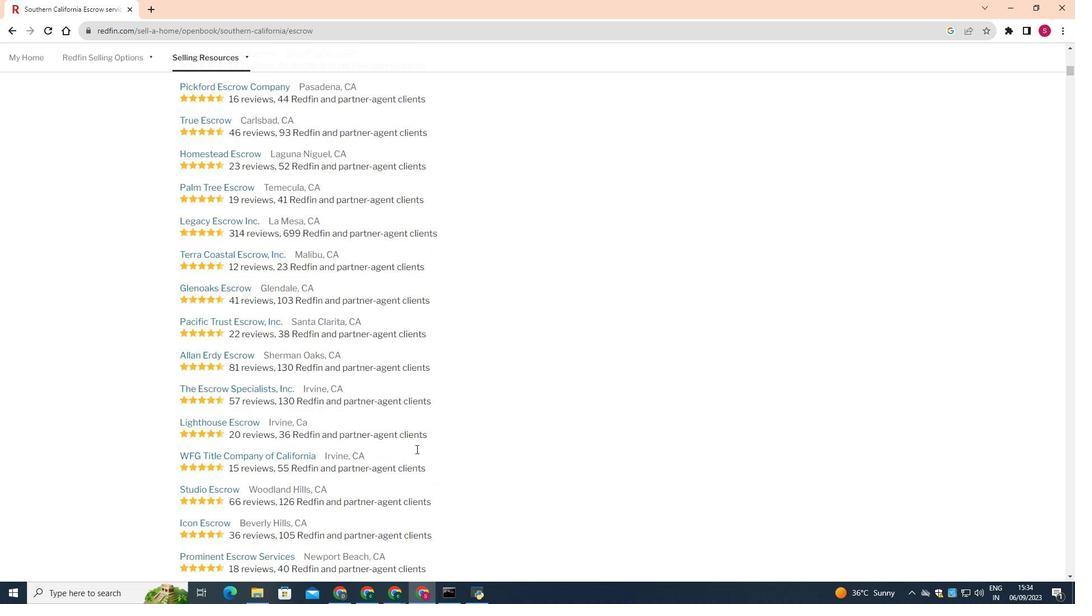 
Action: Mouse scrolled (416, 449) with delta (0, 0)
Screenshot: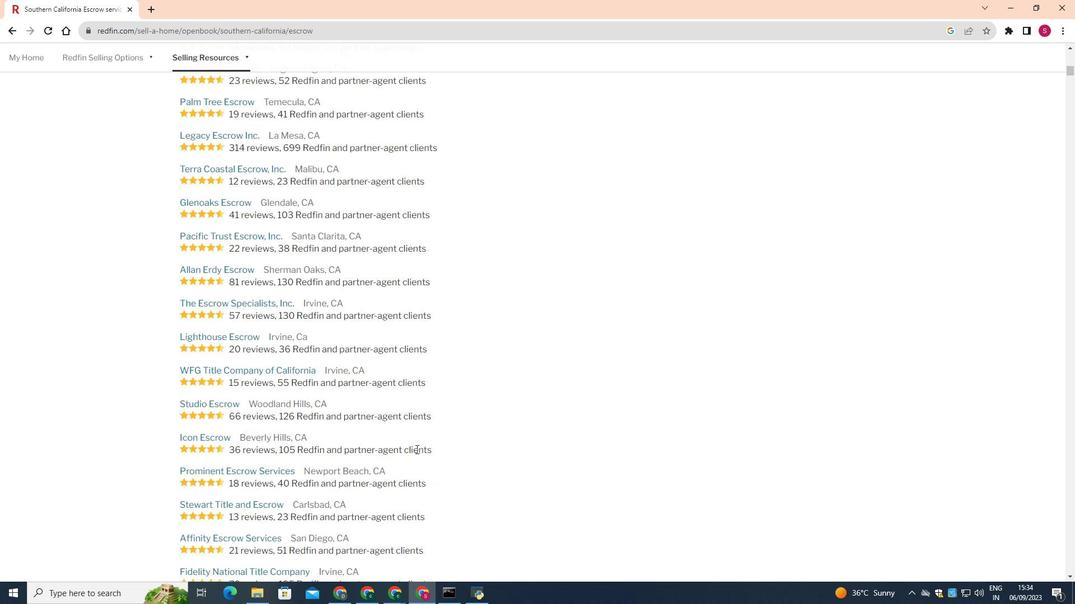 
Action: Mouse scrolled (416, 449) with delta (0, 0)
Screenshot: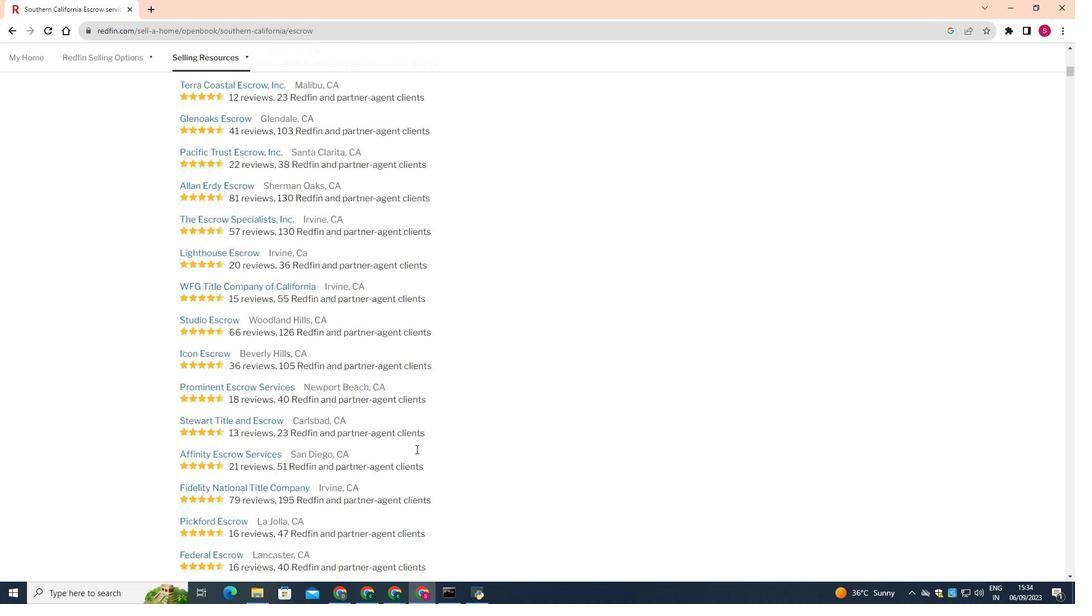 
Action: Mouse scrolled (416, 449) with delta (0, 0)
Screenshot: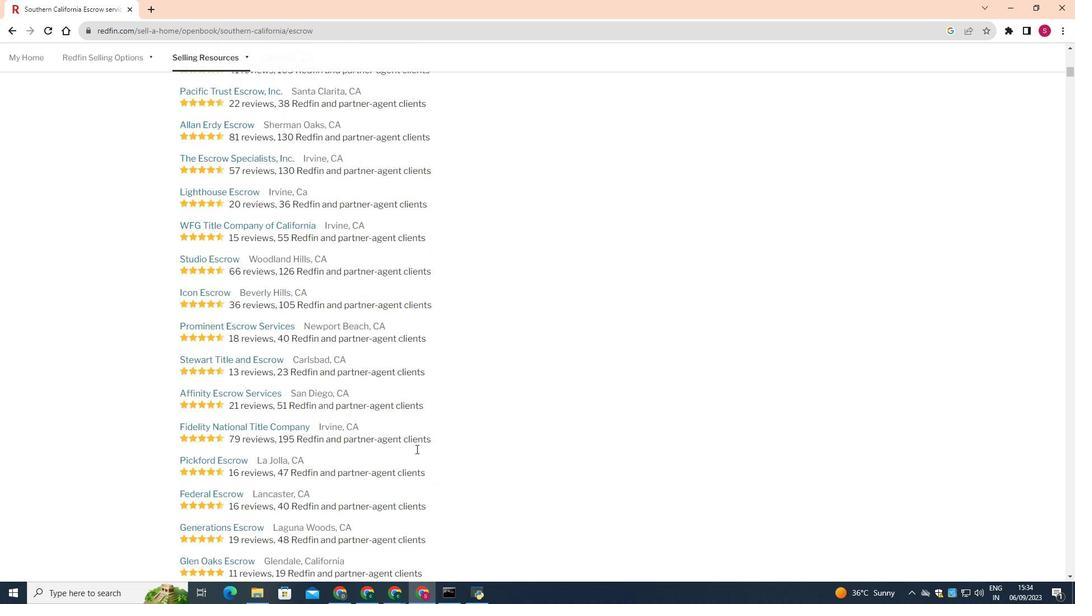 
Action: Mouse scrolled (416, 449) with delta (0, 0)
Screenshot: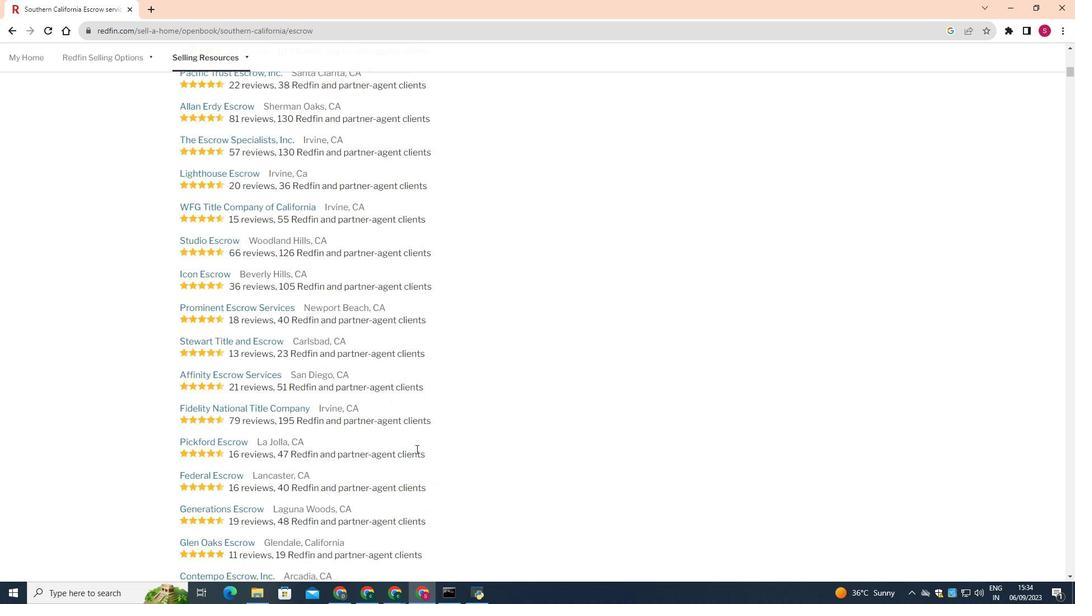 
Action: Mouse scrolled (416, 449) with delta (0, 0)
Screenshot: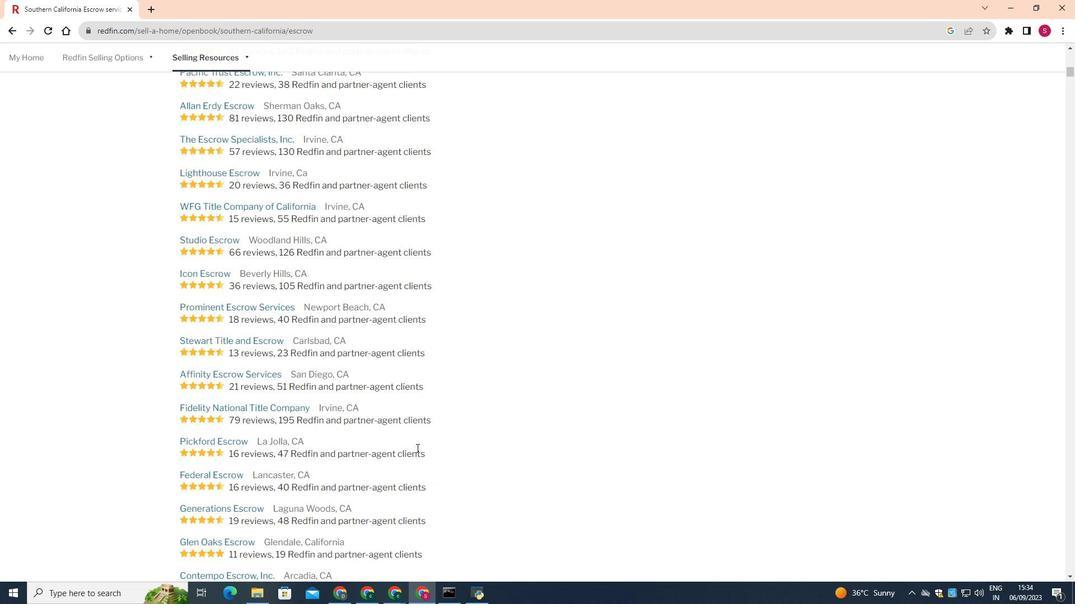 
Action: Mouse moved to (416, 448)
Screenshot: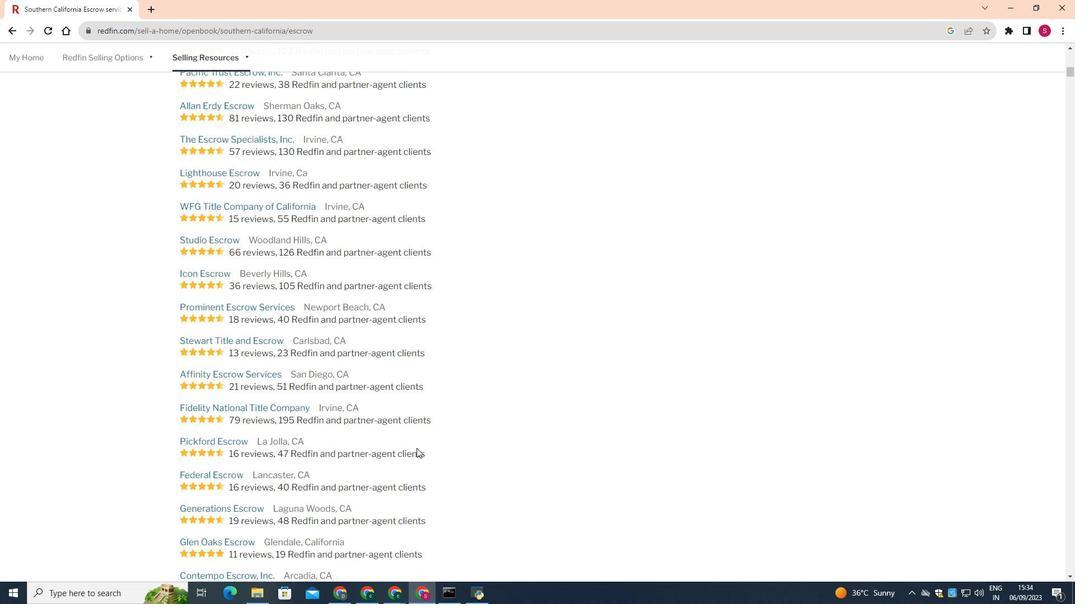 
Action: Mouse scrolled (416, 447) with delta (0, 0)
Screenshot: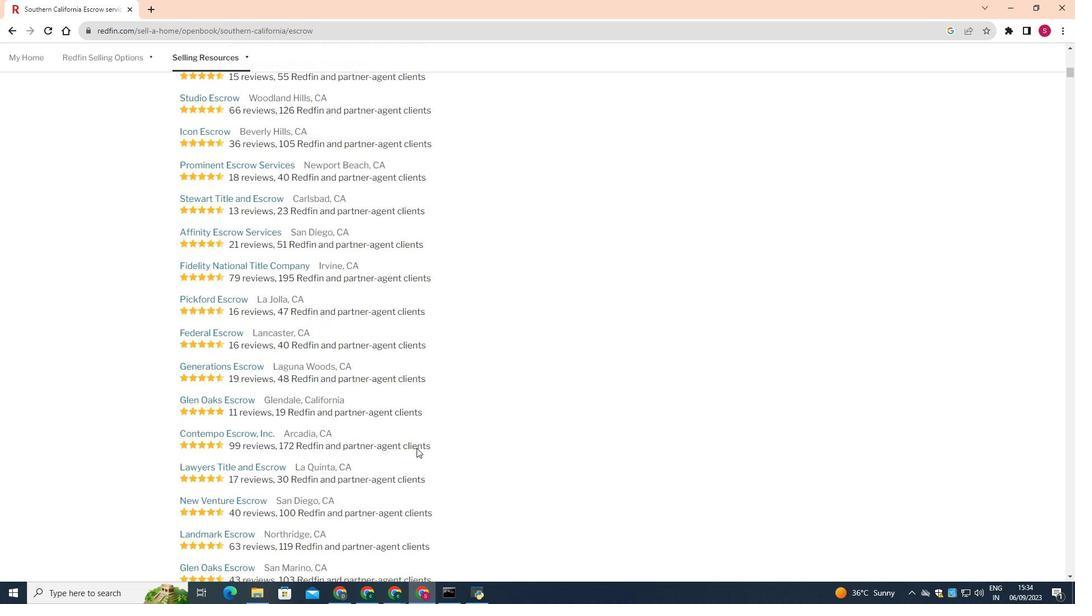 
Action: Mouse scrolled (416, 447) with delta (0, 0)
Screenshot: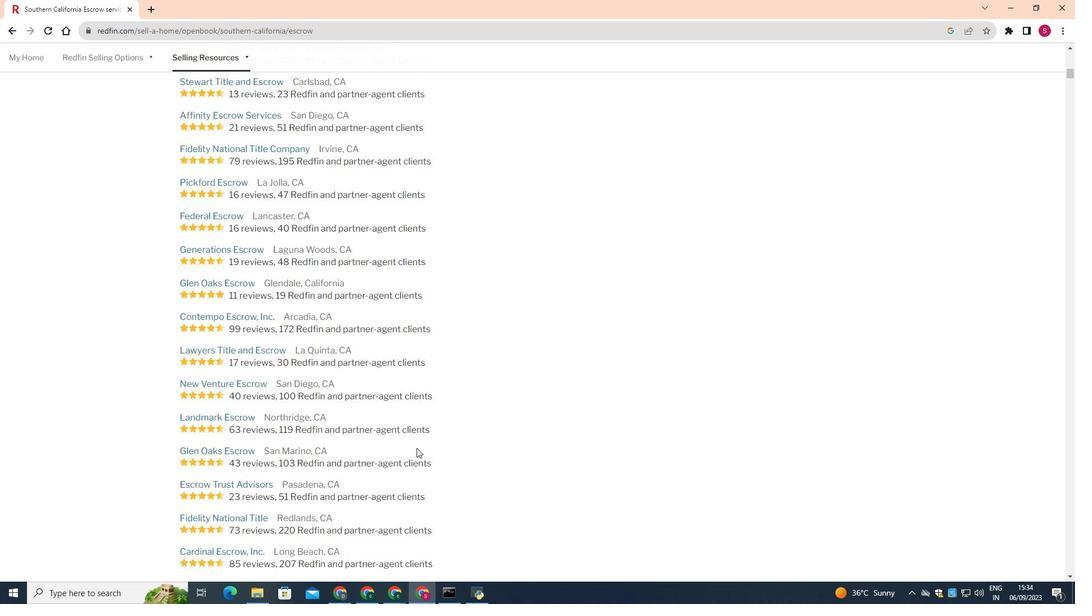 
Action: Mouse scrolled (416, 447) with delta (0, 0)
Screenshot: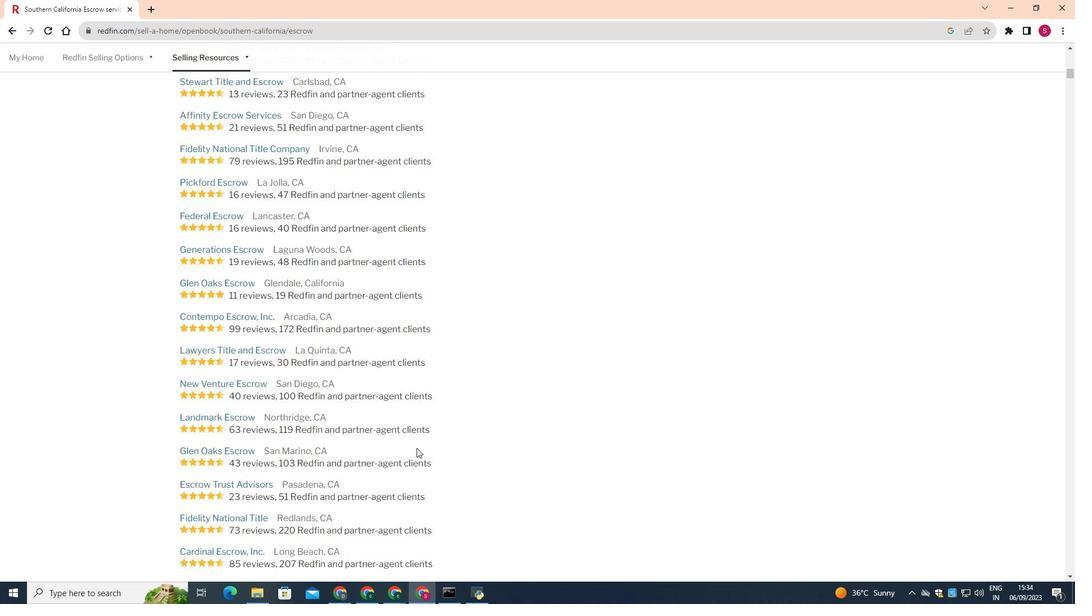 
Action: Mouse scrolled (416, 447) with delta (0, 0)
Screenshot: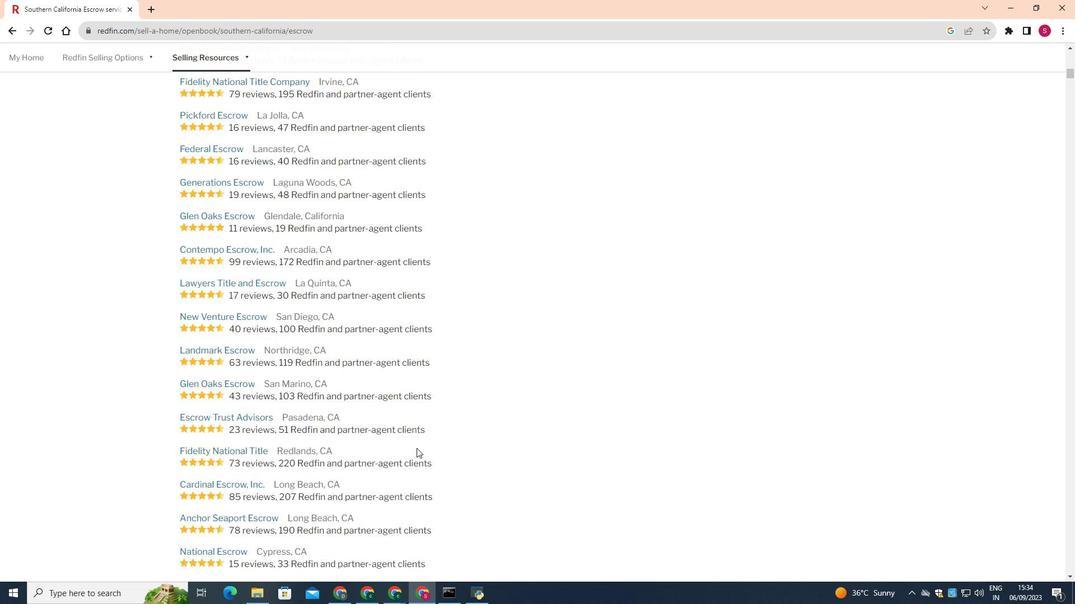 
Action: Mouse scrolled (416, 447) with delta (0, 0)
Screenshot: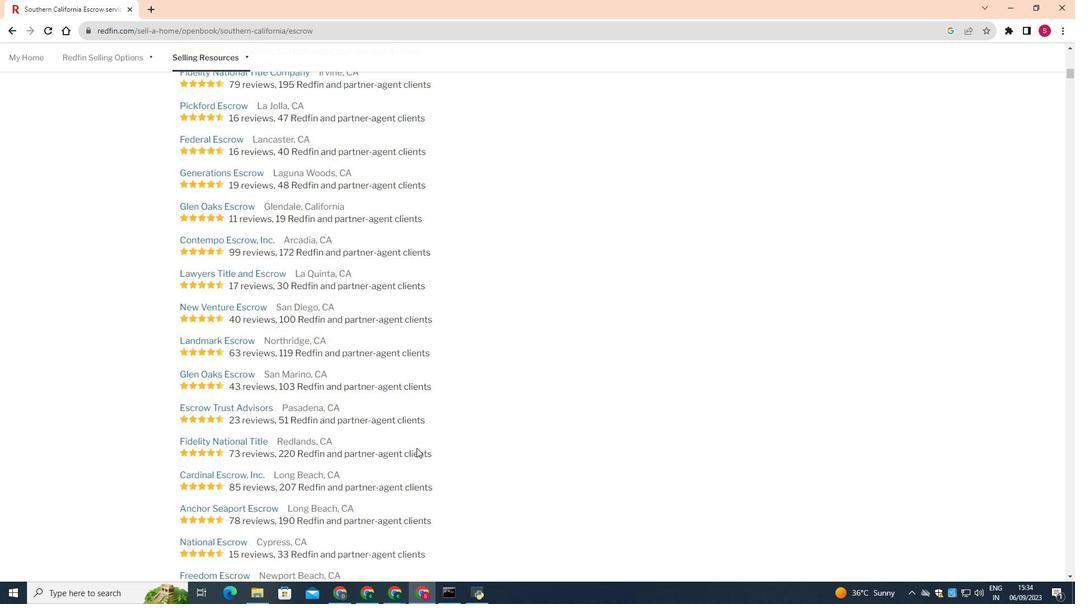 
Action: Mouse scrolled (416, 447) with delta (0, 0)
Screenshot: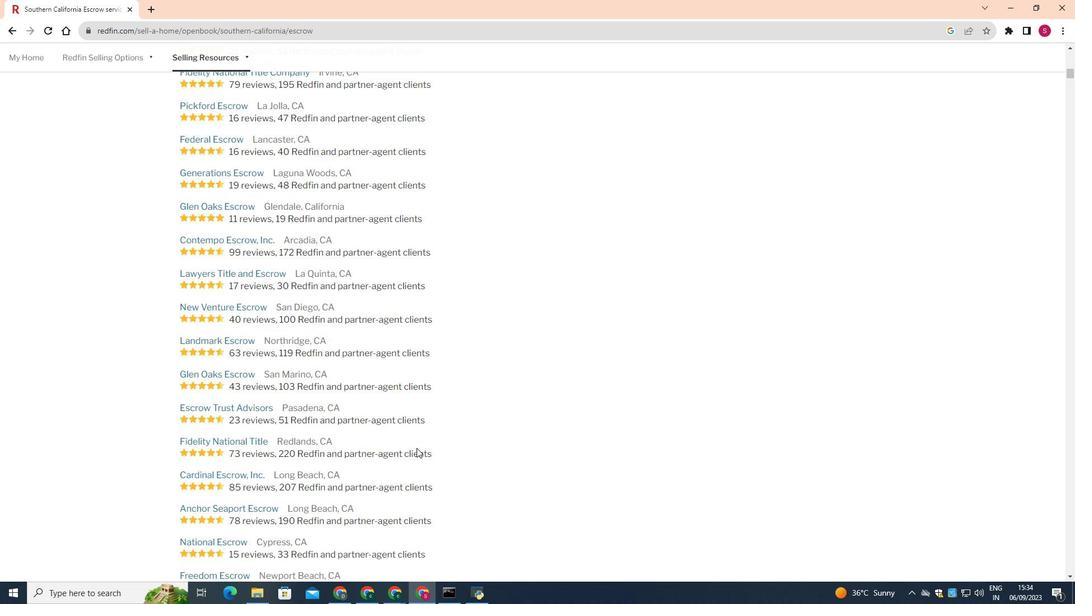 
Action: Mouse moved to (417, 447)
Screenshot: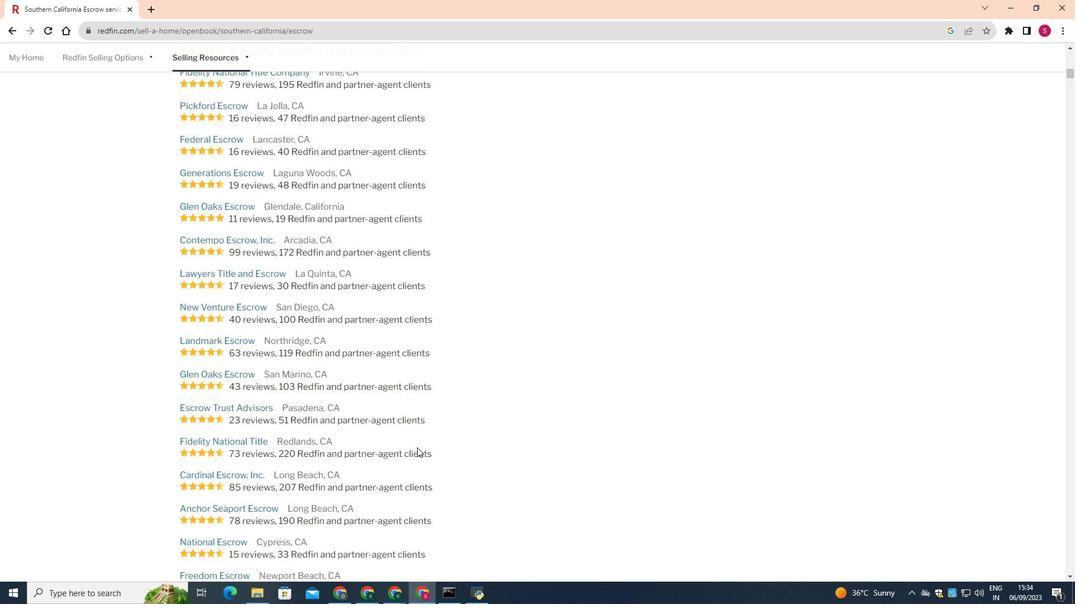 
Action: Mouse scrolled (417, 447) with delta (0, 0)
Screenshot: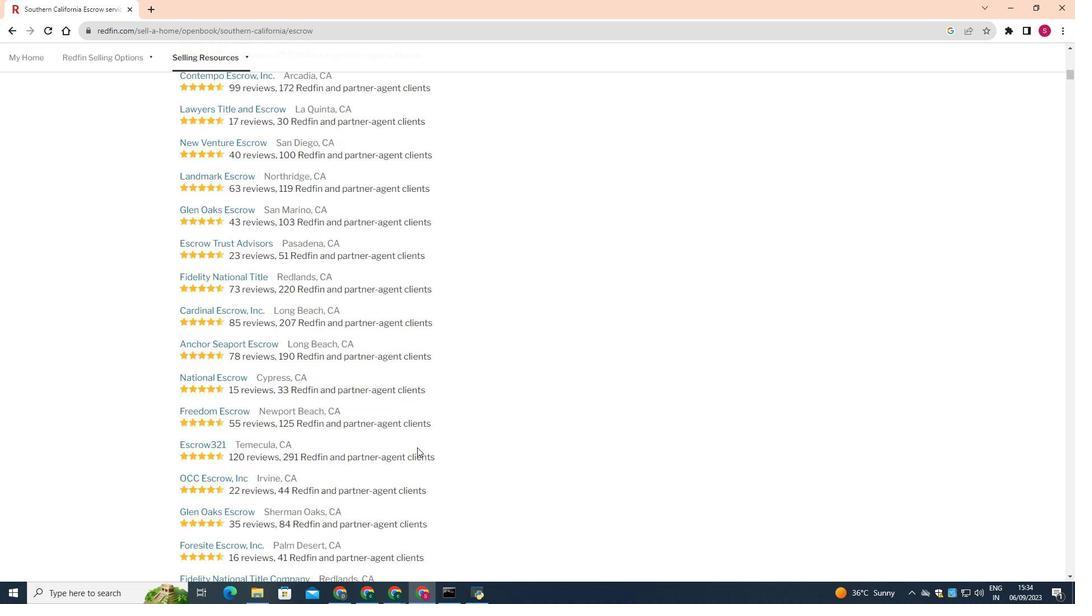 
Action: Mouse scrolled (417, 447) with delta (0, 0)
Screenshot: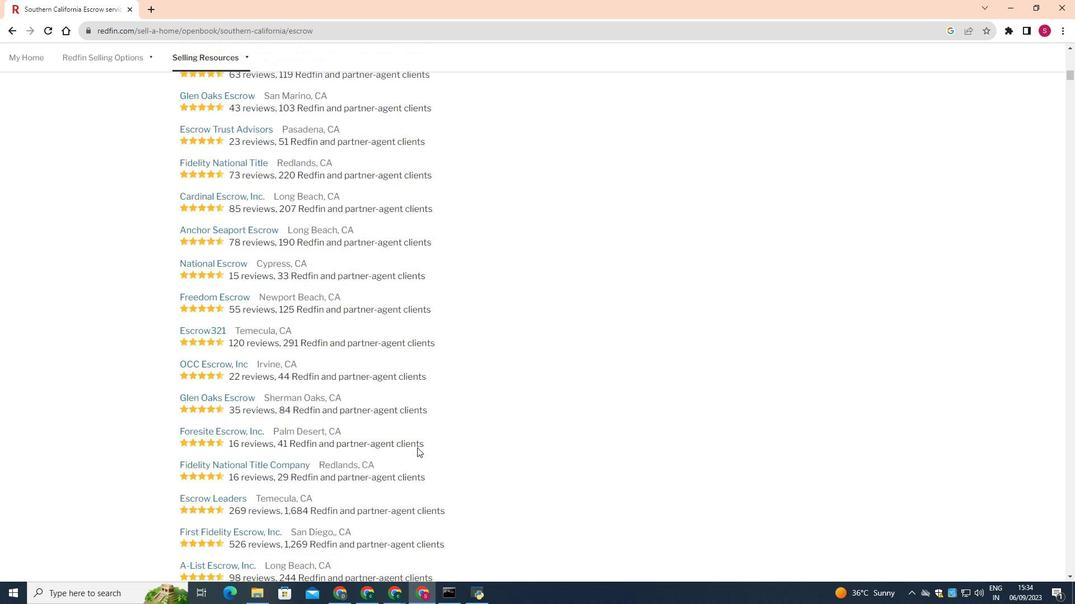 
Action: Mouse scrolled (417, 447) with delta (0, 0)
Screenshot: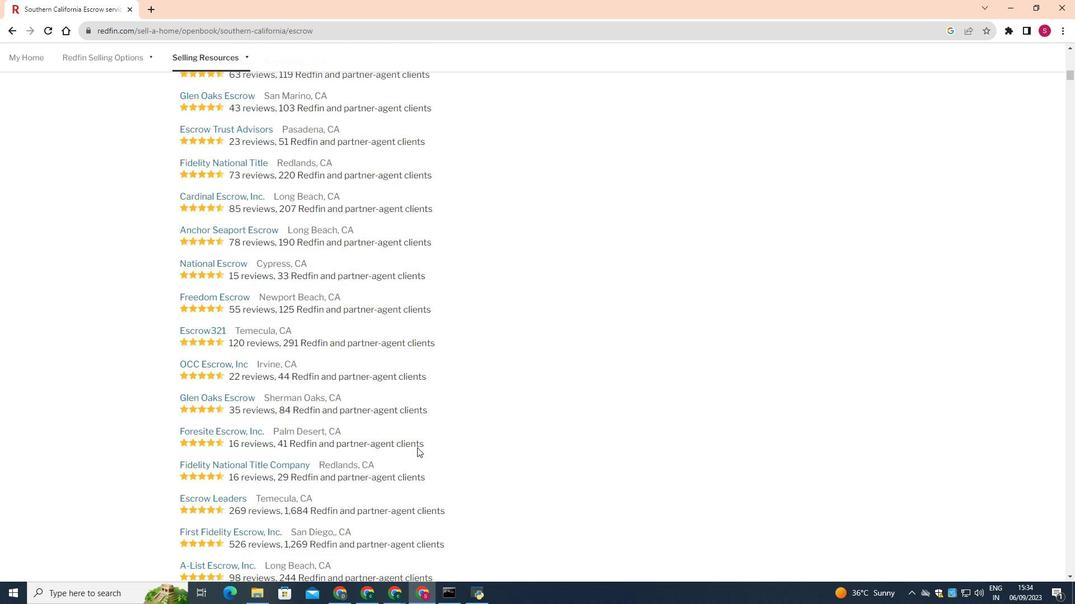 
Action: Mouse scrolled (417, 447) with delta (0, 0)
Screenshot: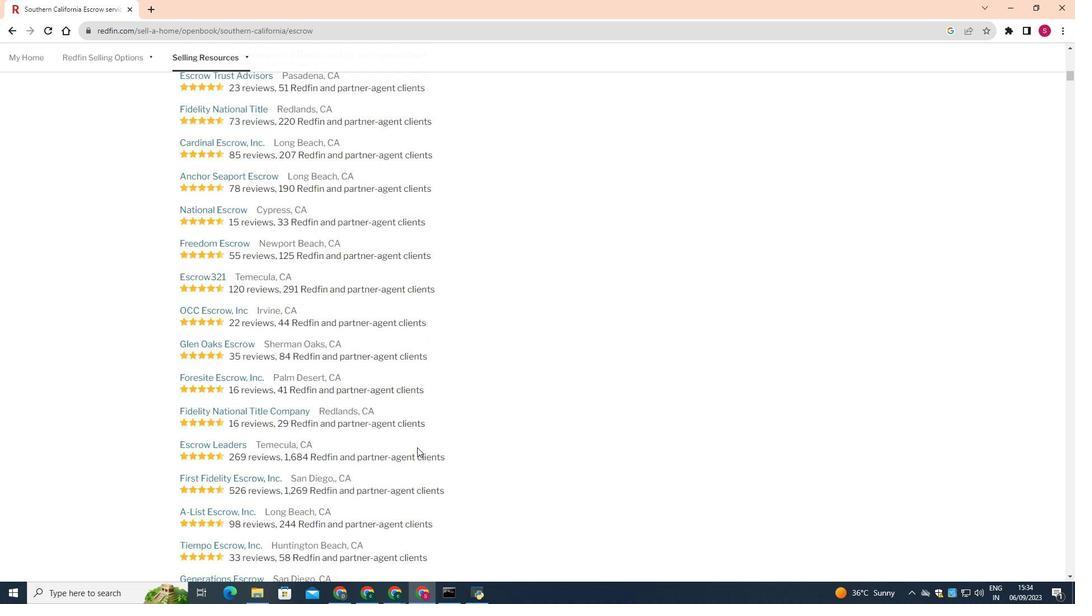 
Action: Mouse scrolled (417, 447) with delta (0, 0)
Screenshot: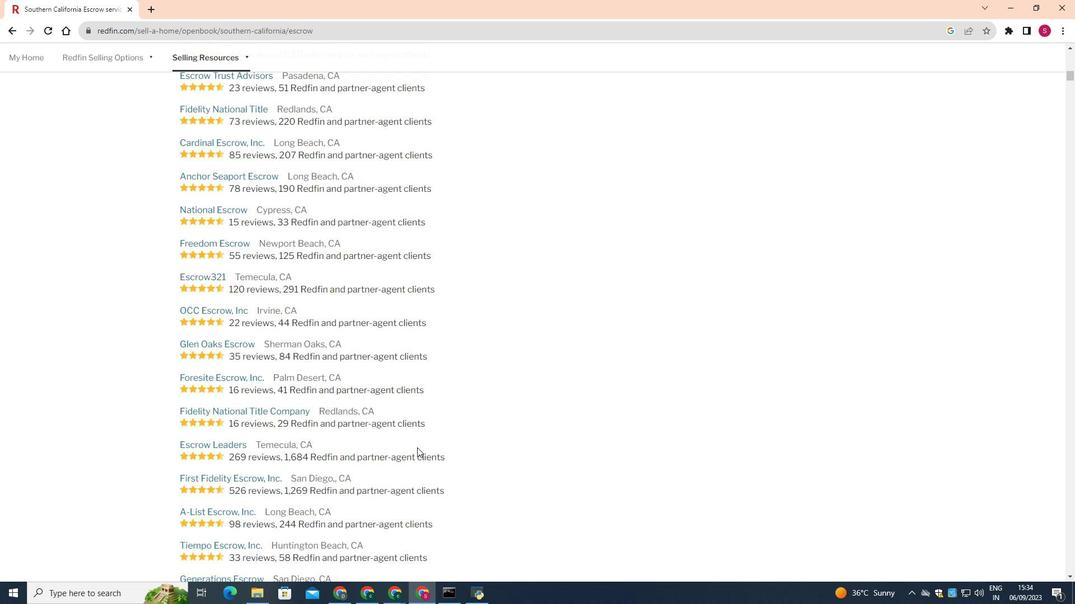 
Action: Mouse scrolled (417, 447) with delta (0, 0)
Screenshot: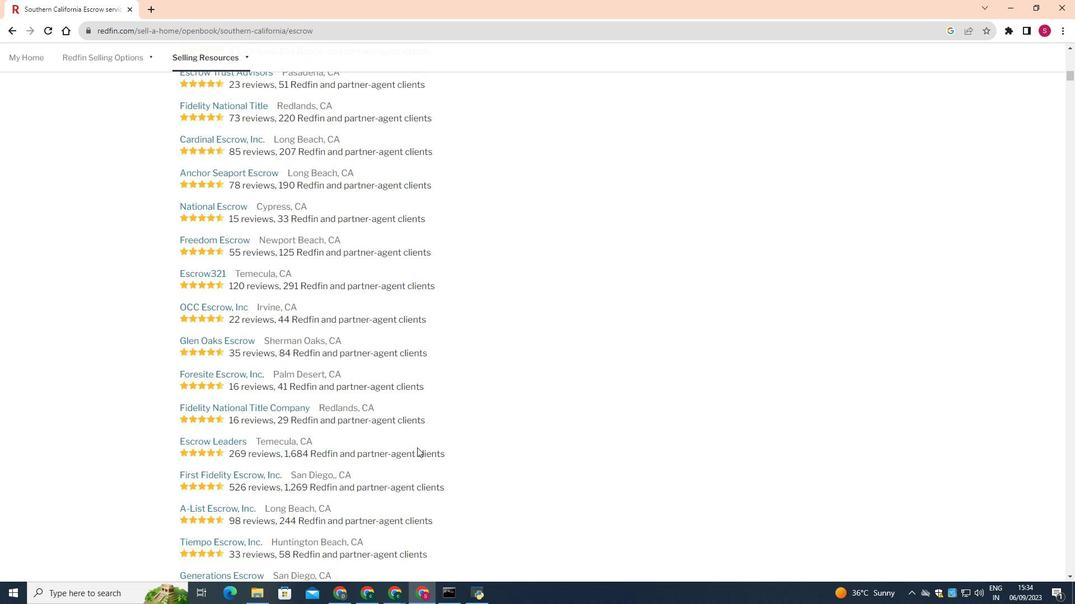 
Action: Mouse scrolled (417, 447) with delta (0, 0)
Screenshot: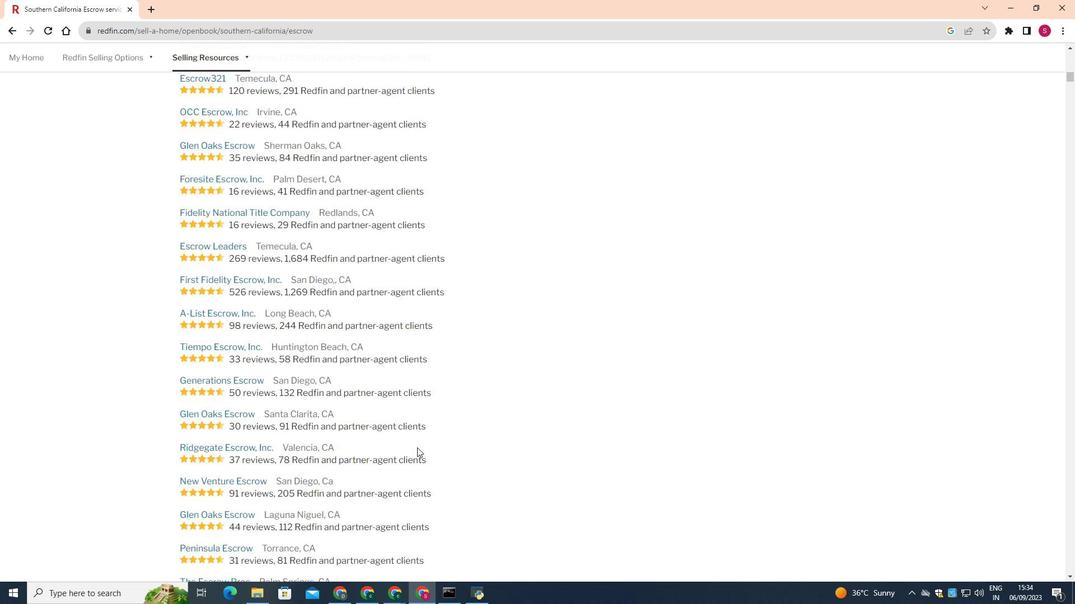 
Action: Mouse scrolled (417, 447) with delta (0, 0)
Screenshot: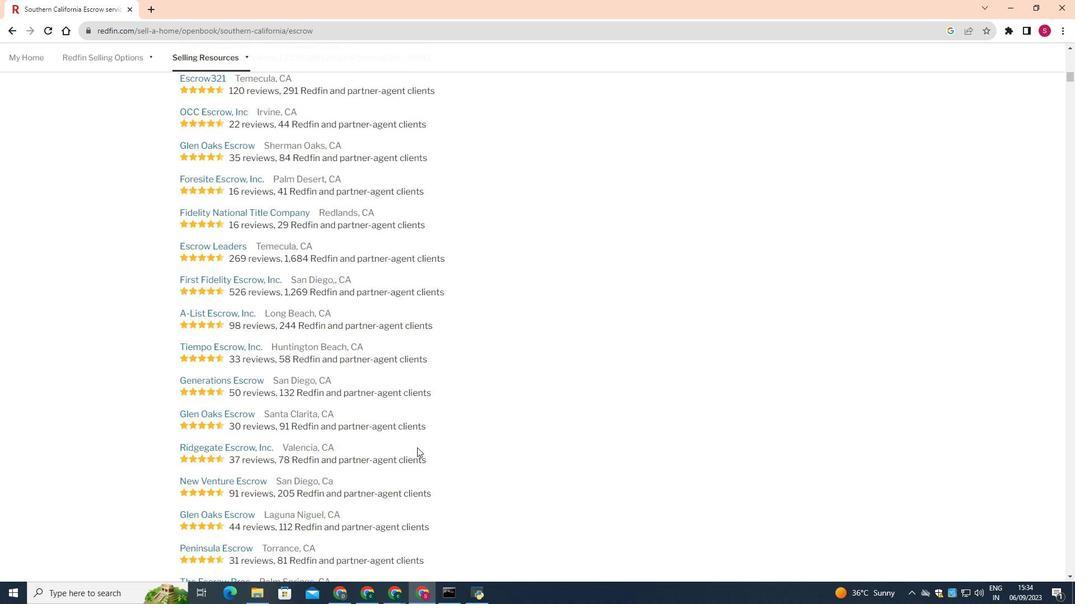 
Action: Mouse scrolled (417, 447) with delta (0, 0)
Screenshot: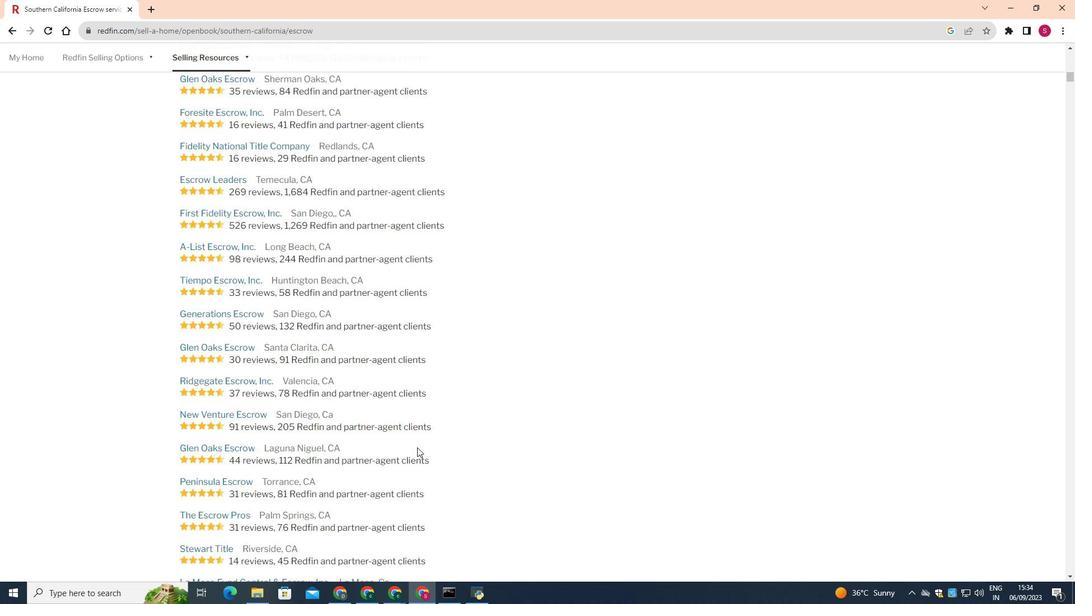 
Action: Mouse scrolled (417, 447) with delta (0, 0)
Screenshot: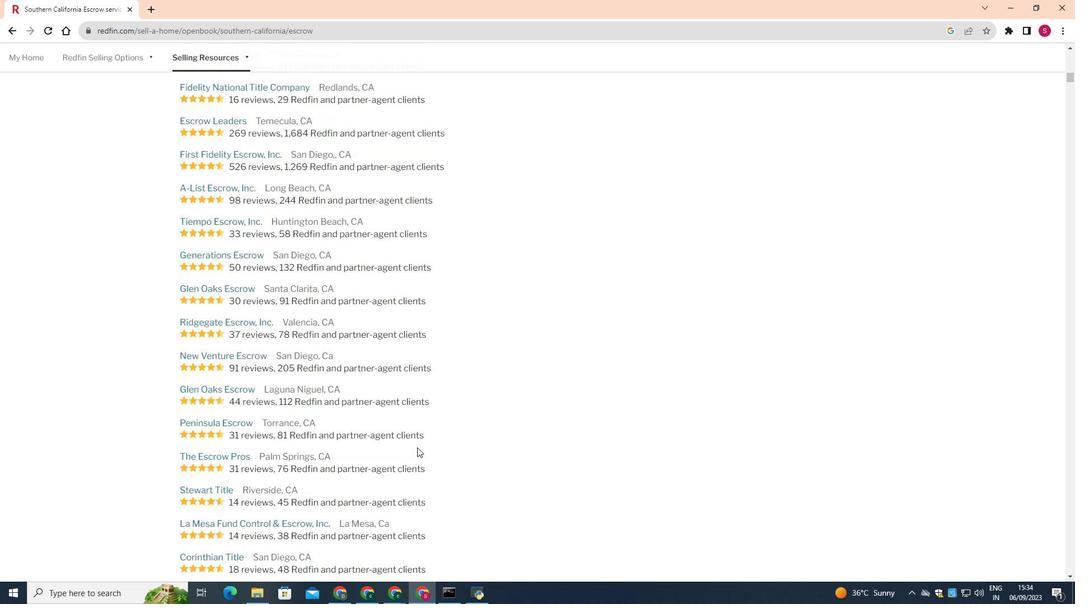 
Action: Mouse scrolled (417, 447) with delta (0, 0)
Screenshot: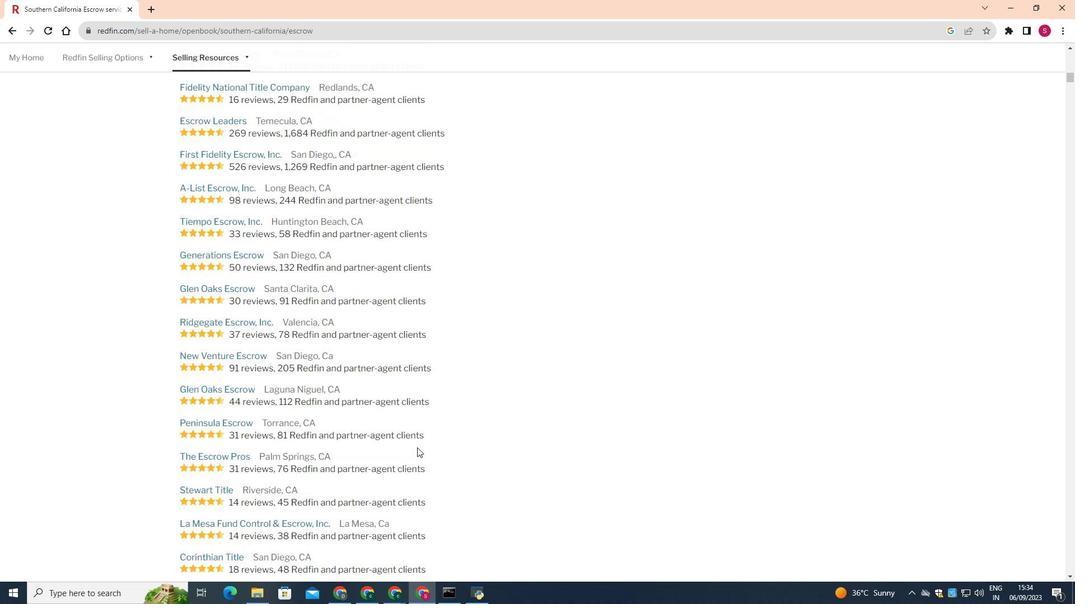 
Action: Mouse scrolled (417, 447) with delta (0, 0)
Screenshot: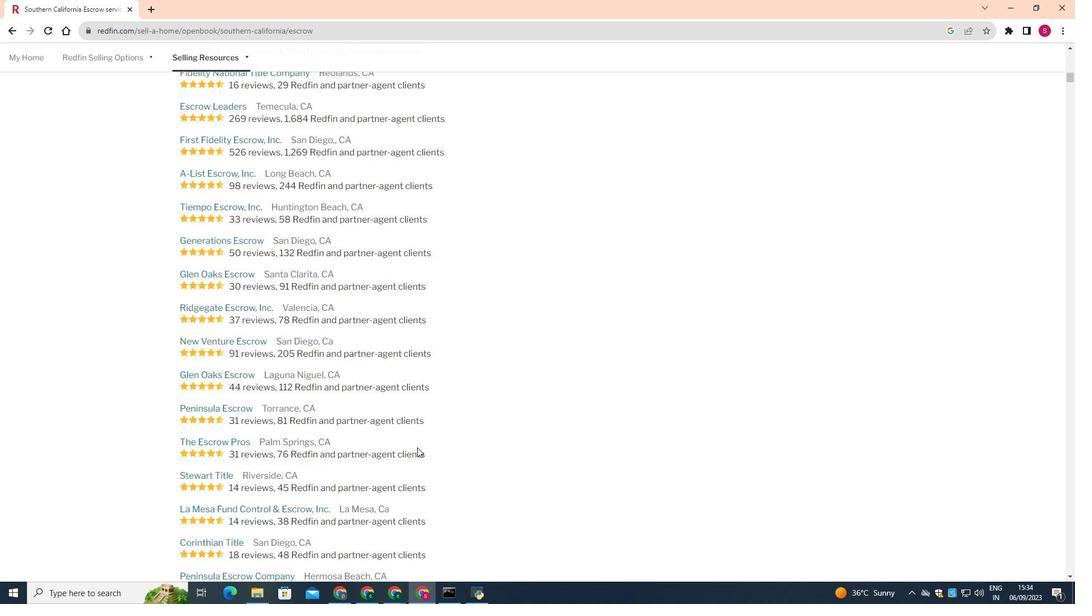 
Action: Mouse moved to (418, 447)
Screenshot: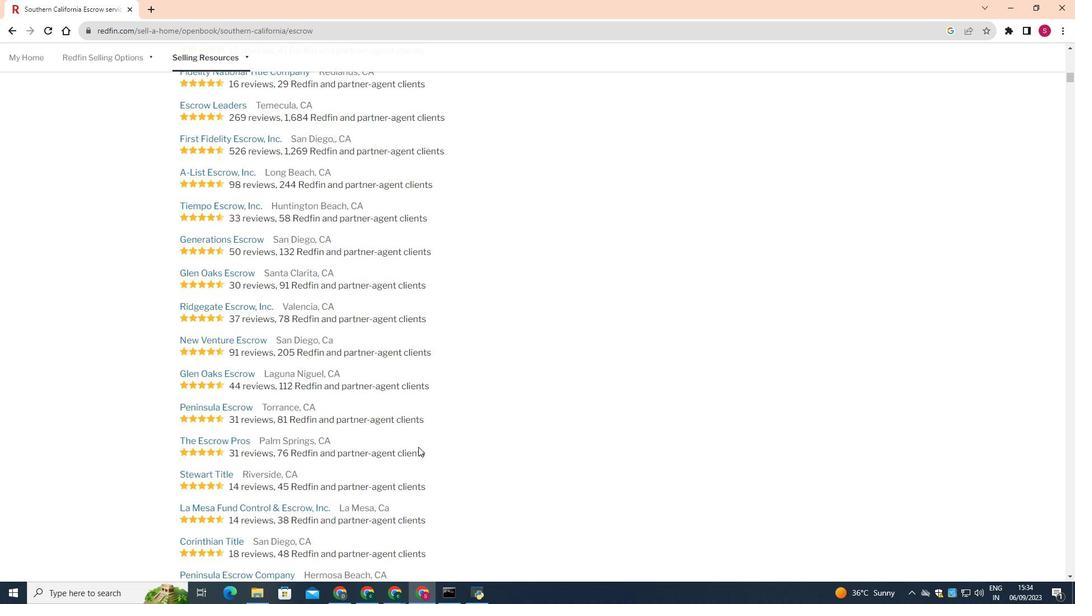 
Action: Mouse scrolled (418, 446) with delta (0, 0)
Screenshot: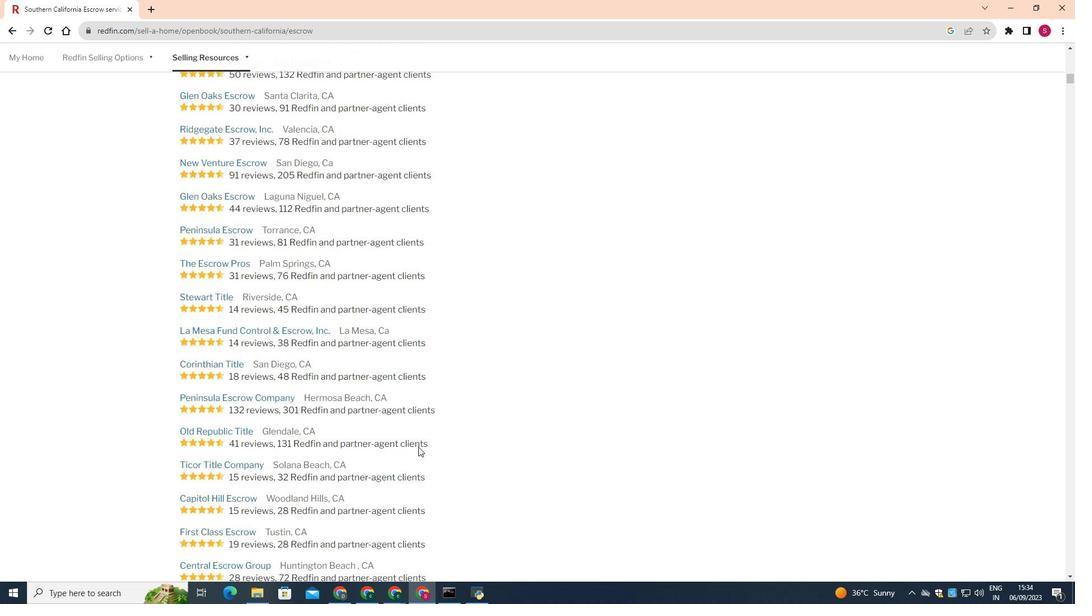 
Action: Mouse scrolled (418, 446) with delta (0, 0)
Screenshot: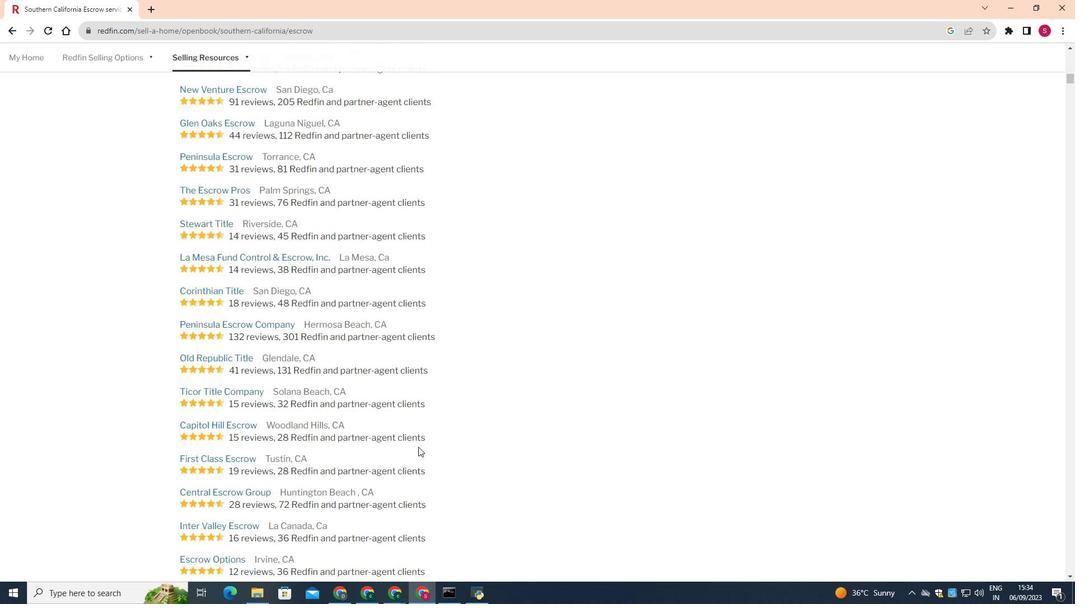 
Action: Mouse scrolled (418, 446) with delta (0, 0)
Screenshot: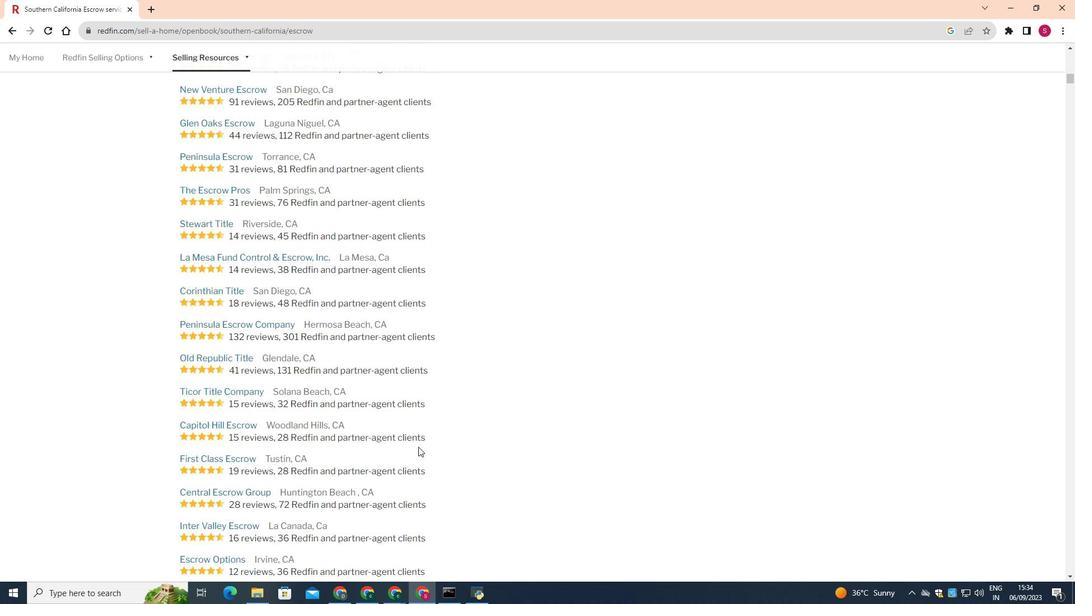 
Action: Mouse scrolled (418, 446) with delta (0, 0)
Screenshot: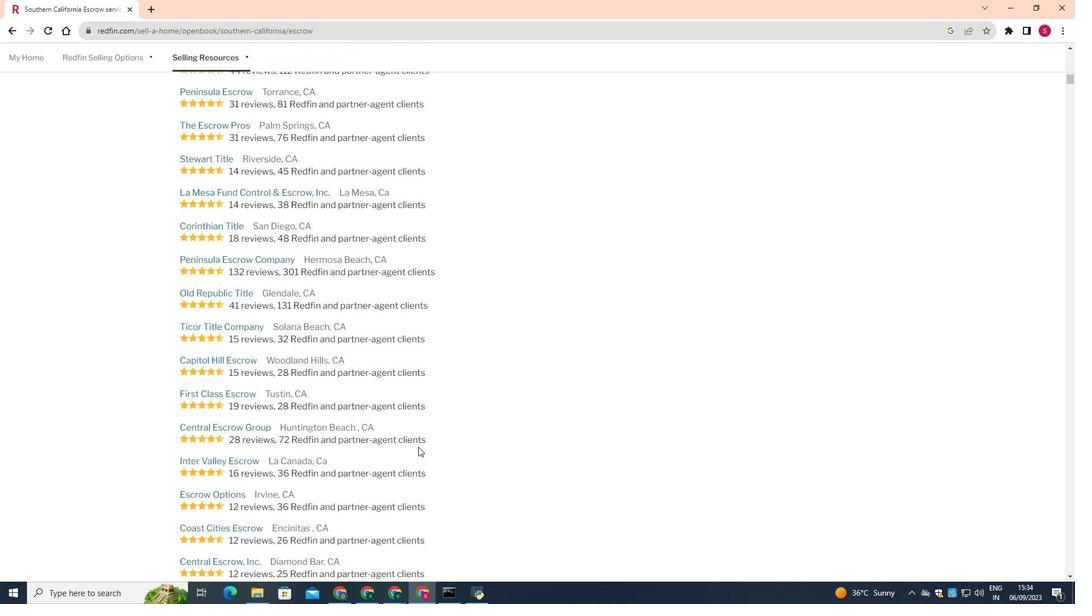 
Action: Mouse scrolled (418, 446) with delta (0, 0)
Screenshot: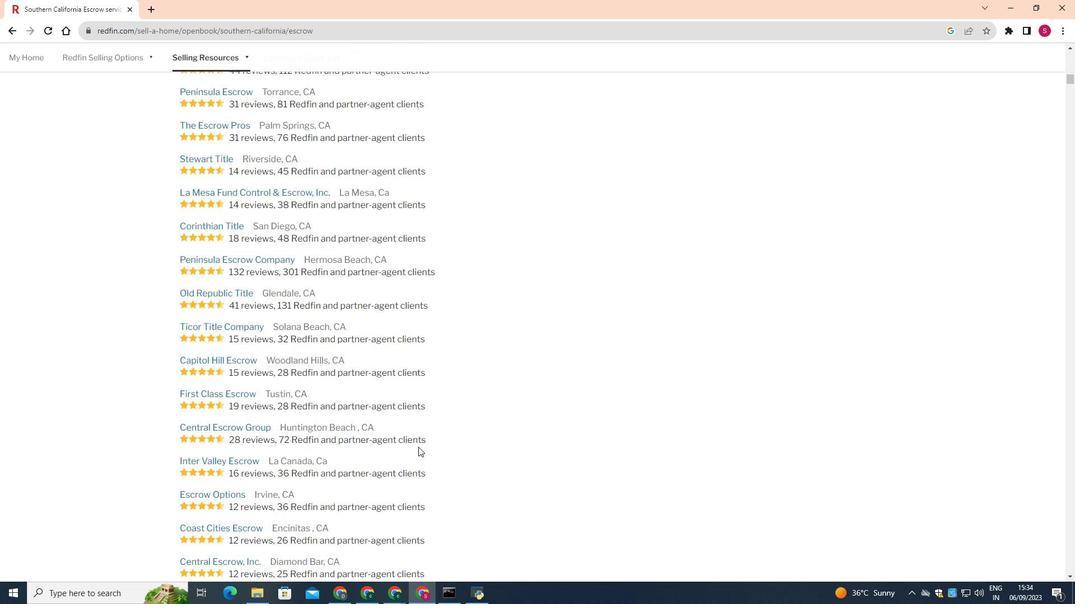 
Action: Mouse scrolled (418, 446) with delta (0, 0)
Screenshot: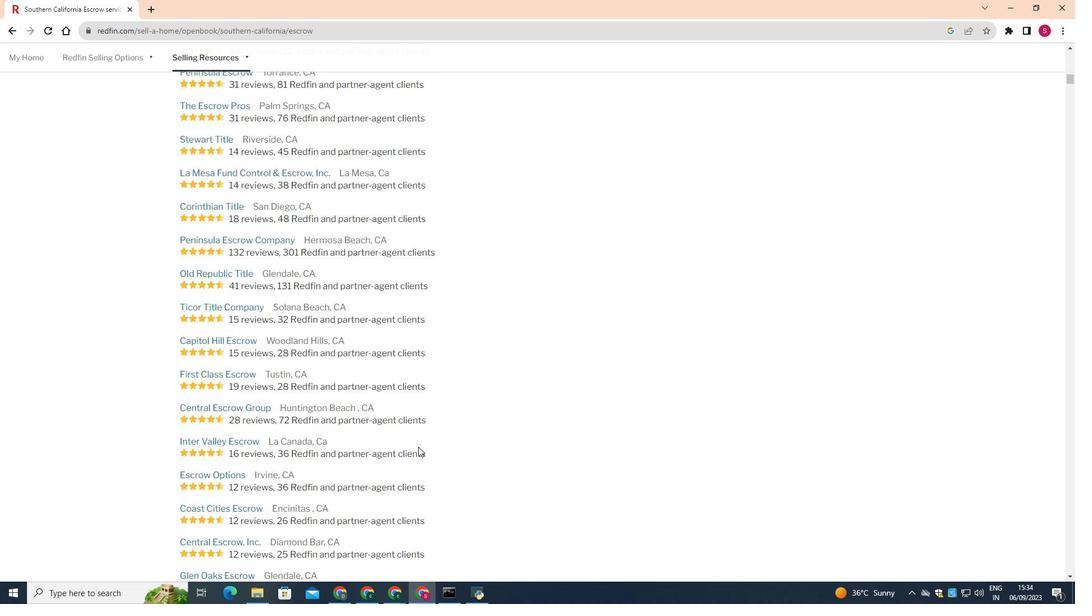 
Action: Mouse moved to (418, 447)
Screenshot: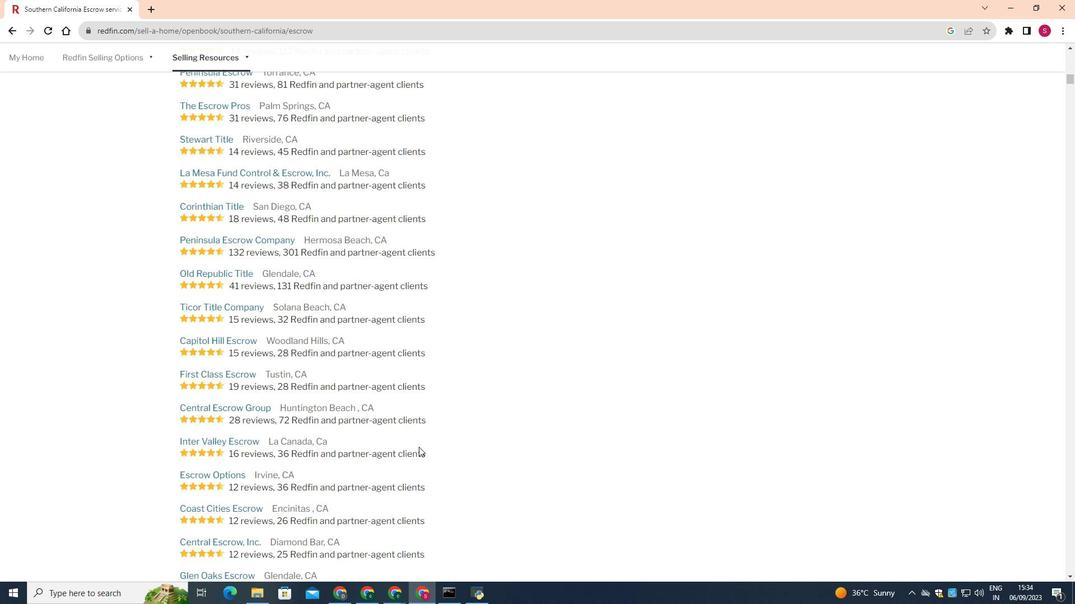 
